 Task: Look for space in Silla, Spain from 5th July, 2023 to 11th July, 2023 for 2 adults in price range Rs.8000 to Rs.16000. Place can be entire place with 2 bedrooms having 2 beds and 1 bathroom. Property type can be house, flat, guest house. Booking option can be shelf check-in. Required host language is English.
Action: Mouse moved to (319, 192)
Screenshot: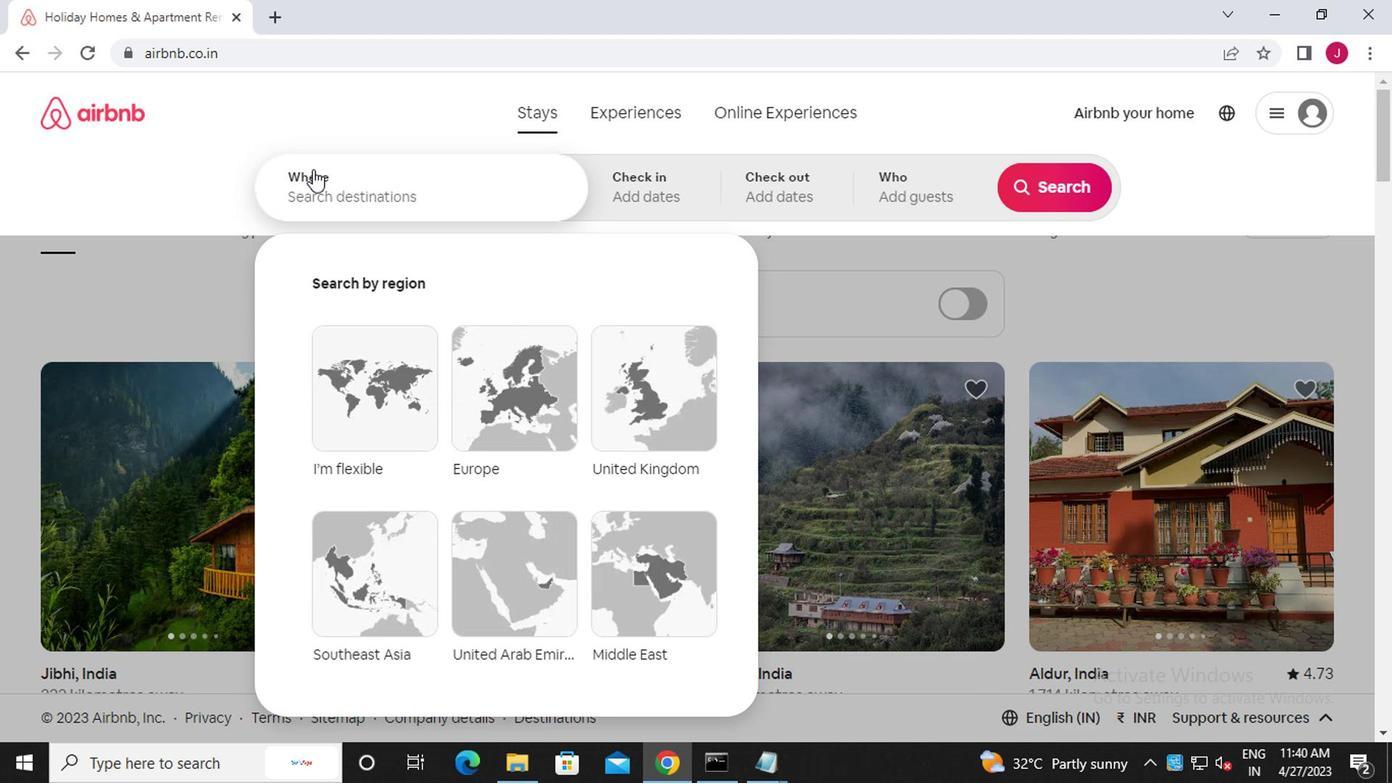 
Action: Mouse pressed left at (319, 192)
Screenshot: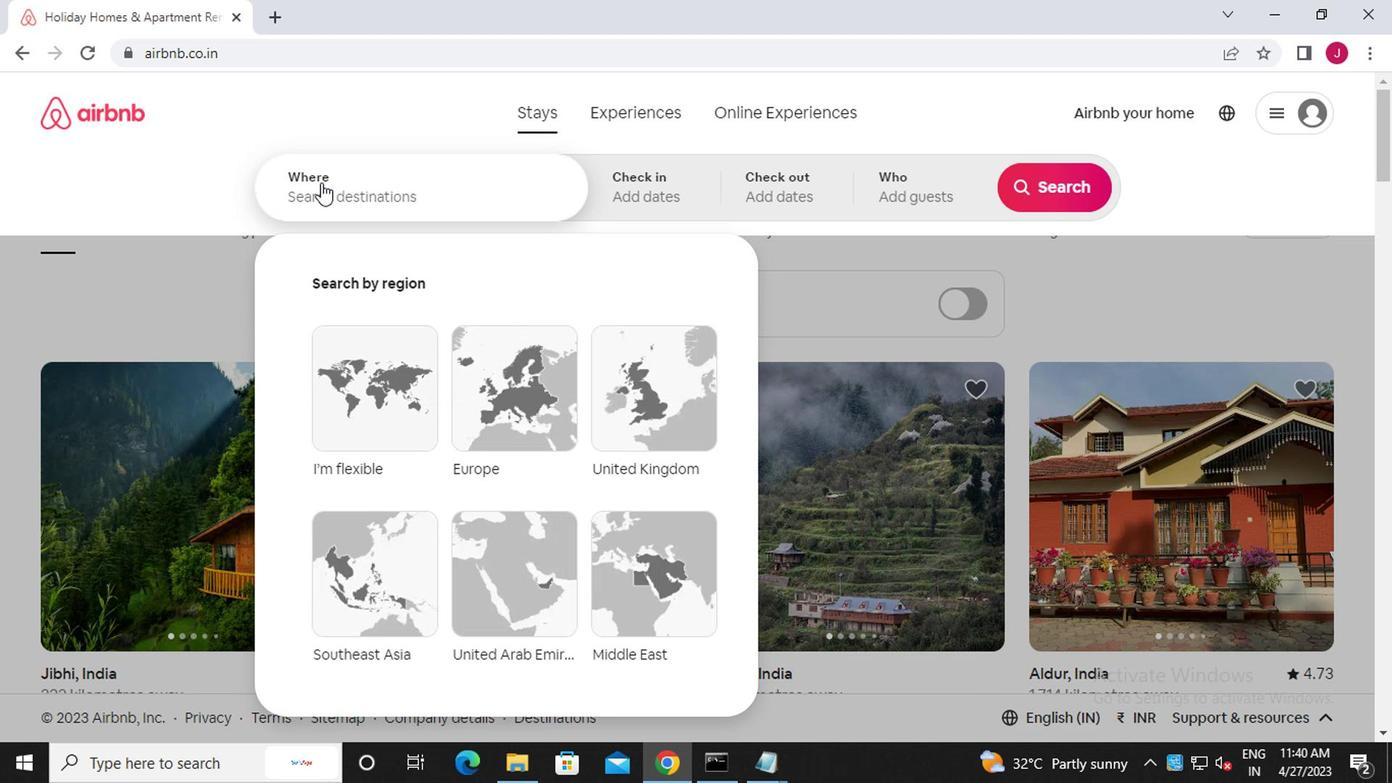 
Action: Key pressed s<Key.caps_lock>illa,<Key.caps_lock>sd<Key.caps_lock>pain<Key.backspace><Key.backspace><Key.backspace><Key.backspace><Key.backspace>pain
Screenshot: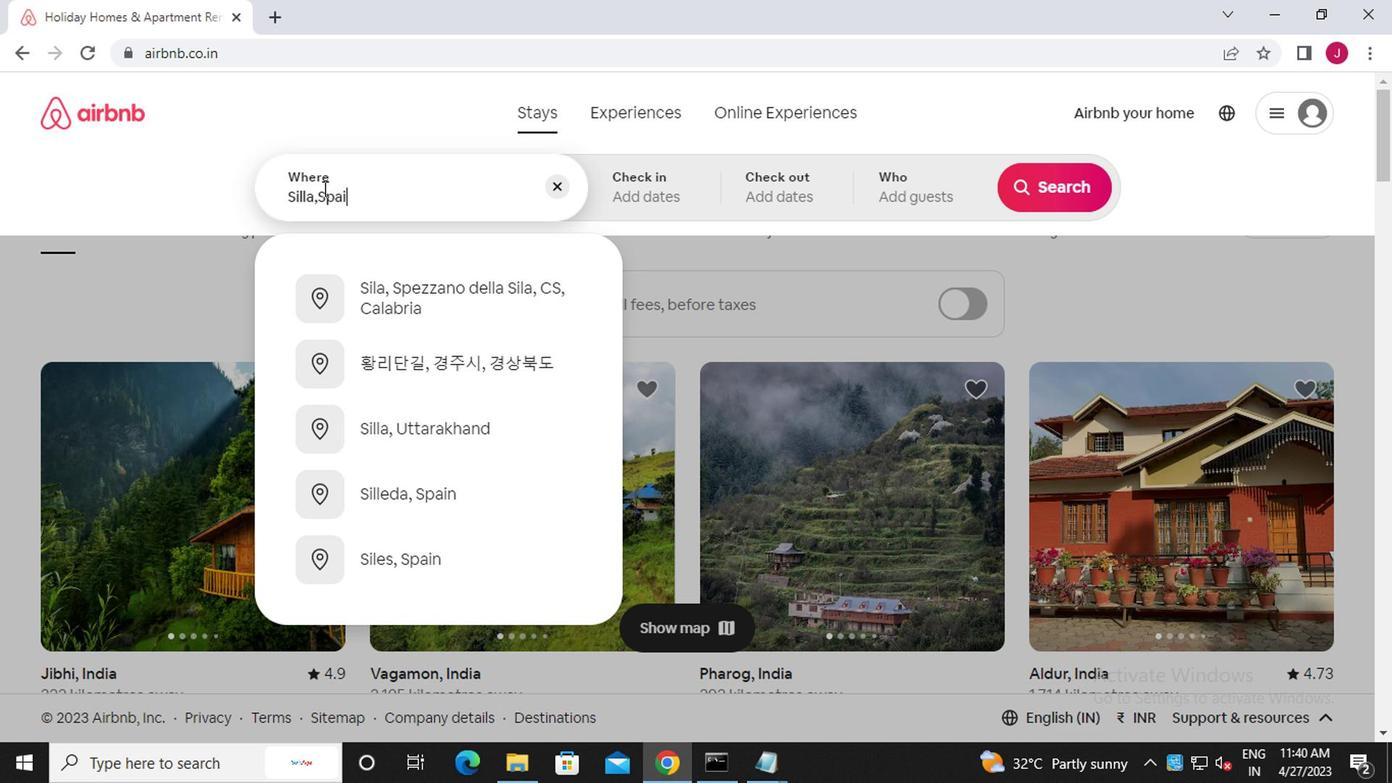 
Action: Mouse moved to (633, 204)
Screenshot: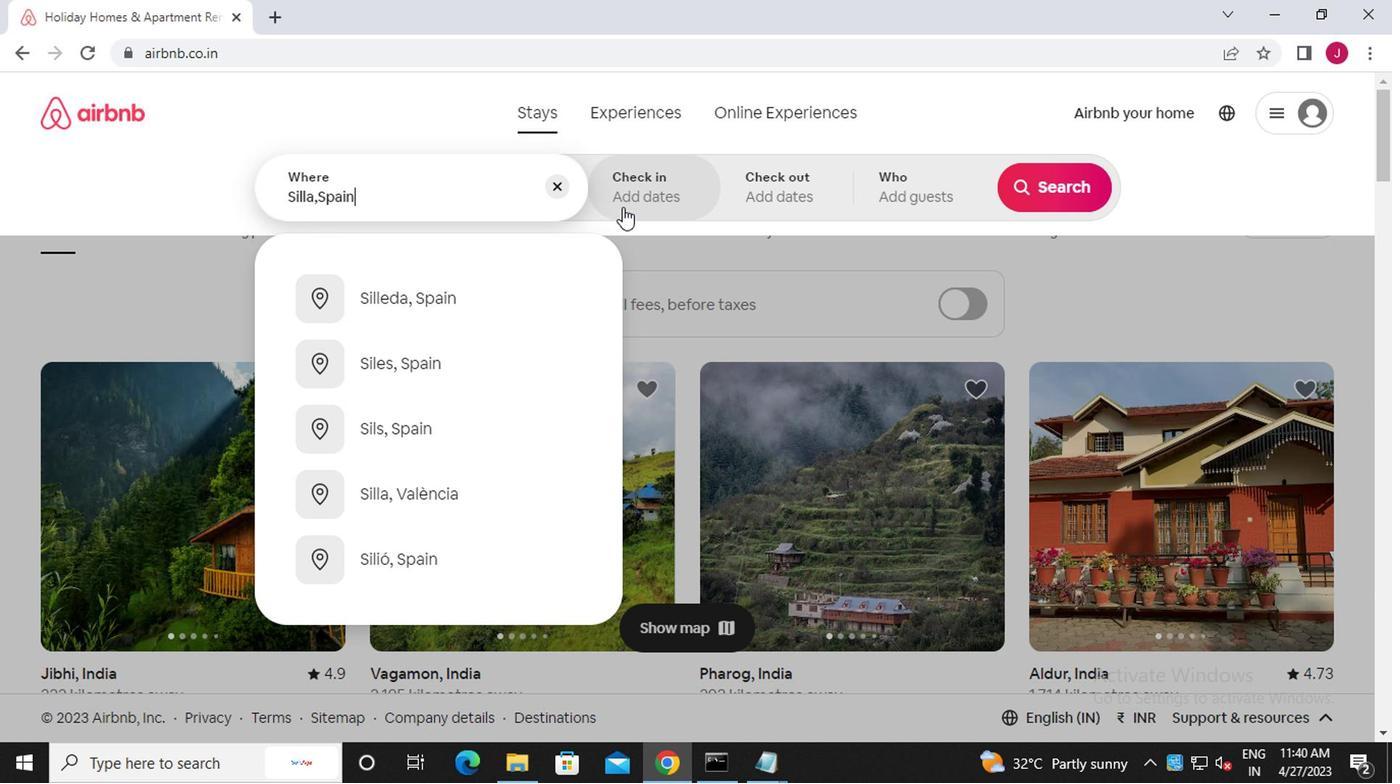 
Action: Mouse pressed left at (633, 204)
Screenshot: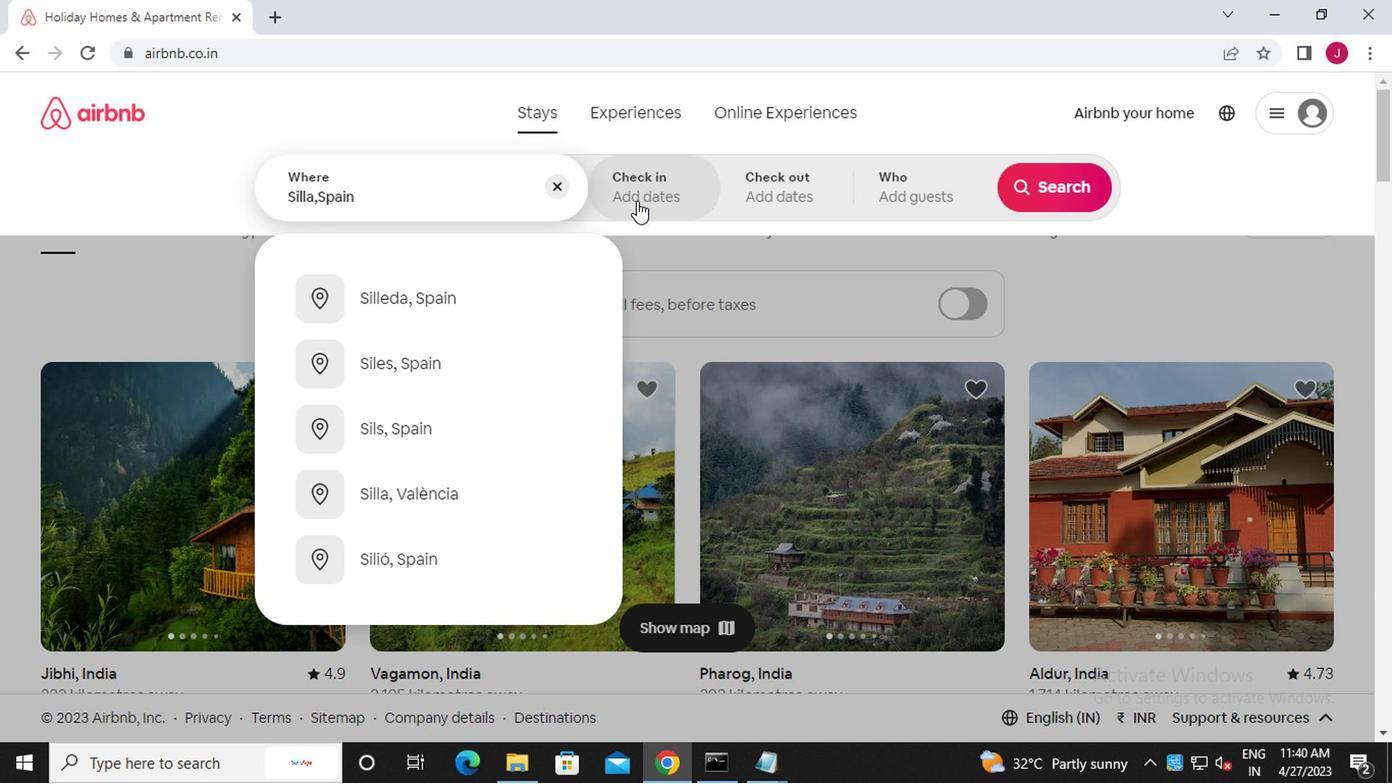 
Action: Mouse moved to (1042, 348)
Screenshot: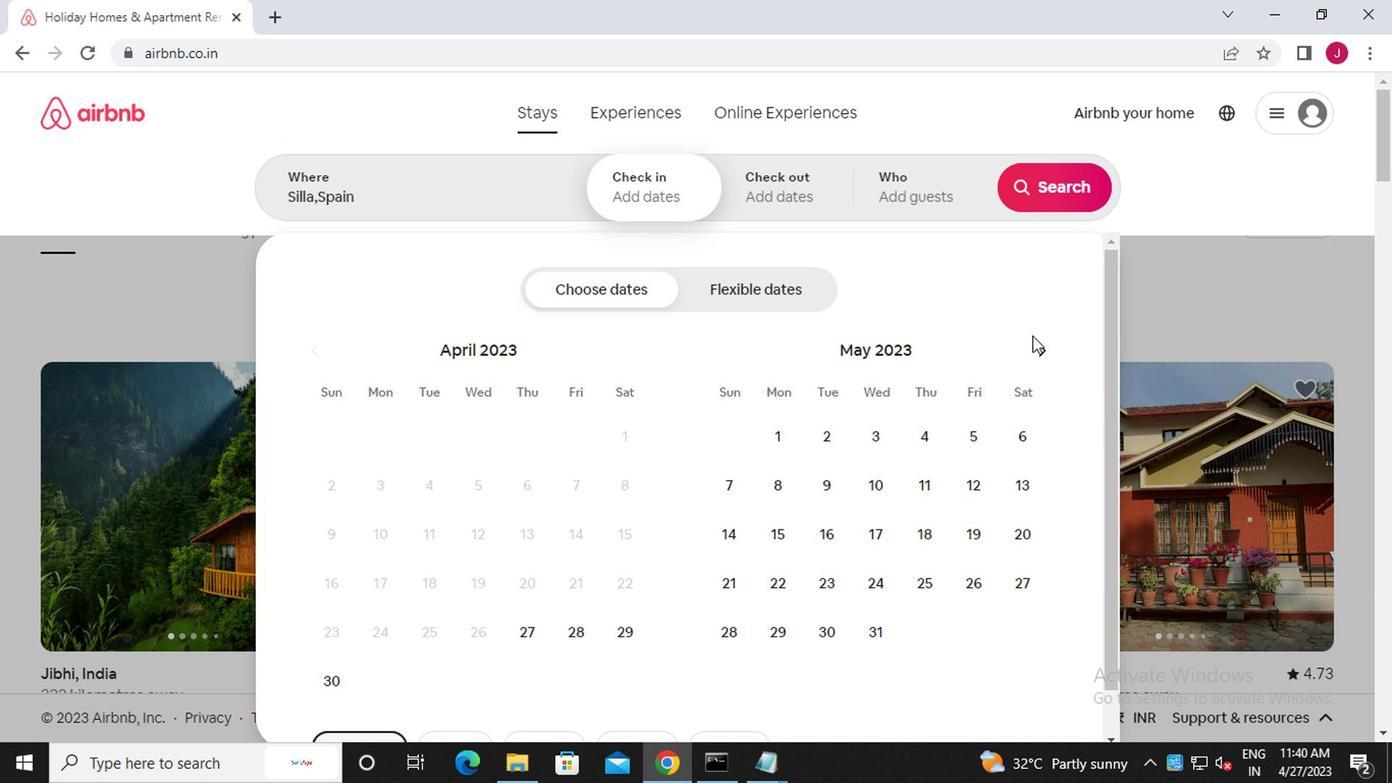 
Action: Mouse pressed left at (1042, 348)
Screenshot: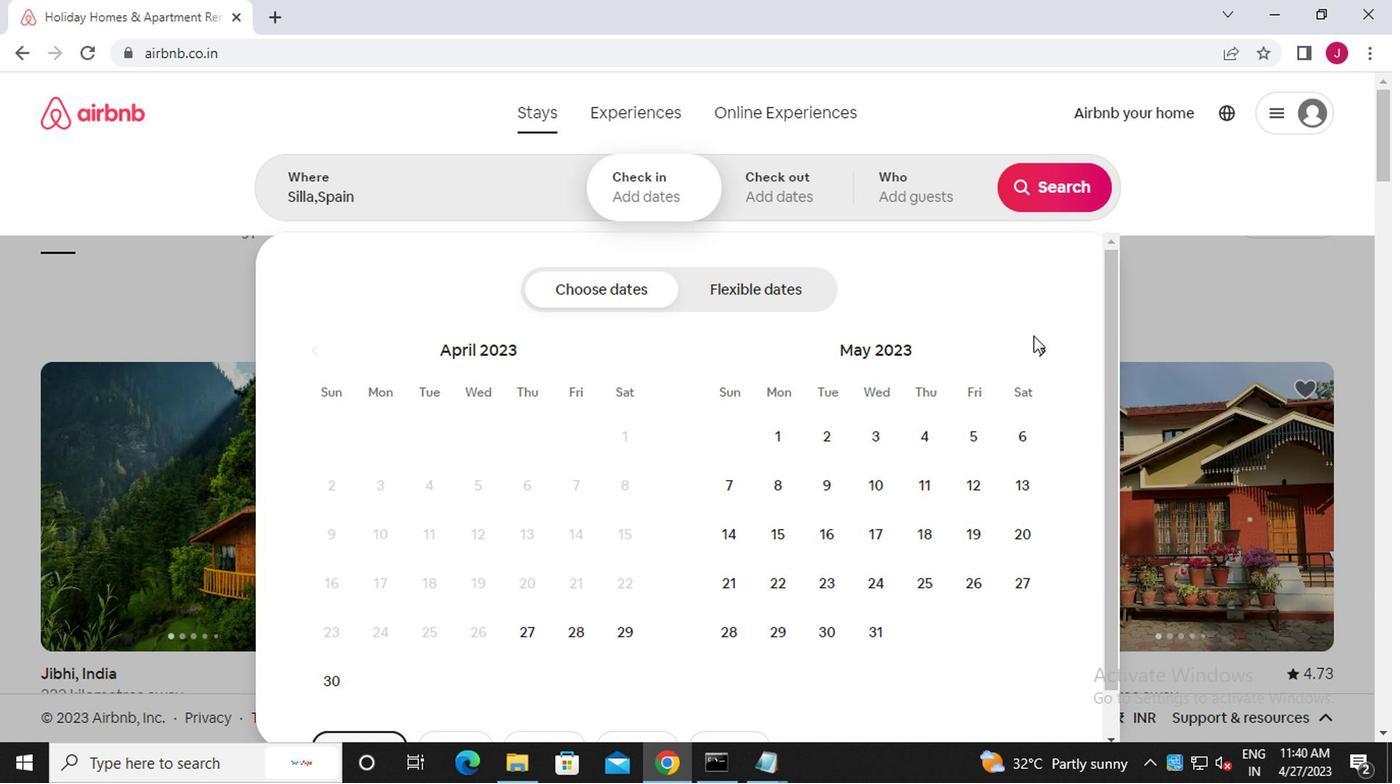
Action: Mouse pressed left at (1042, 348)
Screenshot: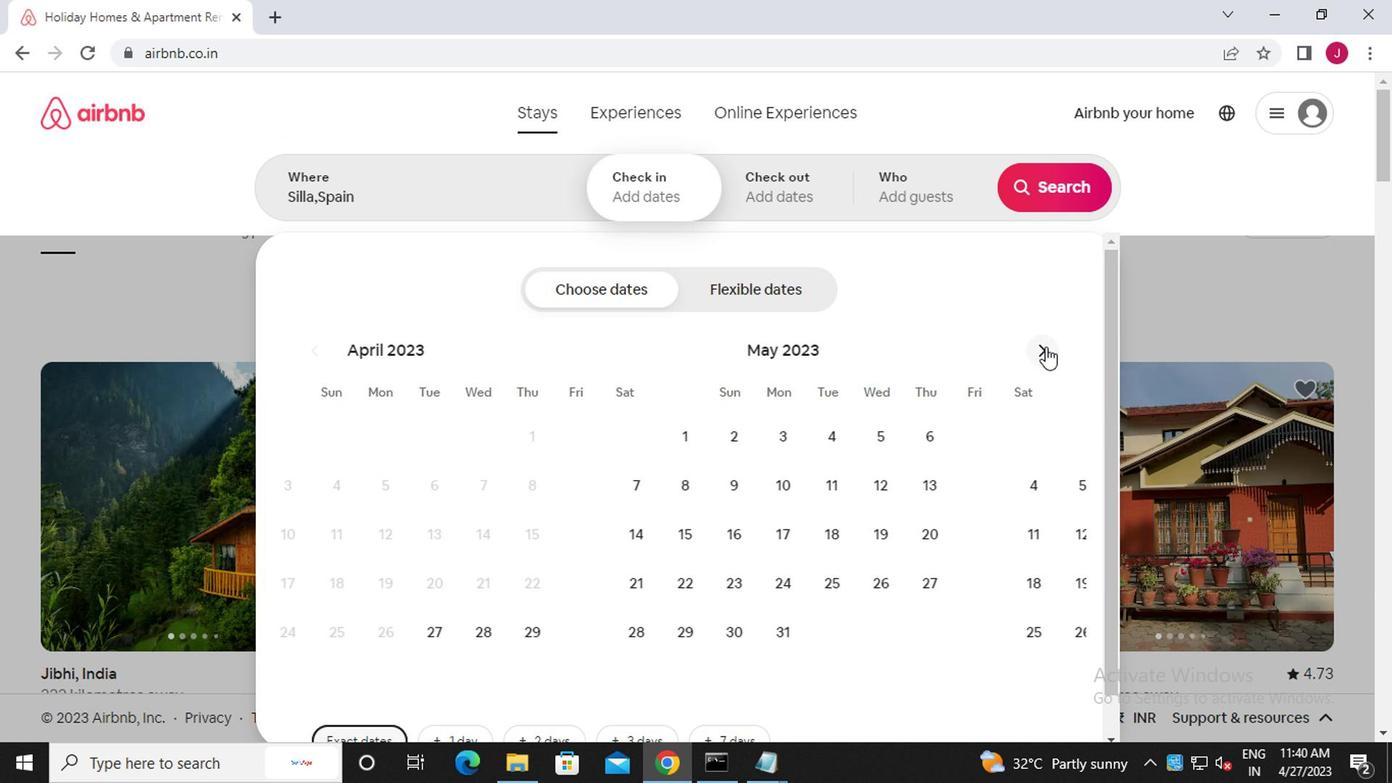 
Action: Mouse moved to (876, 490)
Screenshot: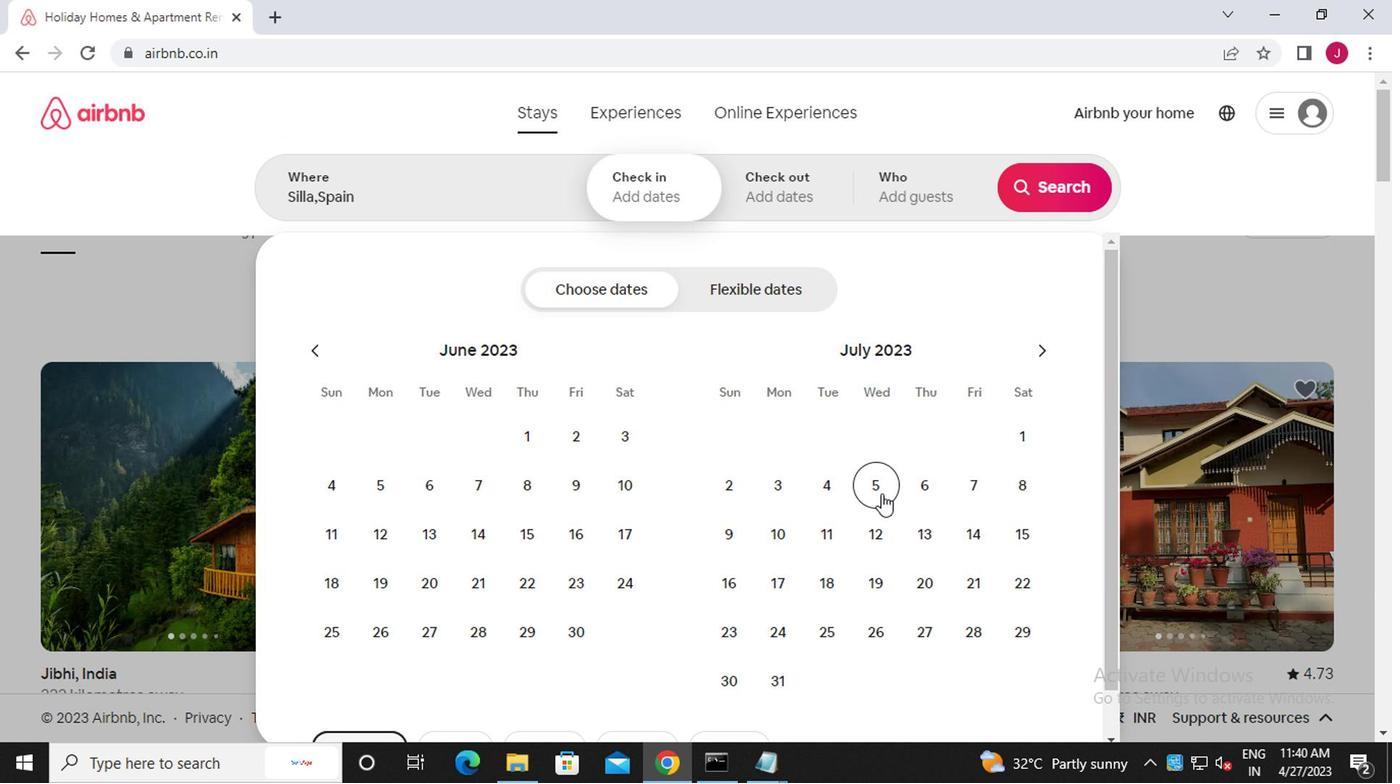 
Action: Mouse pressed left at (876, 490)
Screenshot: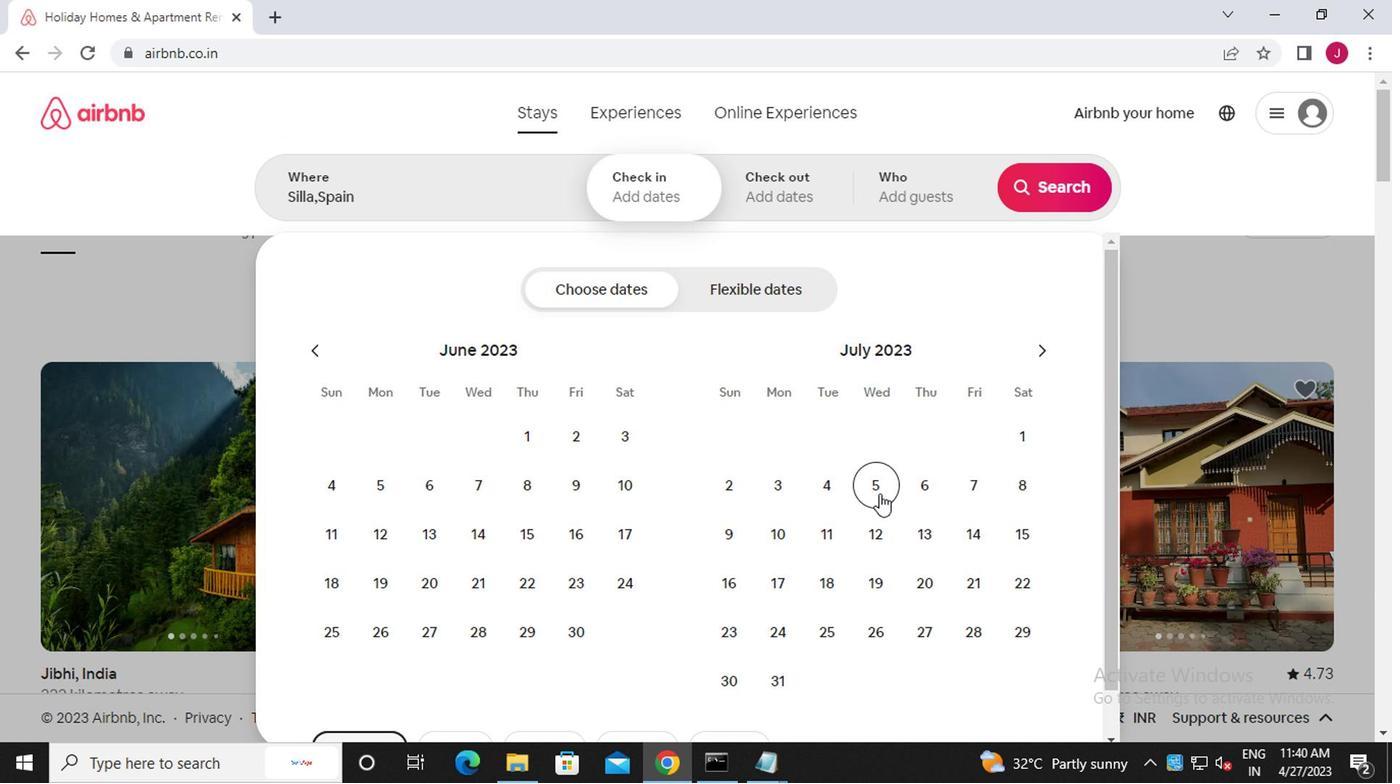 
Action: Mouse moved to (817, 527)
Screenshot: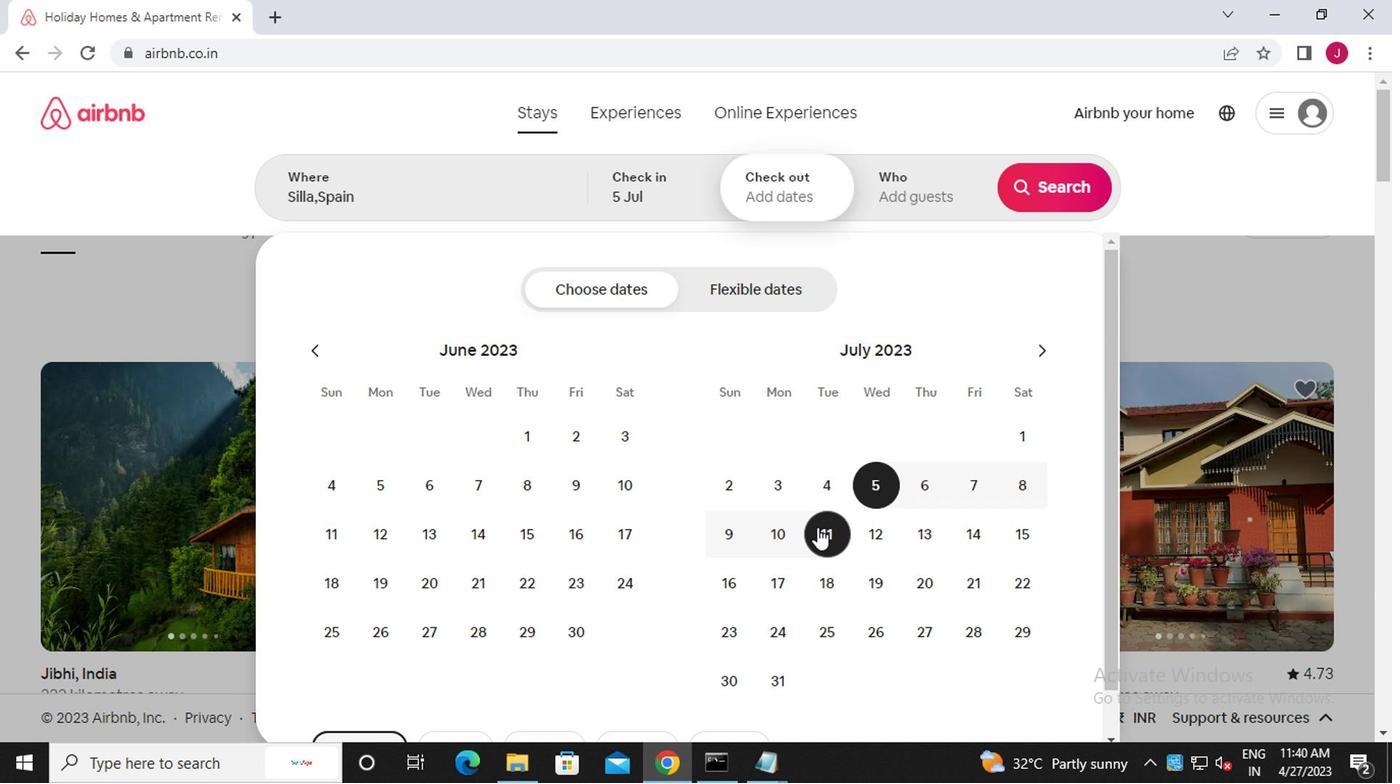 
Action: Mouse pressed left at (817, 527)
Screenshot: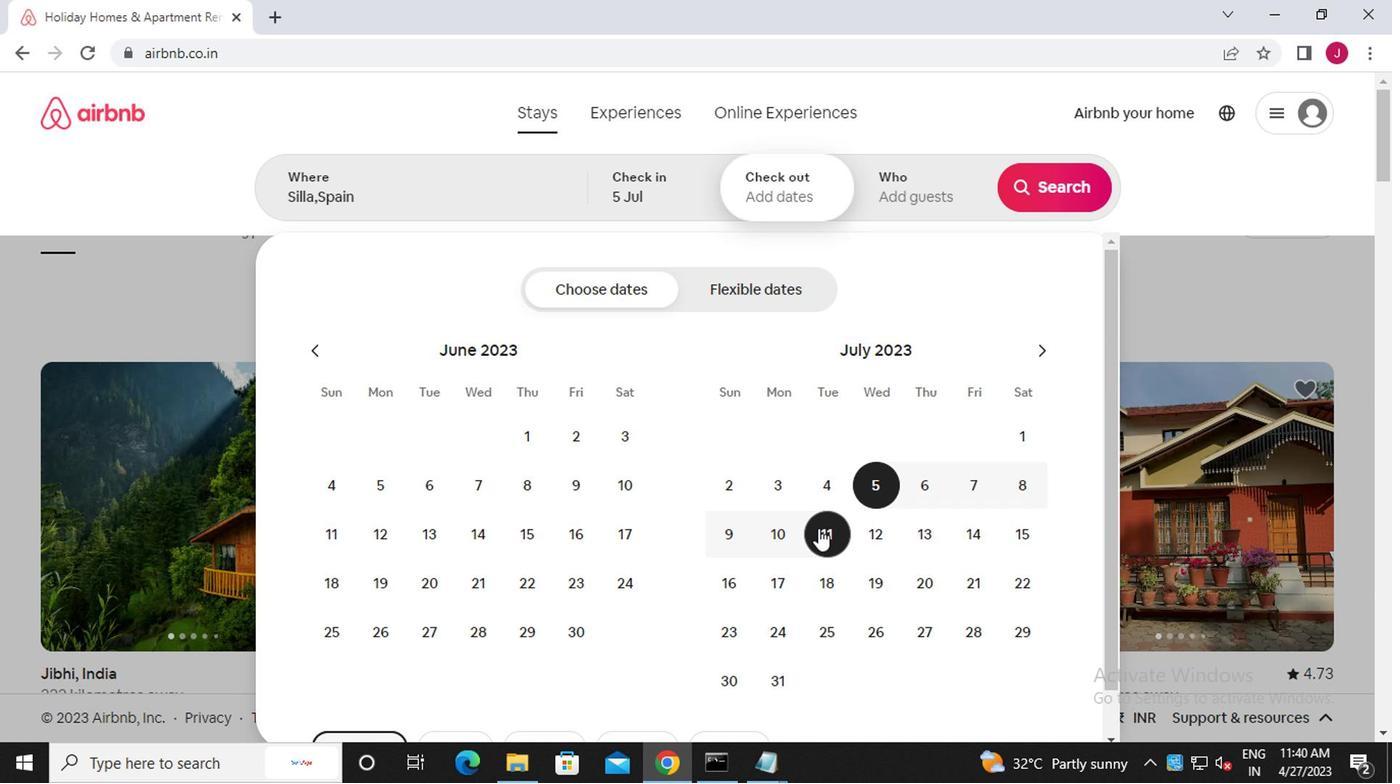 
Action: Mouse moved to (908, 201)
Screenshot: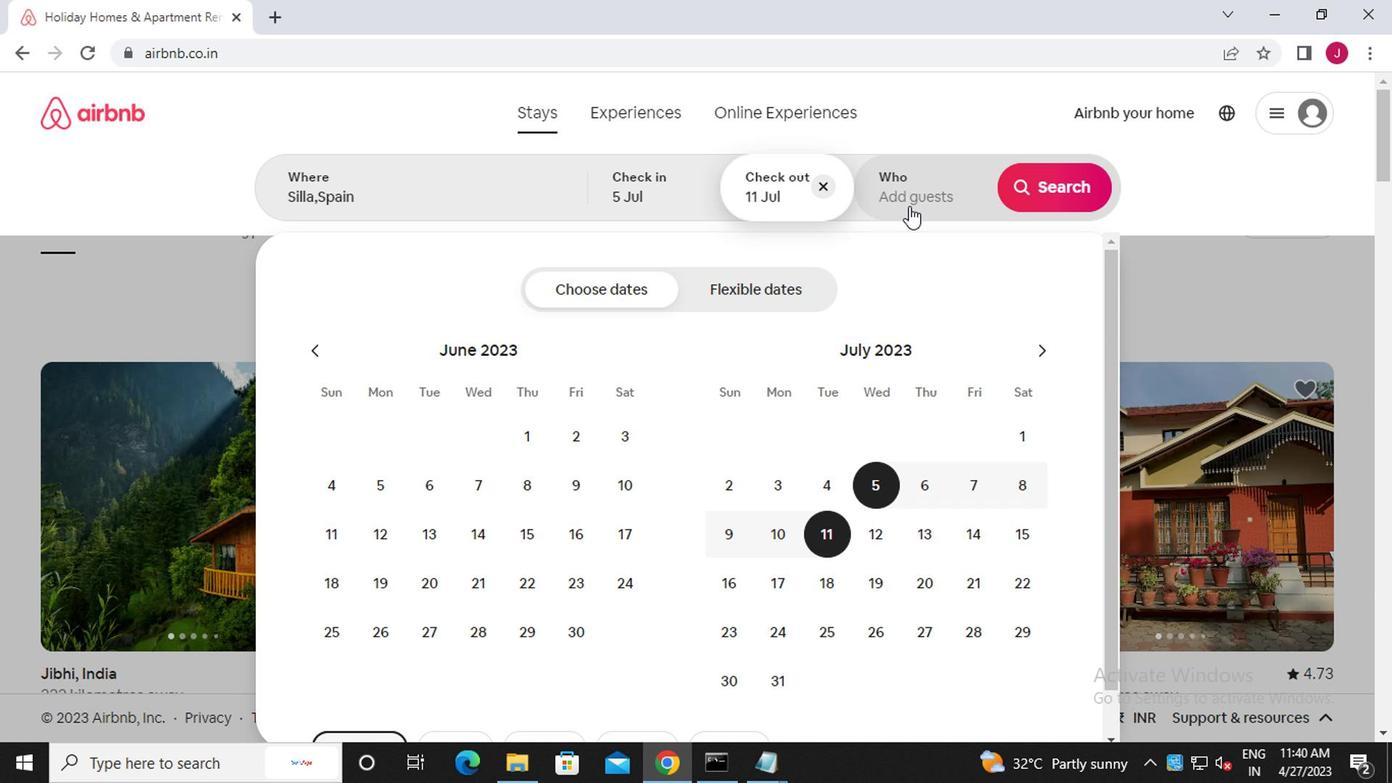 
Action: Mouse pressed left at (908, 201)
Screenshot: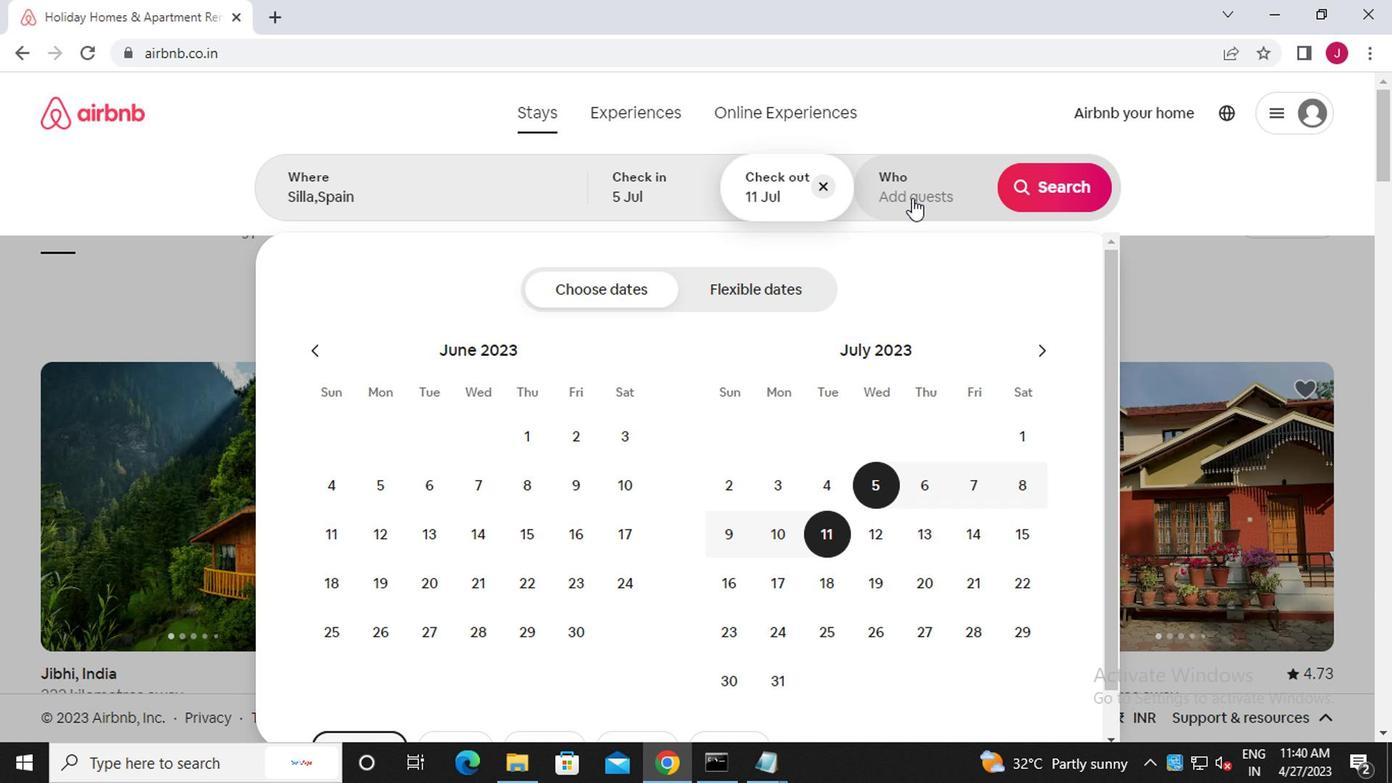 
Action: Mouse moved to (1062, 300)
Screenshot: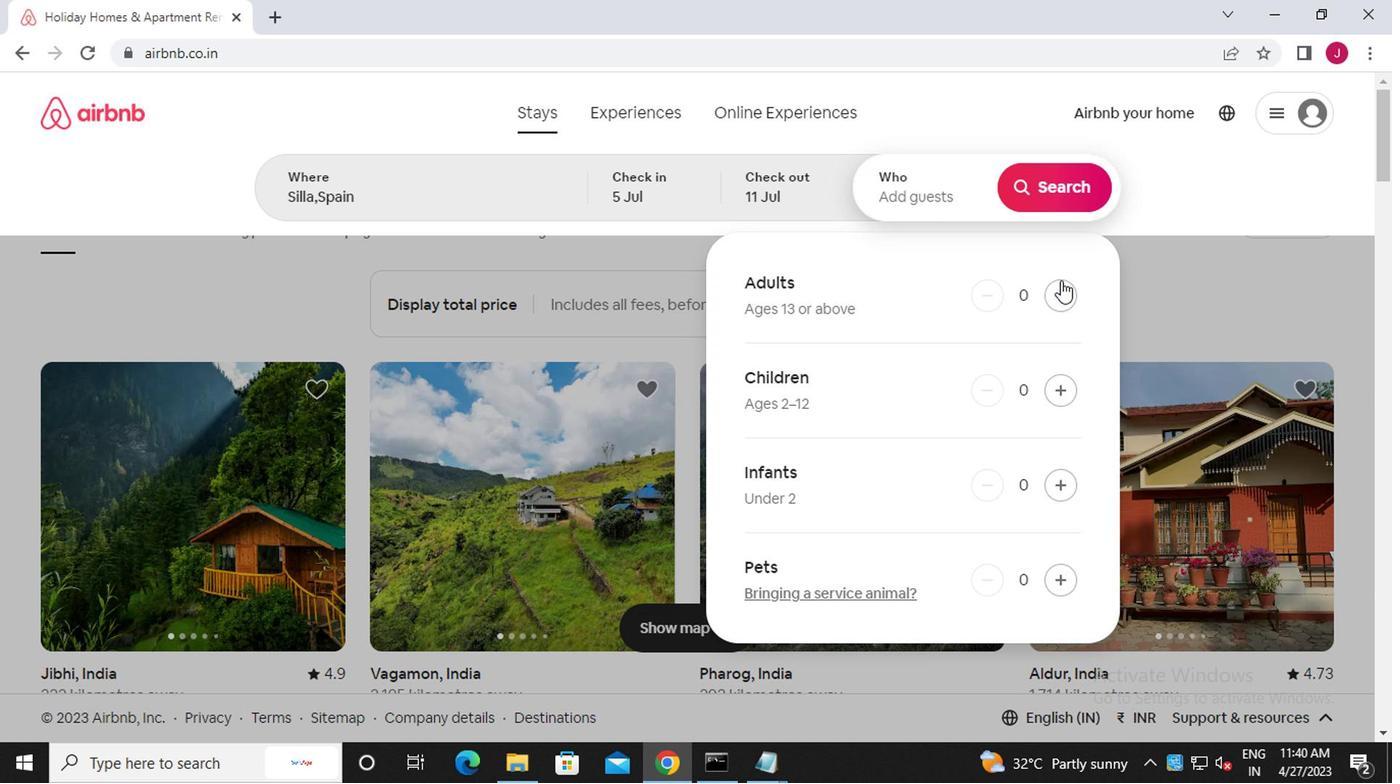 
Action: Mouse pressed left at (1062, 300)
Screenshot: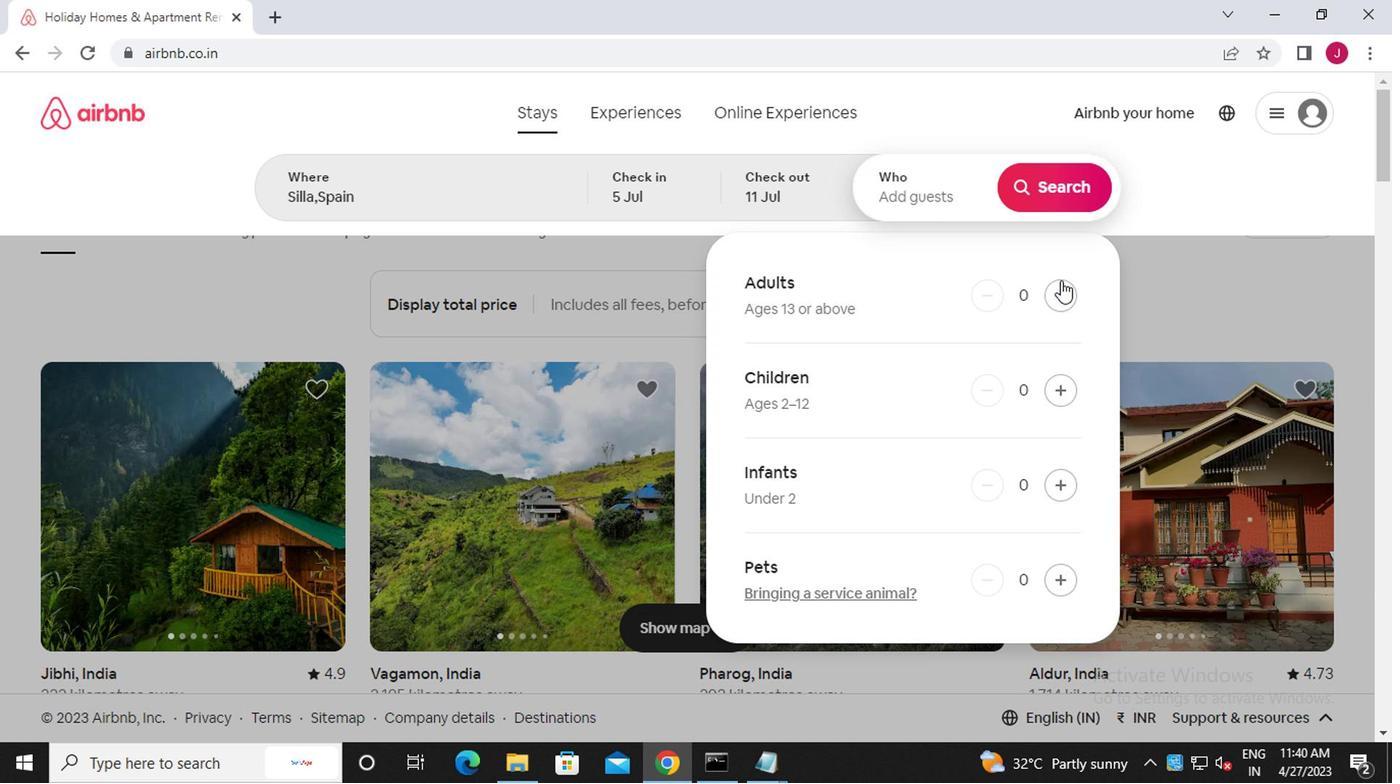 
Action: Mouse moved to (1062, 300)
Screenshot: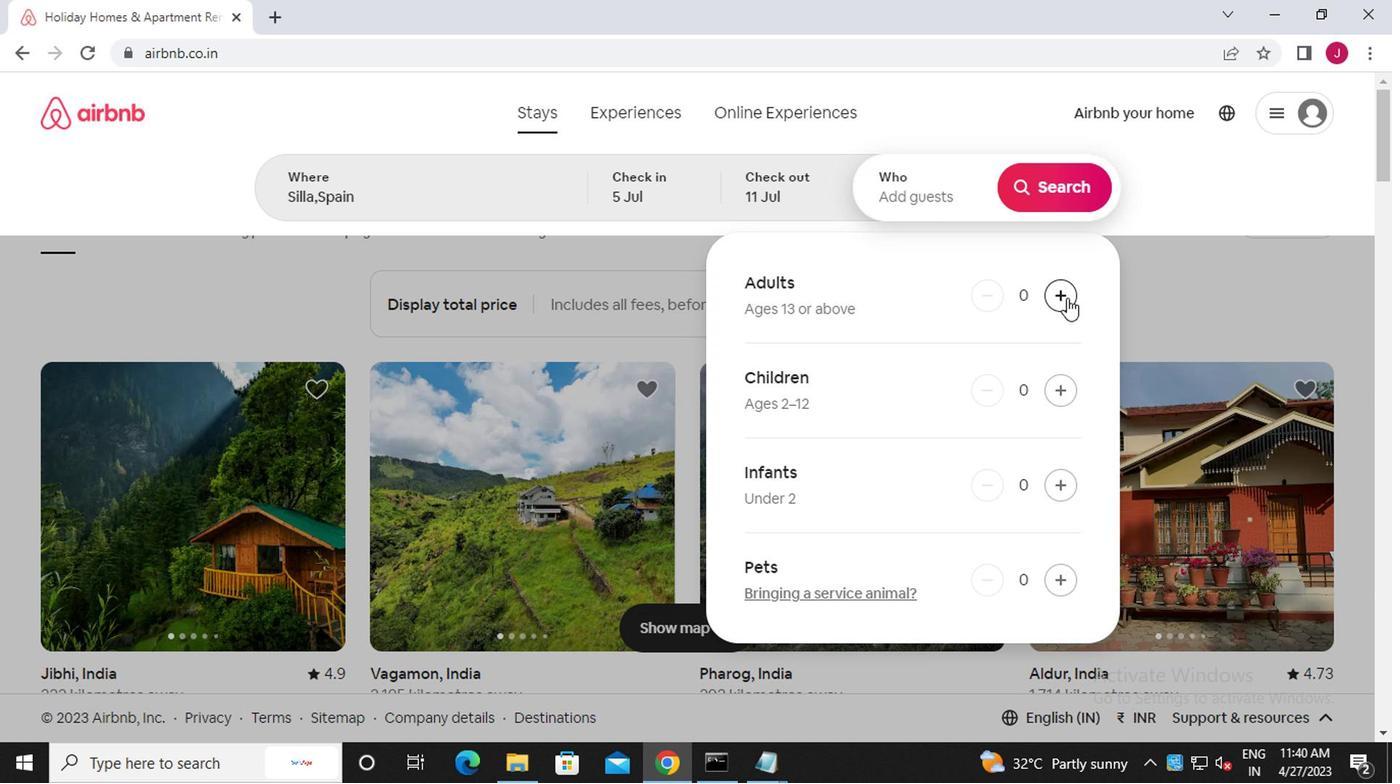 
Action: Mouse pressed left at (1062, 300)
Screenshot: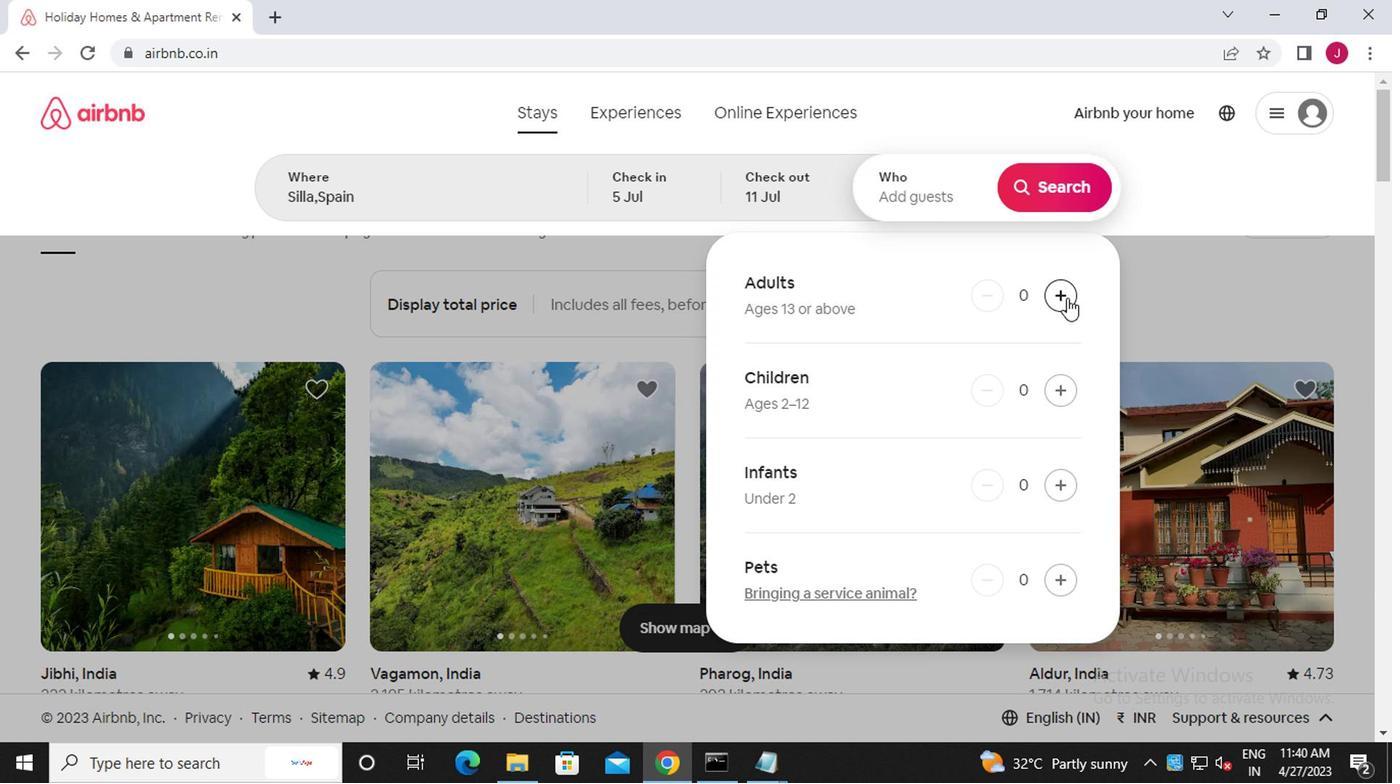 
Action: Mouse moved to (1055, 192)
Screenshot: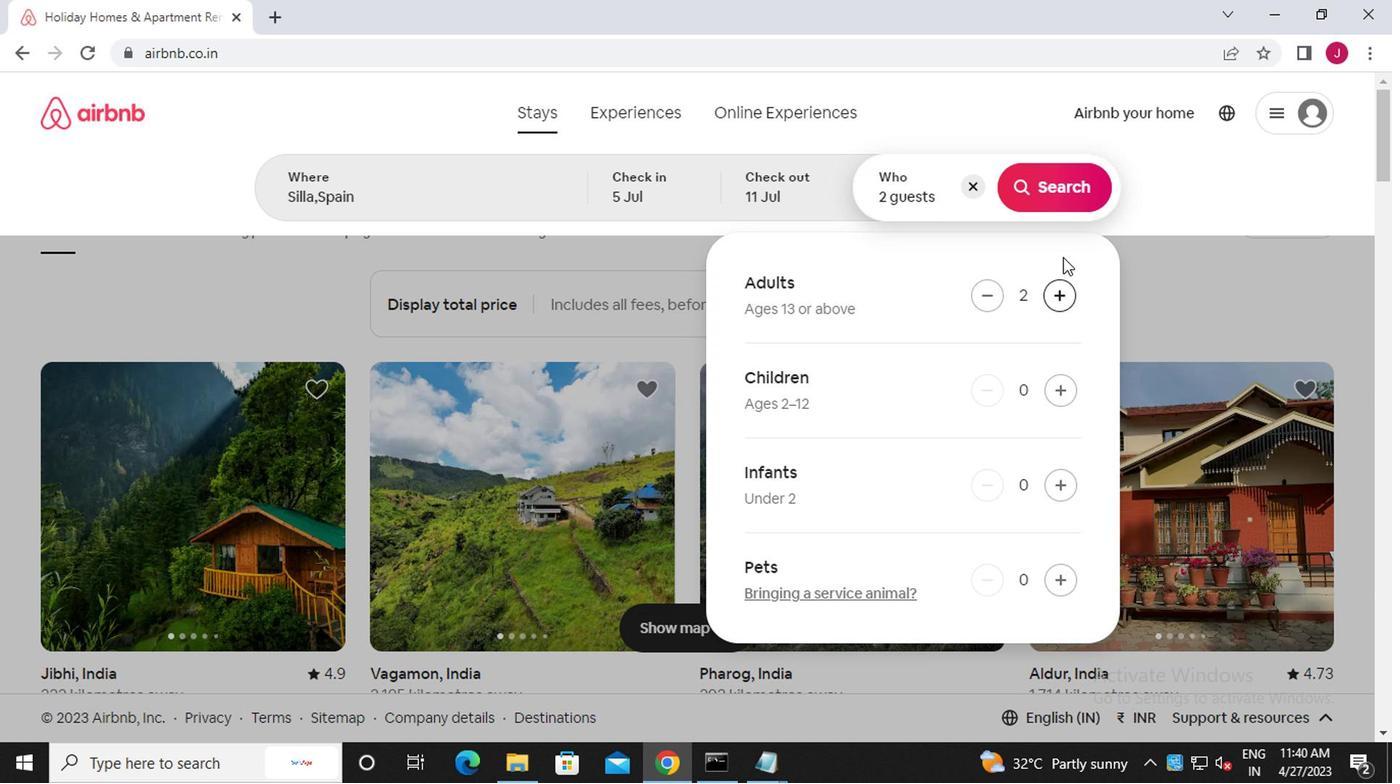 
Action: Mouse pressed left at (1055, 192)
Screenshot: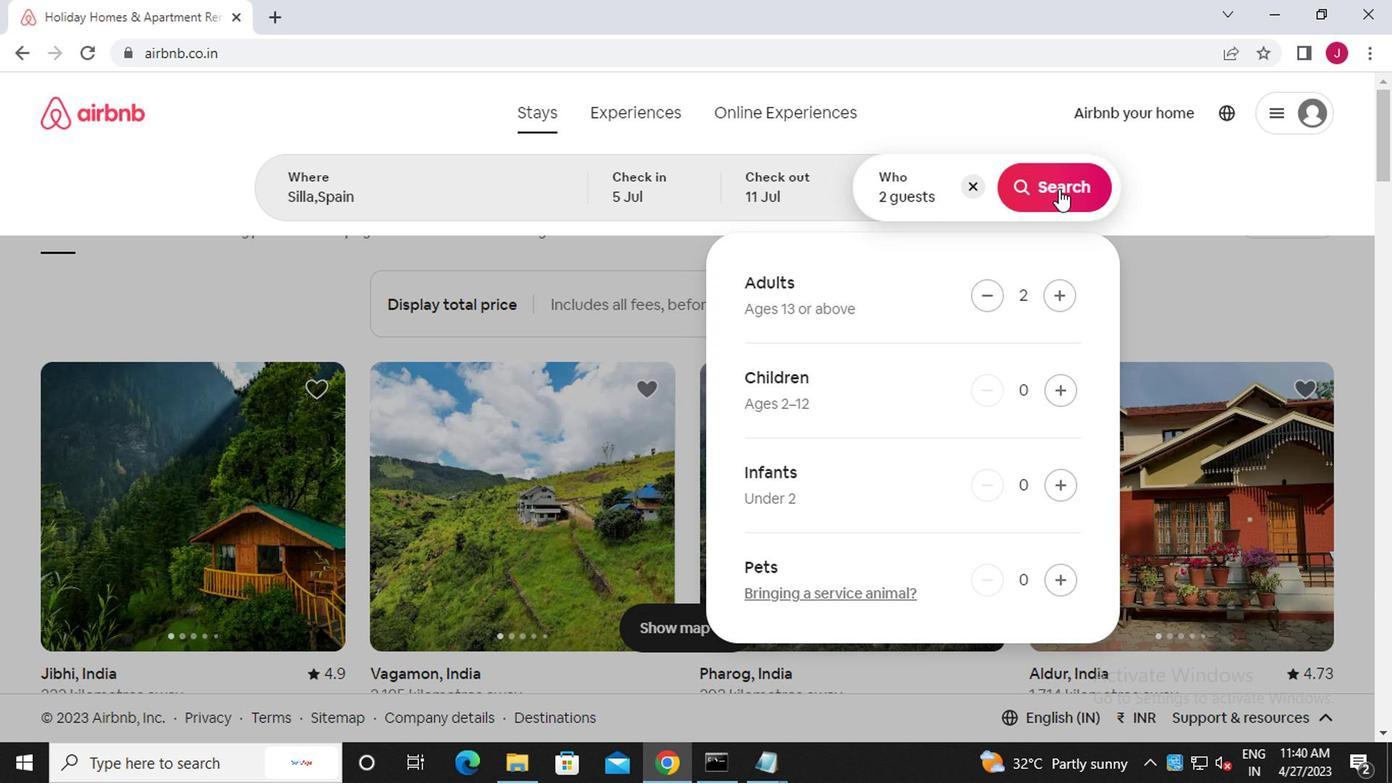 
Action: Mouse moved to (1314, 201)
Screenshot: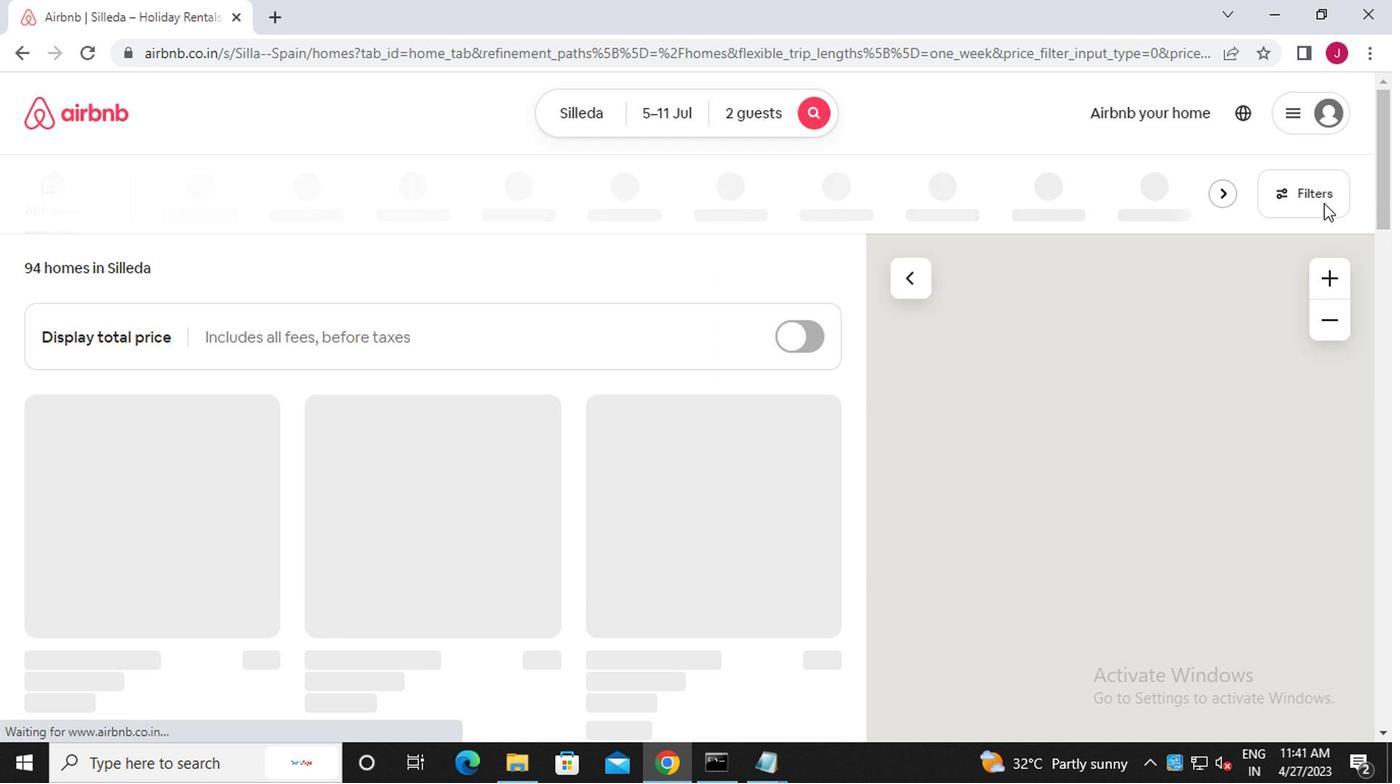 
Action: Mouse pressed left at (1314, 201)
Screenshot: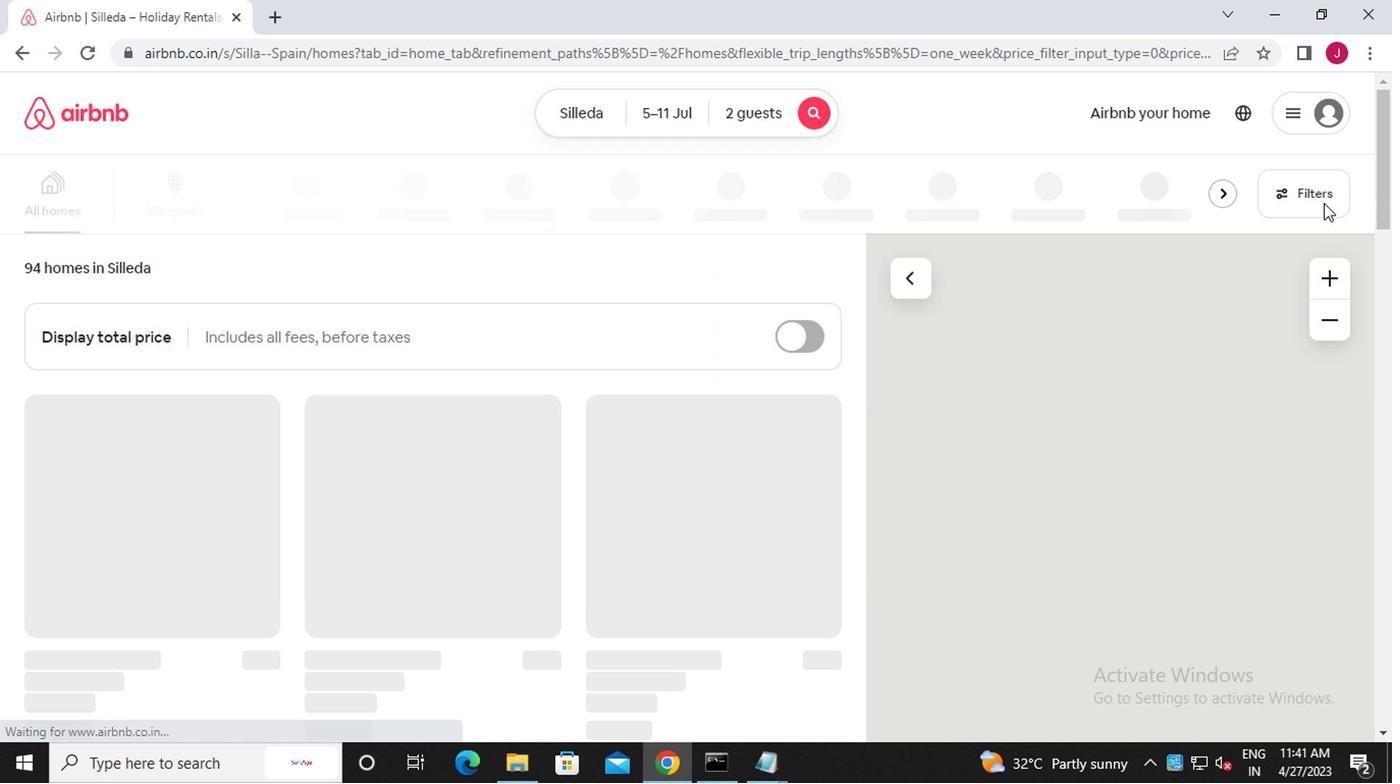 
Action: Mouse moved to (450, 440)
Screenshot: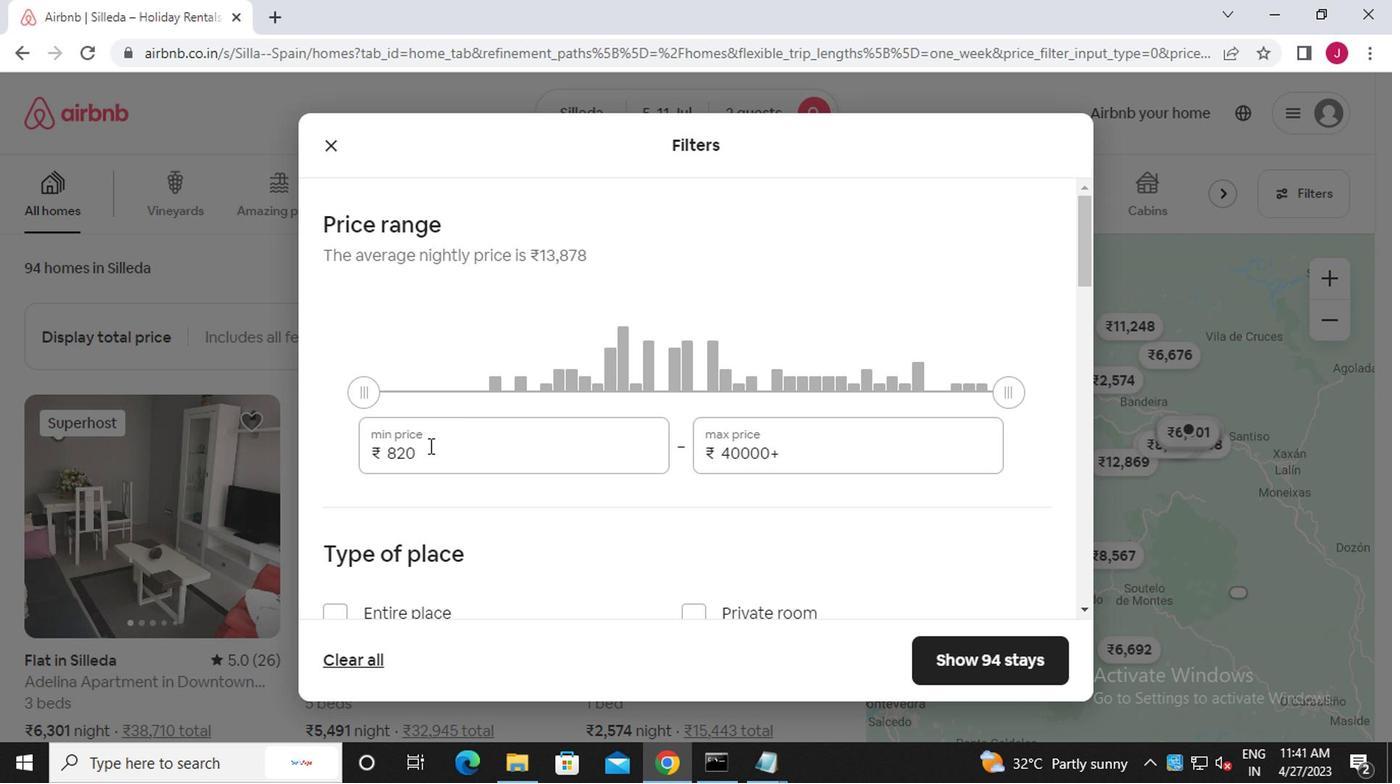 
Action: Mouse pressed left at (450, 440)
Screenshot: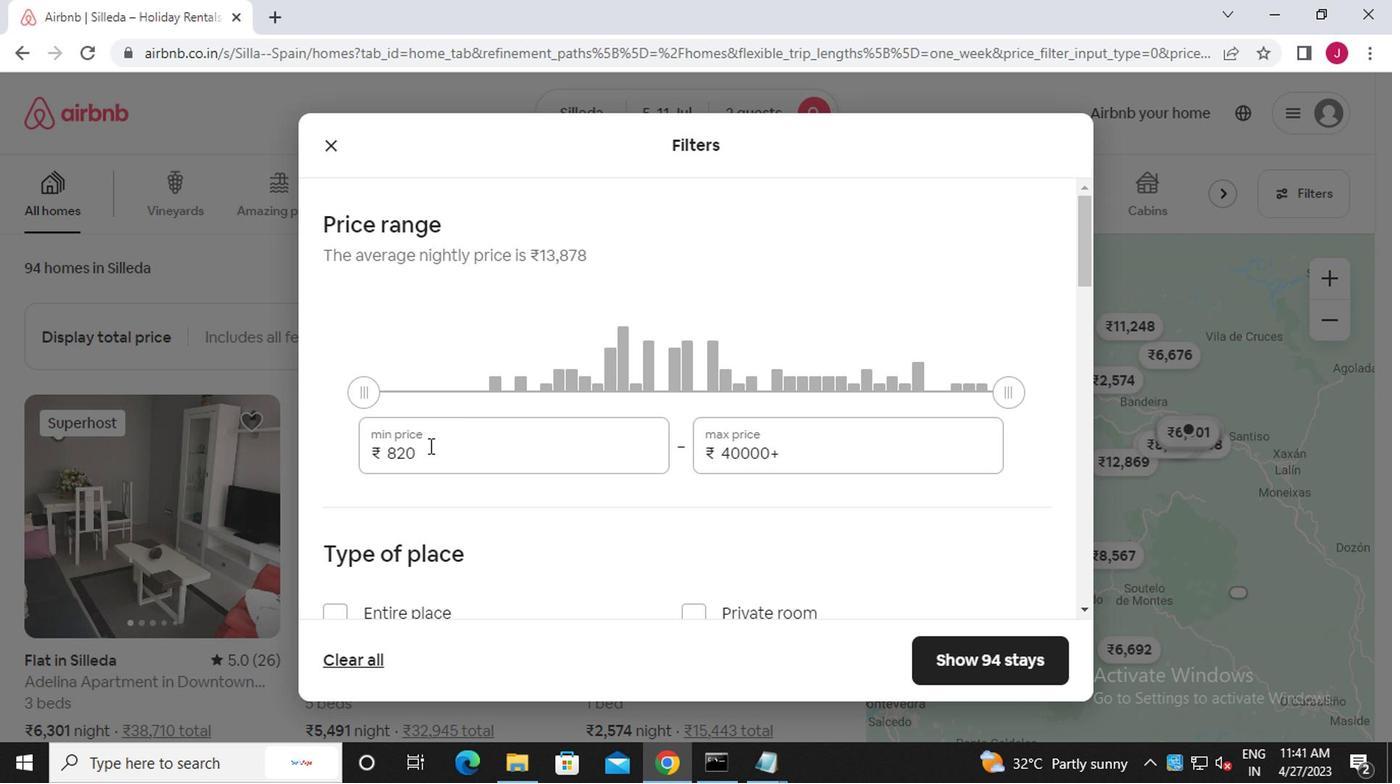 
Action: Mouse moved to (447, 438)
Screenshot: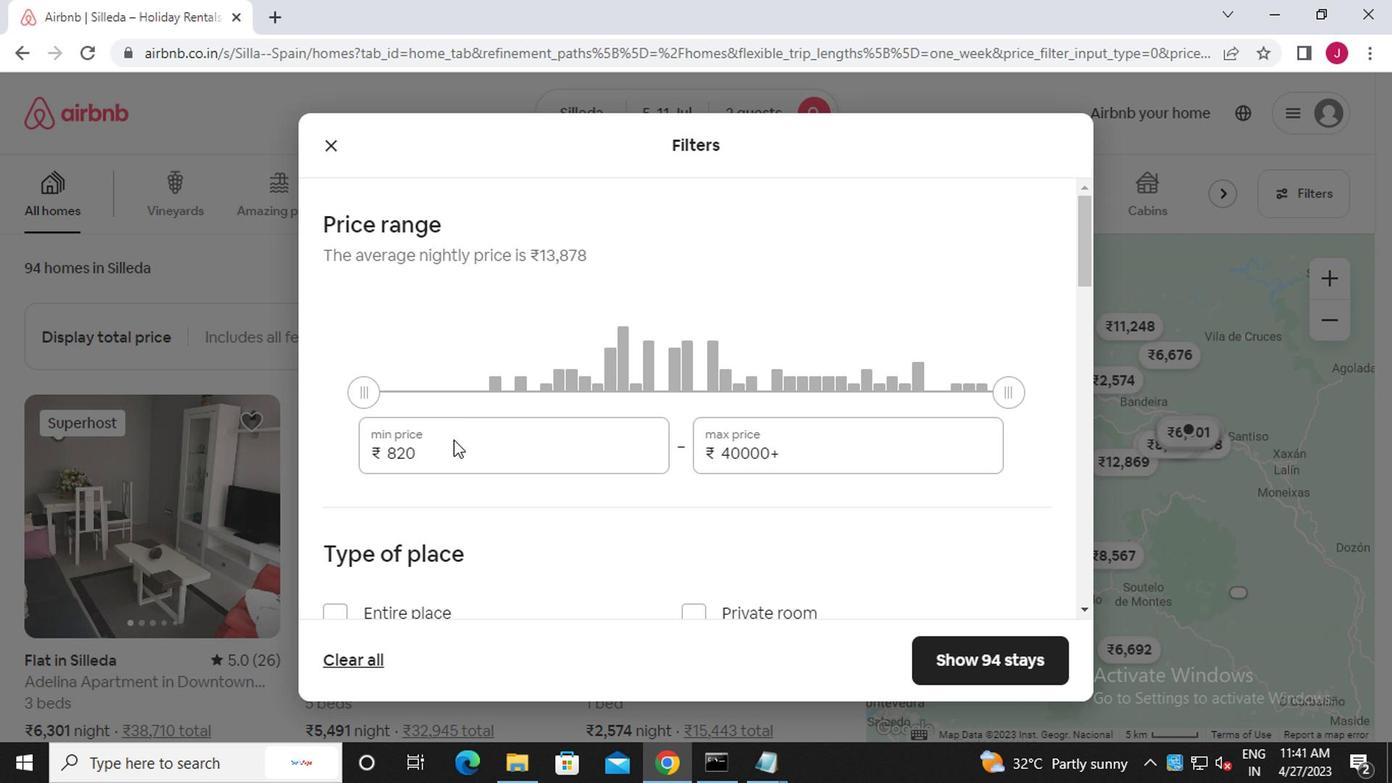 
Action: Key pressed <Key.backspace><Key.backspace><<96>><<96>><<96>>
Screenshot: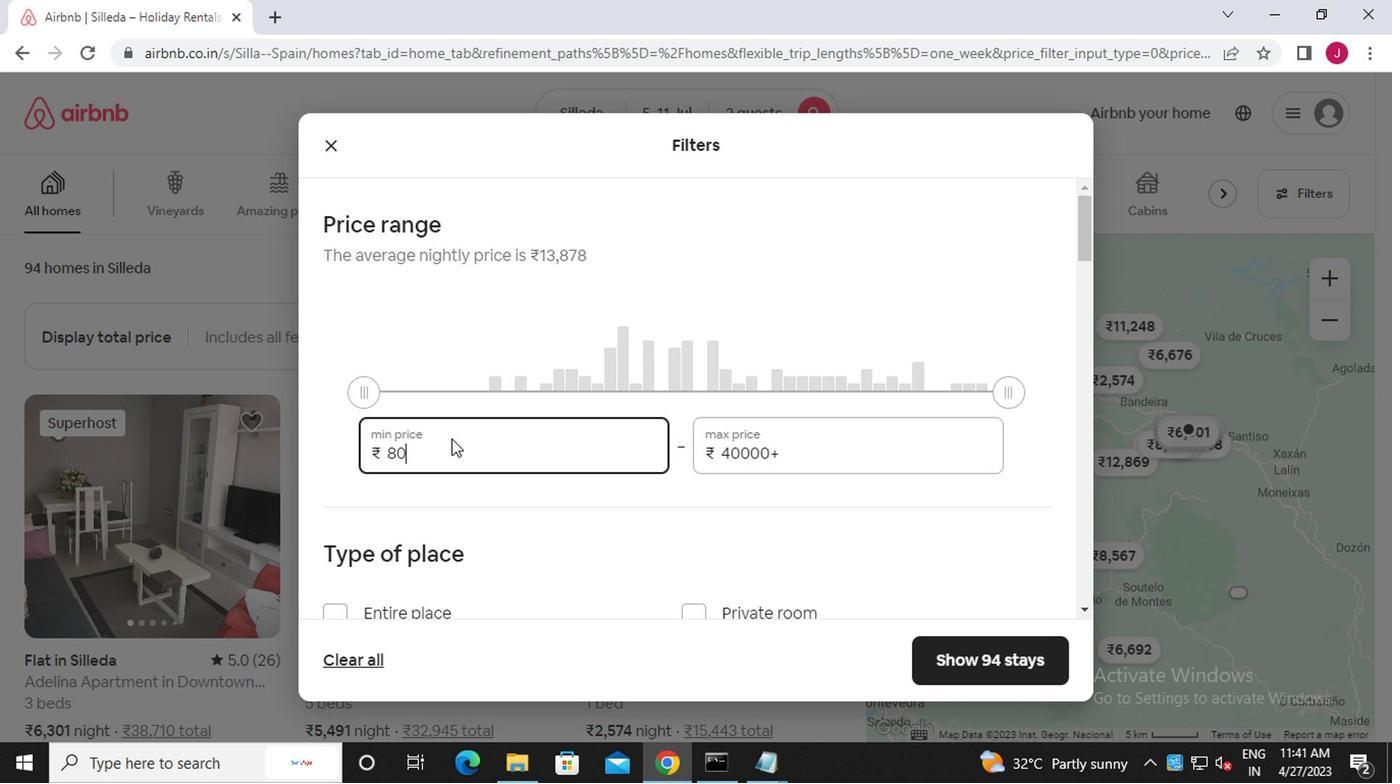 
Action: Mouse moved to (879, 441)
Screenshot: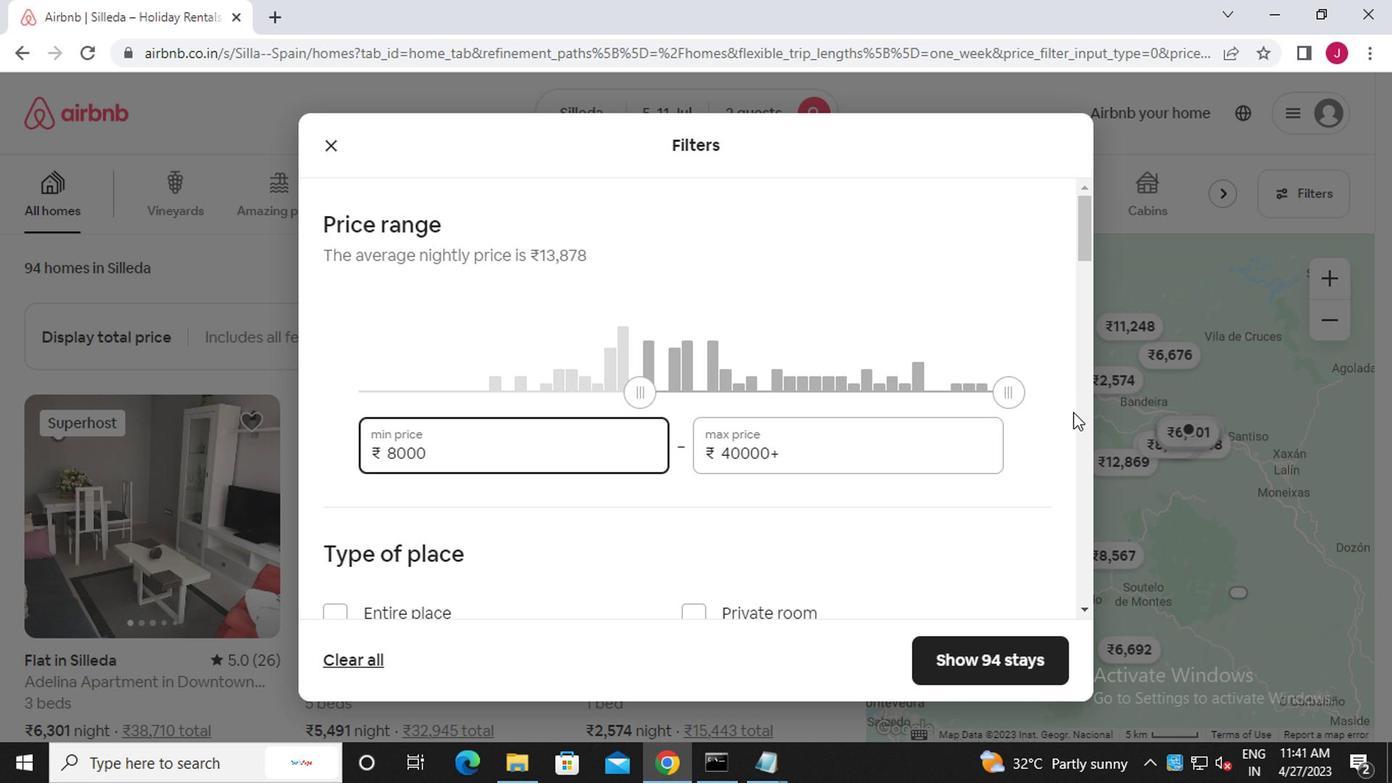 
Action: Mouse pressed left at (879, 441)
Screenshot: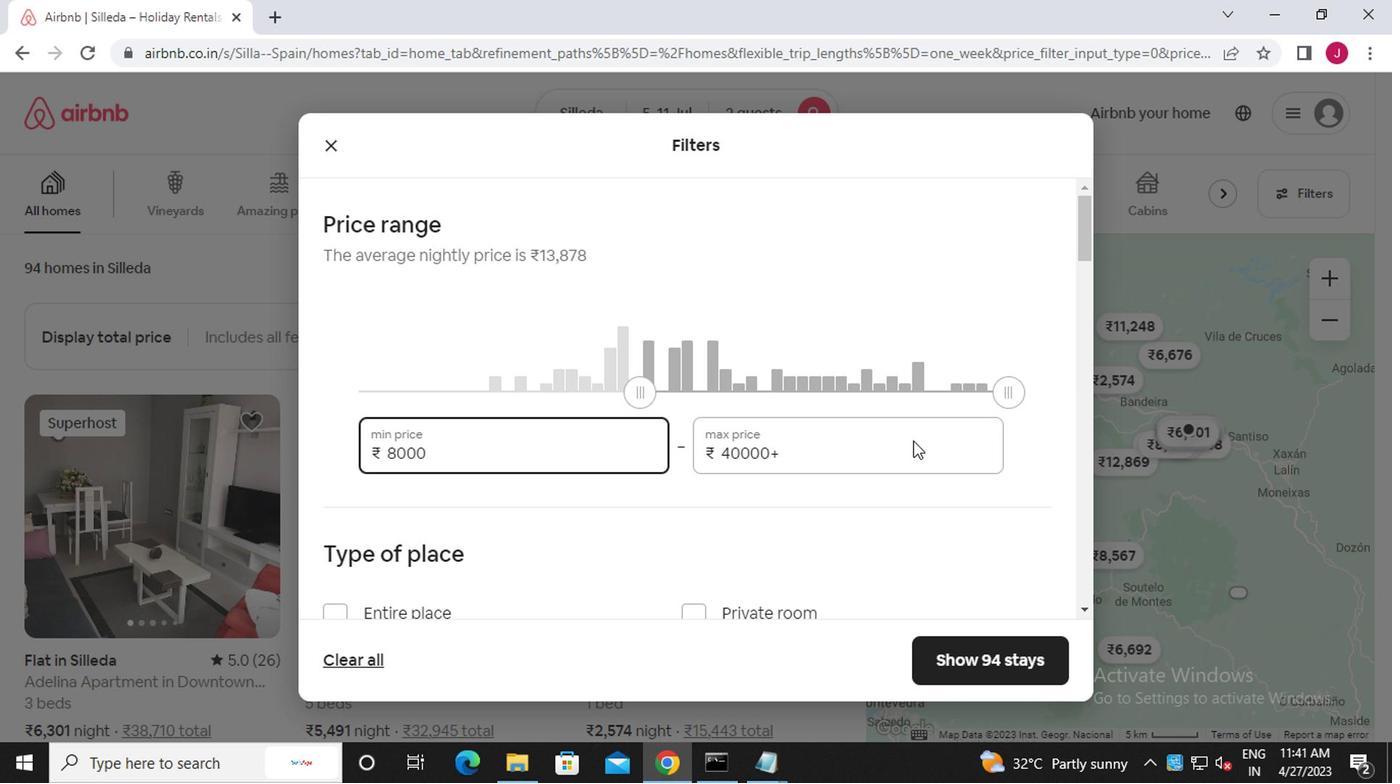 
Action: Mouse moved to (879, 441)
Screenshot: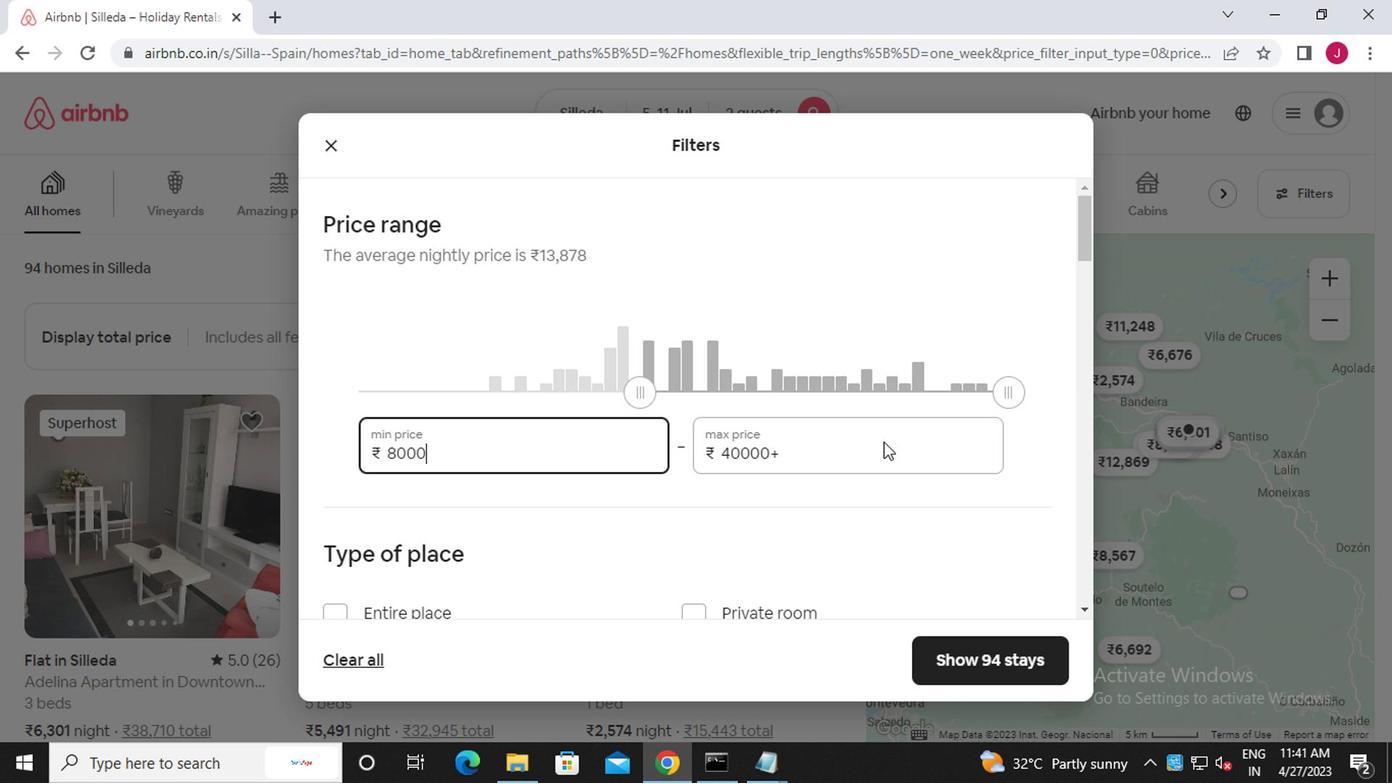 
Action: Key pressed <Key.backspace><Key.backspace><Key.backspace><Key.backspace><Key.backspace><Key.backspace><Key.backspace><Key.backspace><Key.backspace><Key.backspace><Key.backspace><Key.backspace><Key.backspace><<97>><<102>><<96>><<96>><<96>>
Screenshot: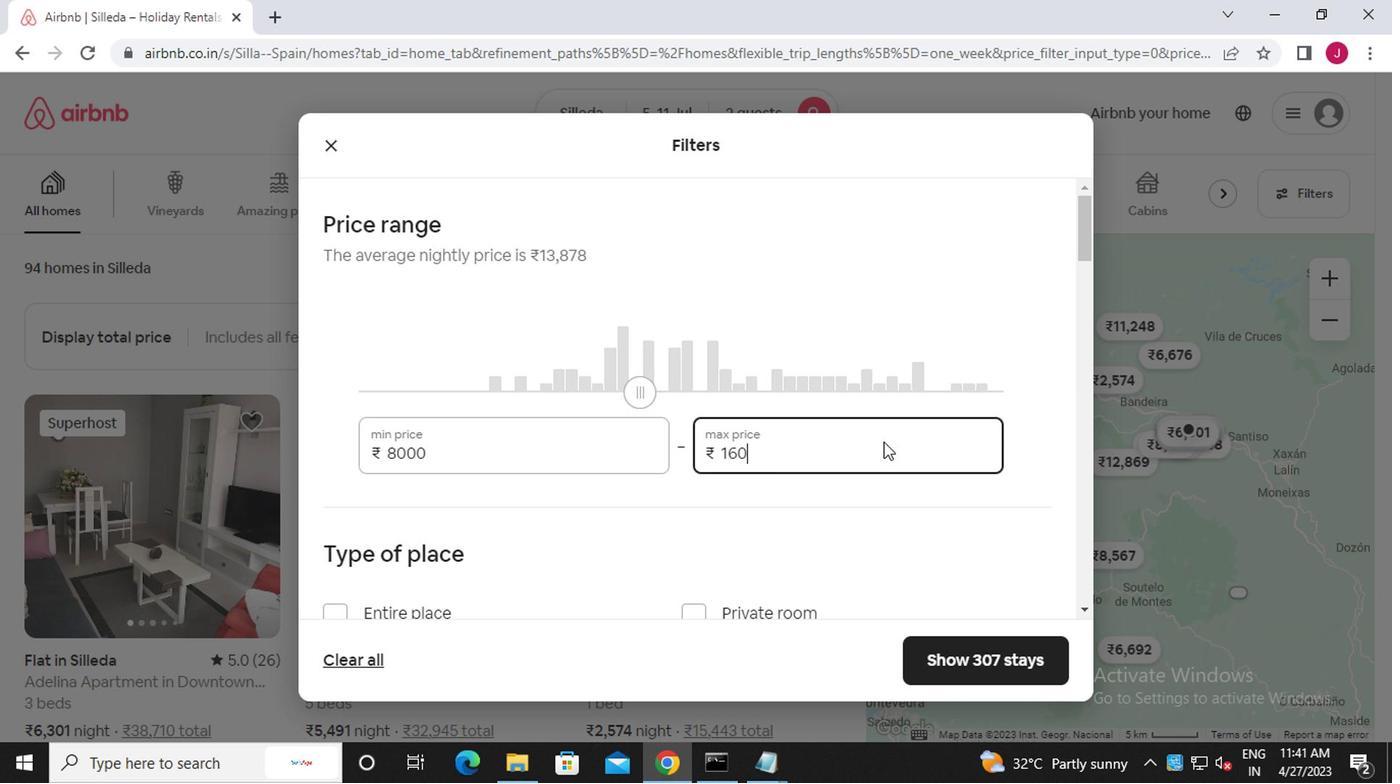 
Action: Mouse scrolled (879, 440) with delta (0, 0)
Screenshot: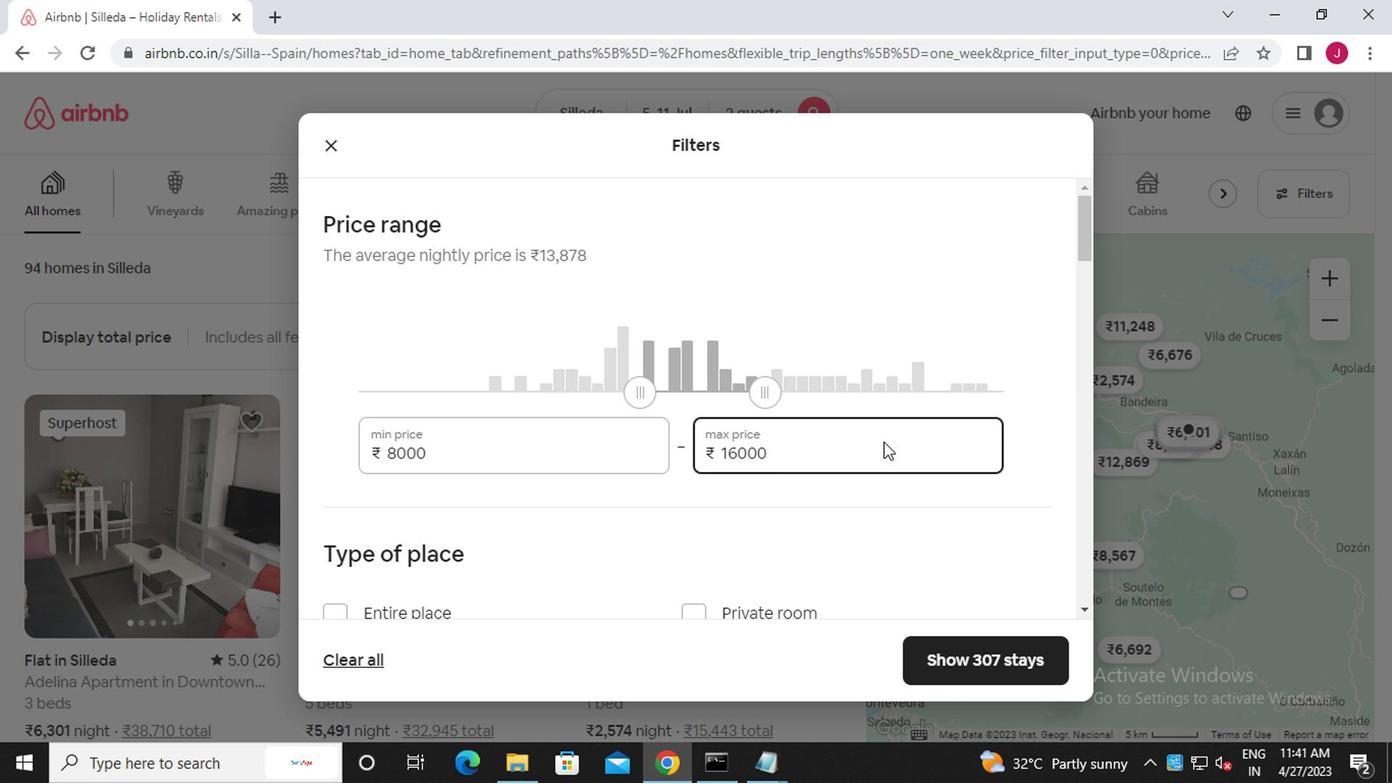 
Action: Mouse scrolled (879, 440) with delta (0, 0)
Screenshot: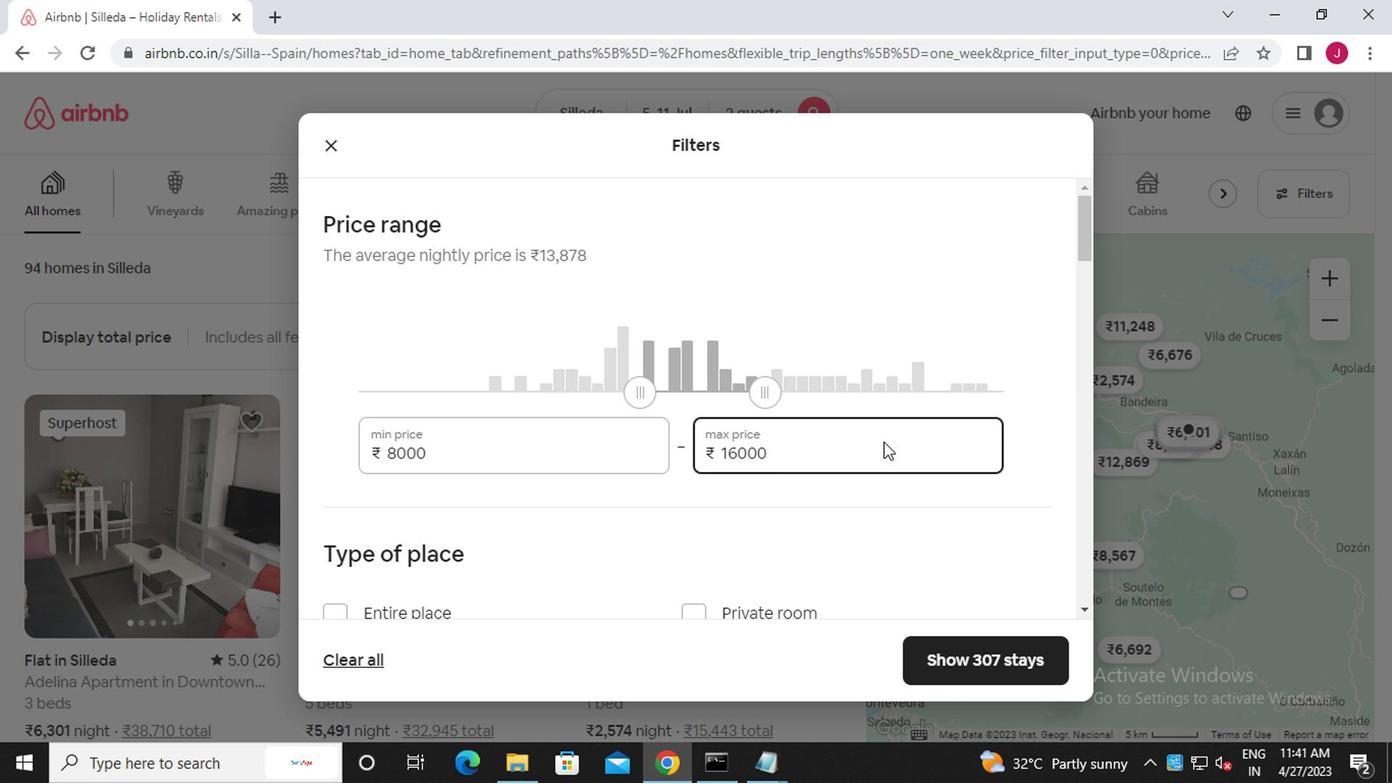 
Action: Mouse scrolled (879, 440) with delta (0, 0)
Screenshot: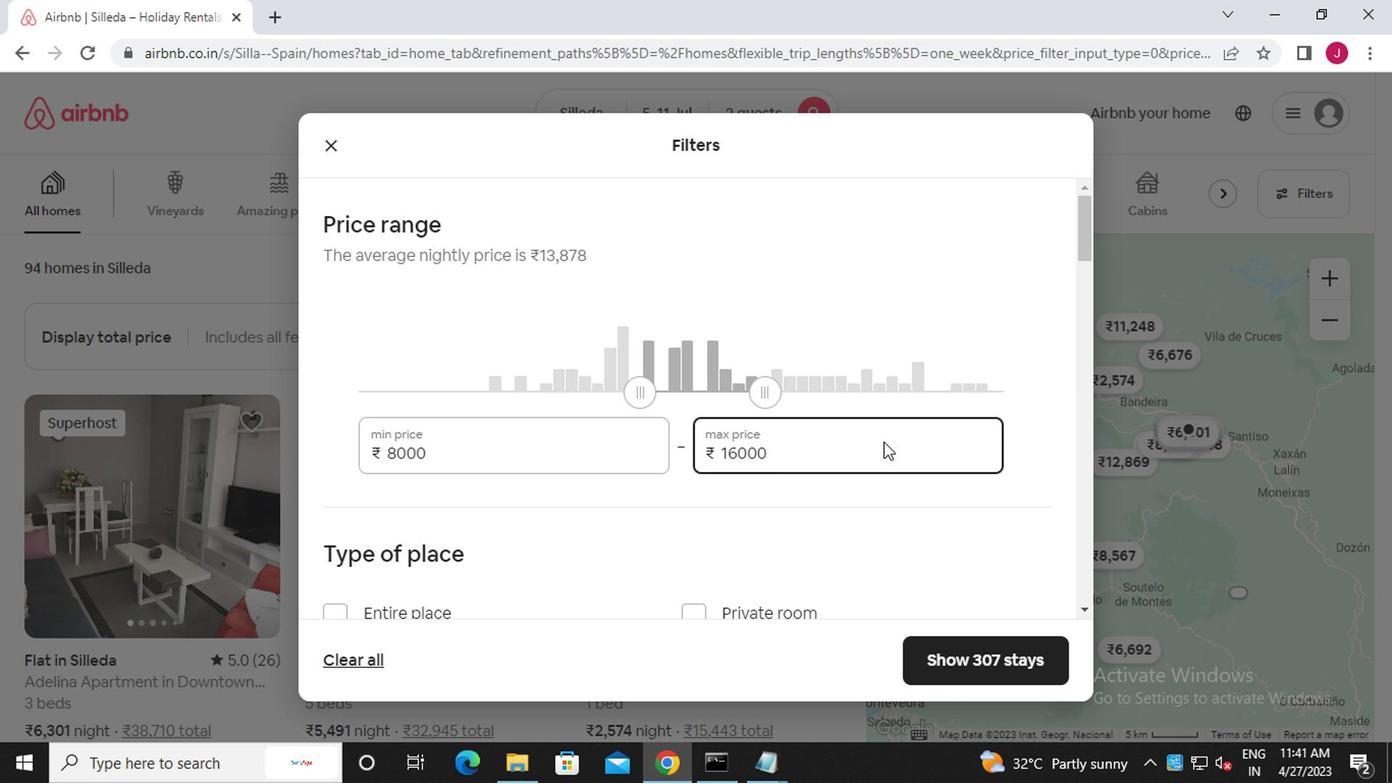
Action: Mouse moved to (324, 306)
Screenshot: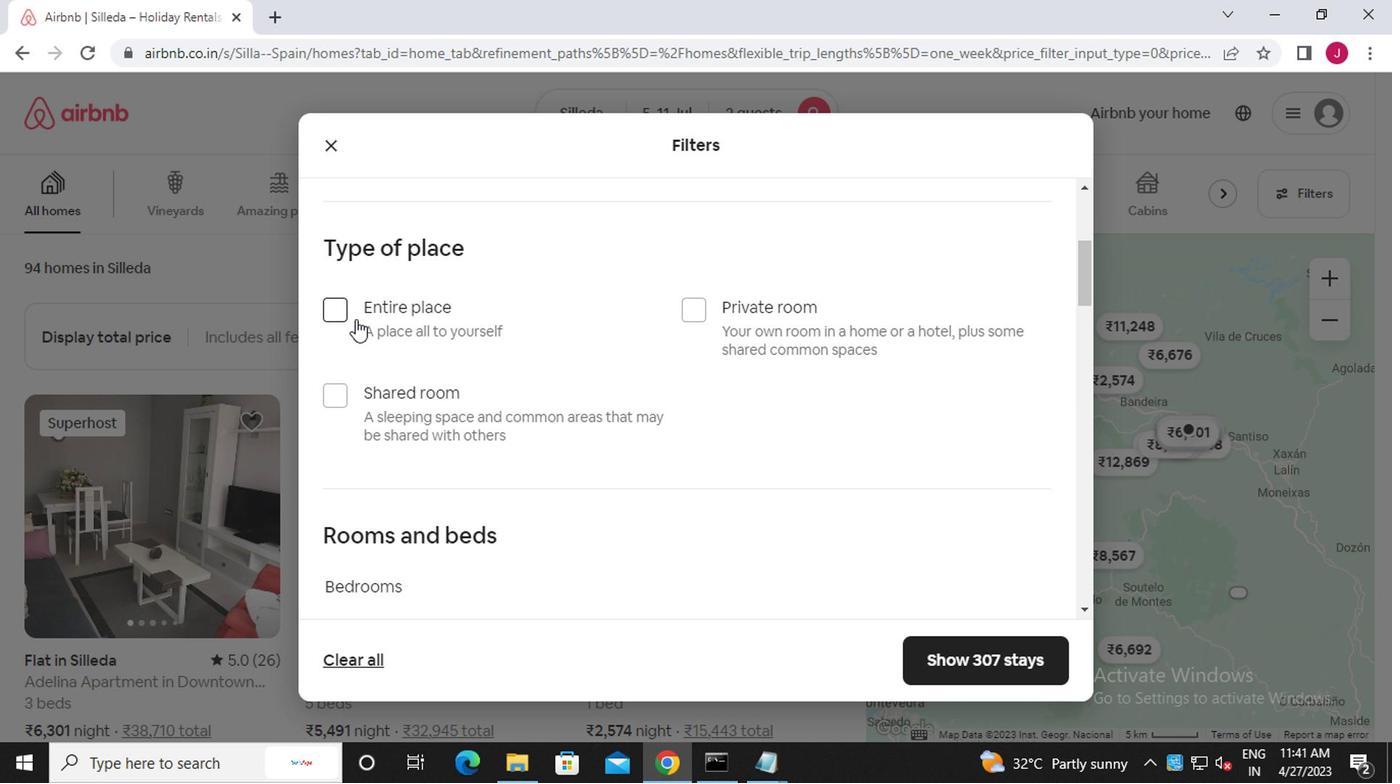 
Action: Mouse pressed left at (324, 306)
Screenshot: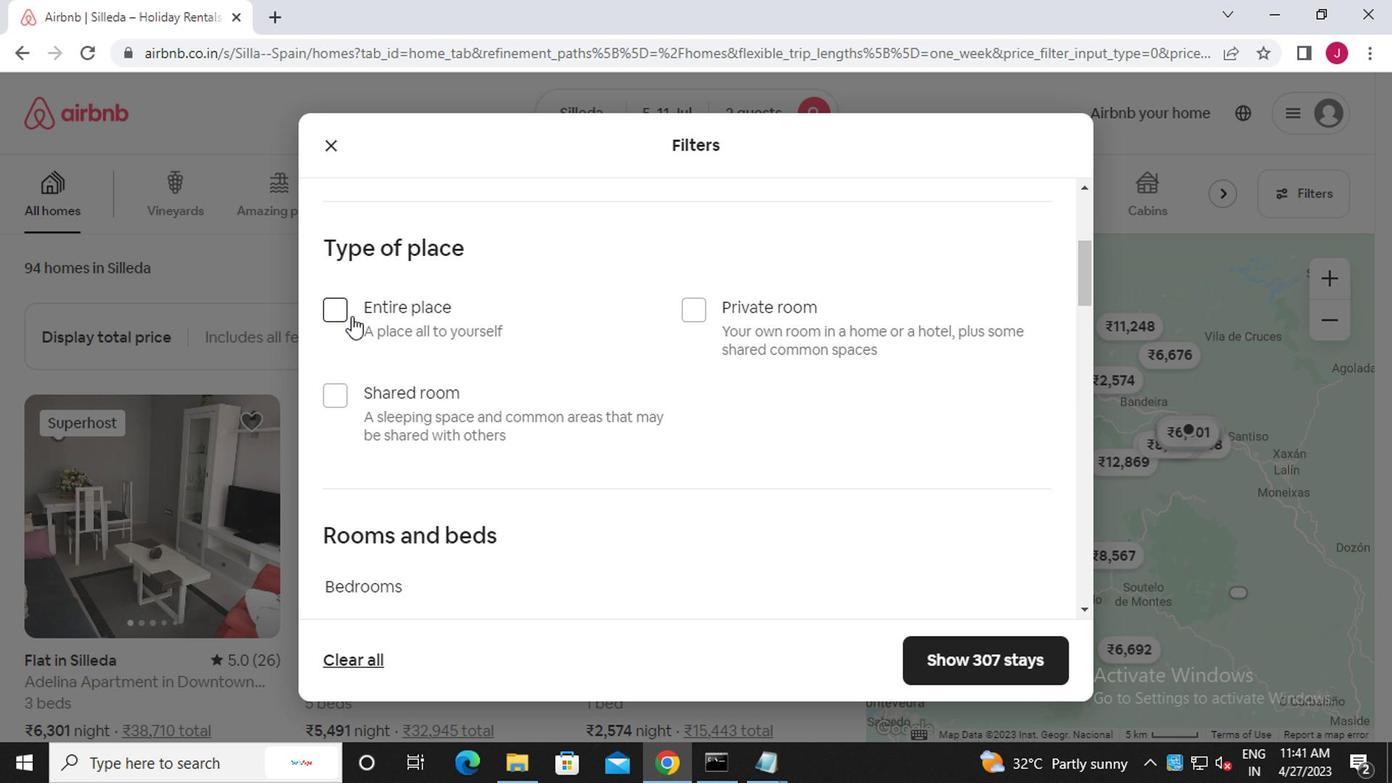 
Action: Mouse moved to (434, 365)
Screenshot: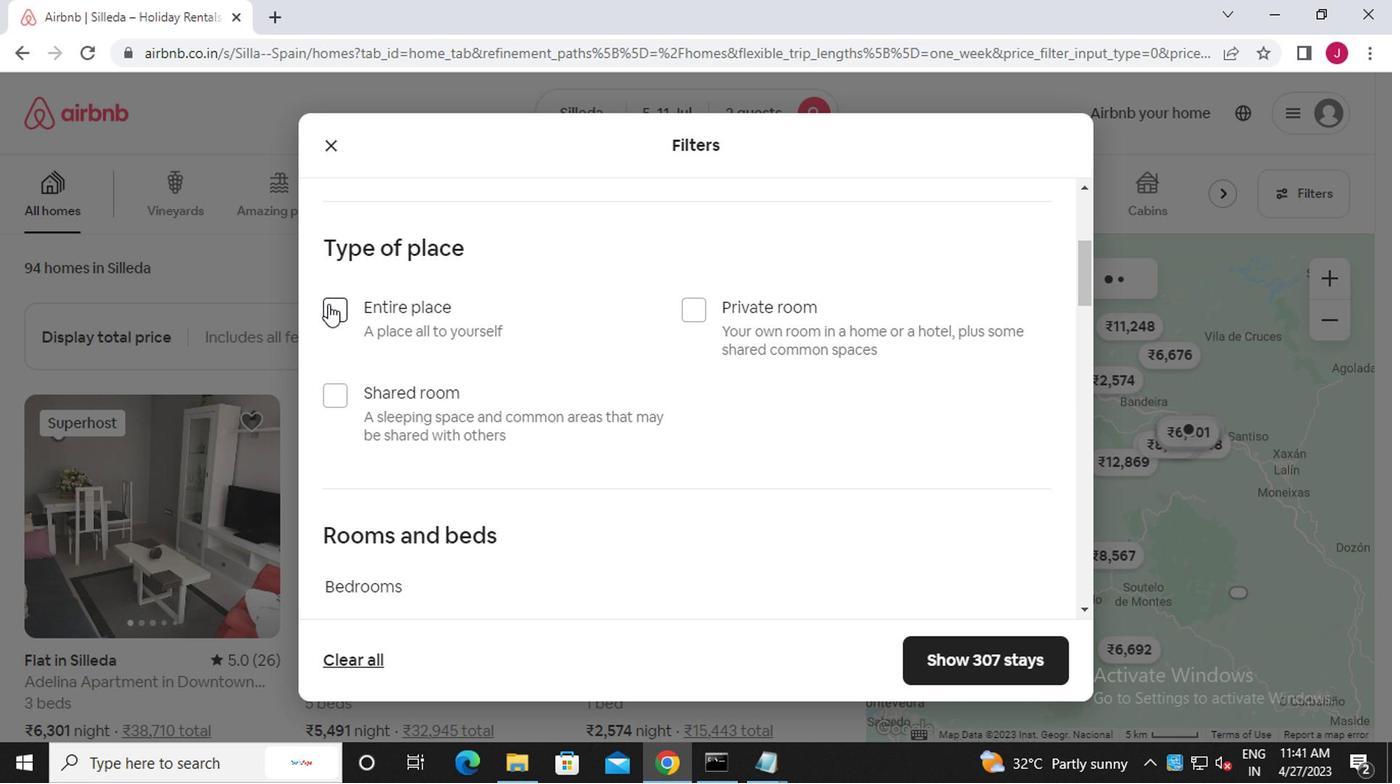 
Action: Mouse scrolled (434, 364) with delta (0, 0)
Screenshot: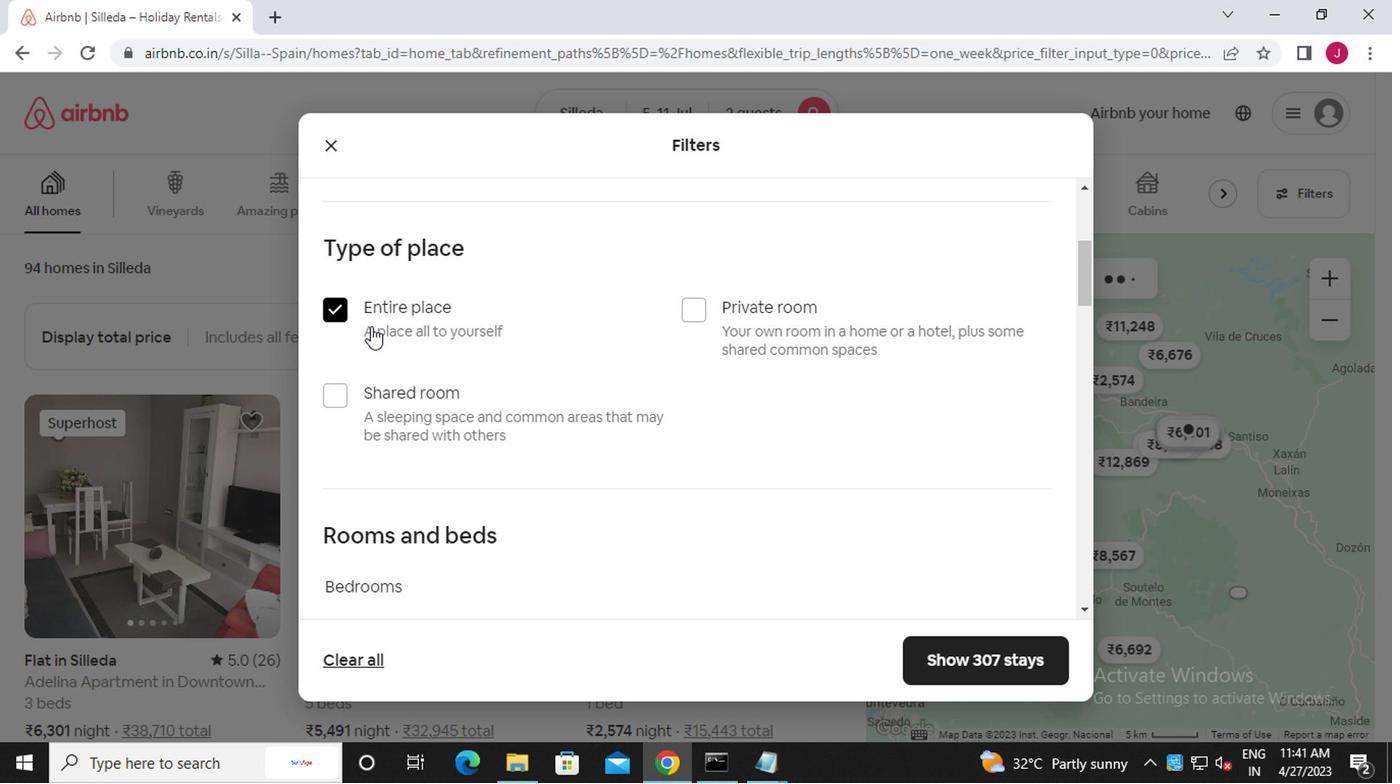 
Action: Mouse scrolled (434, 364) with delta (0, 0)
Screenshot: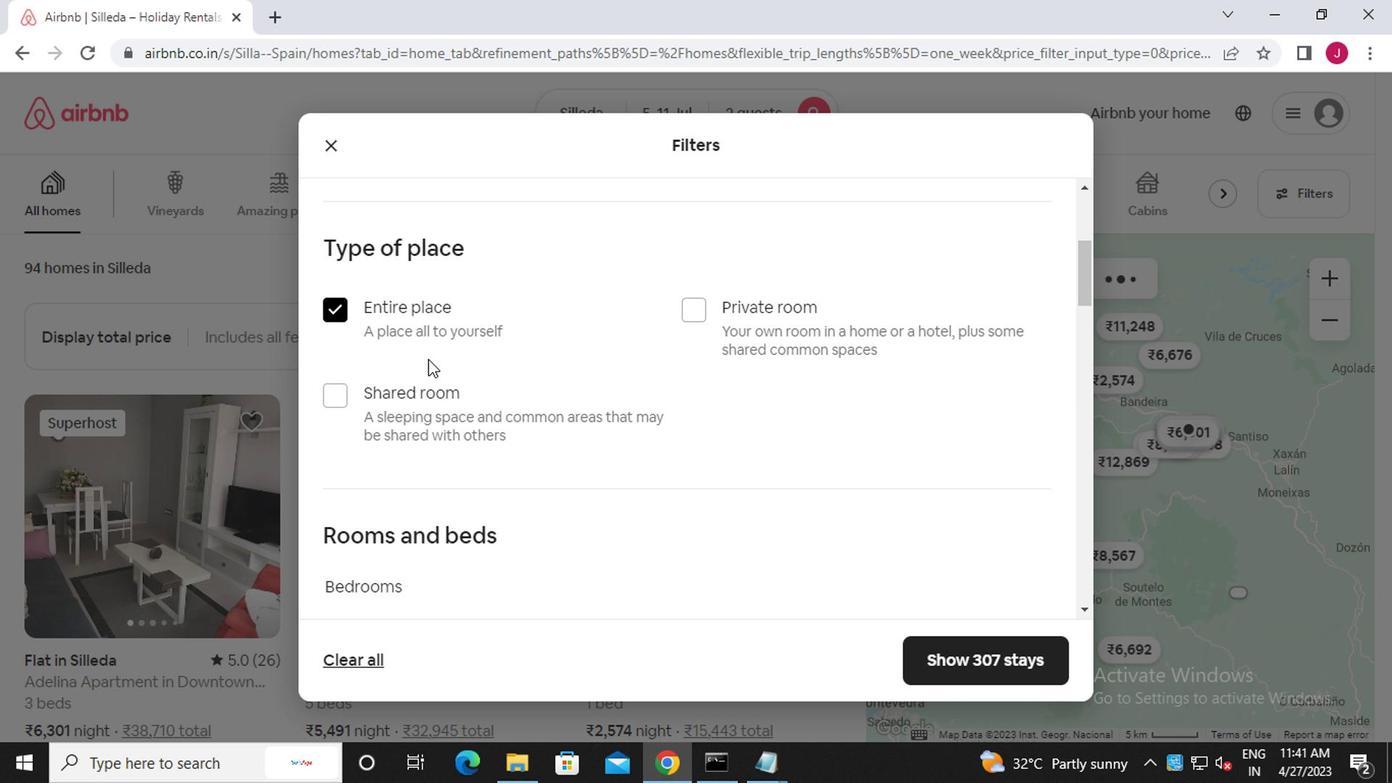 
Action: Mouse scrolled (434, 364) with delta (0, 0)
Screenshot: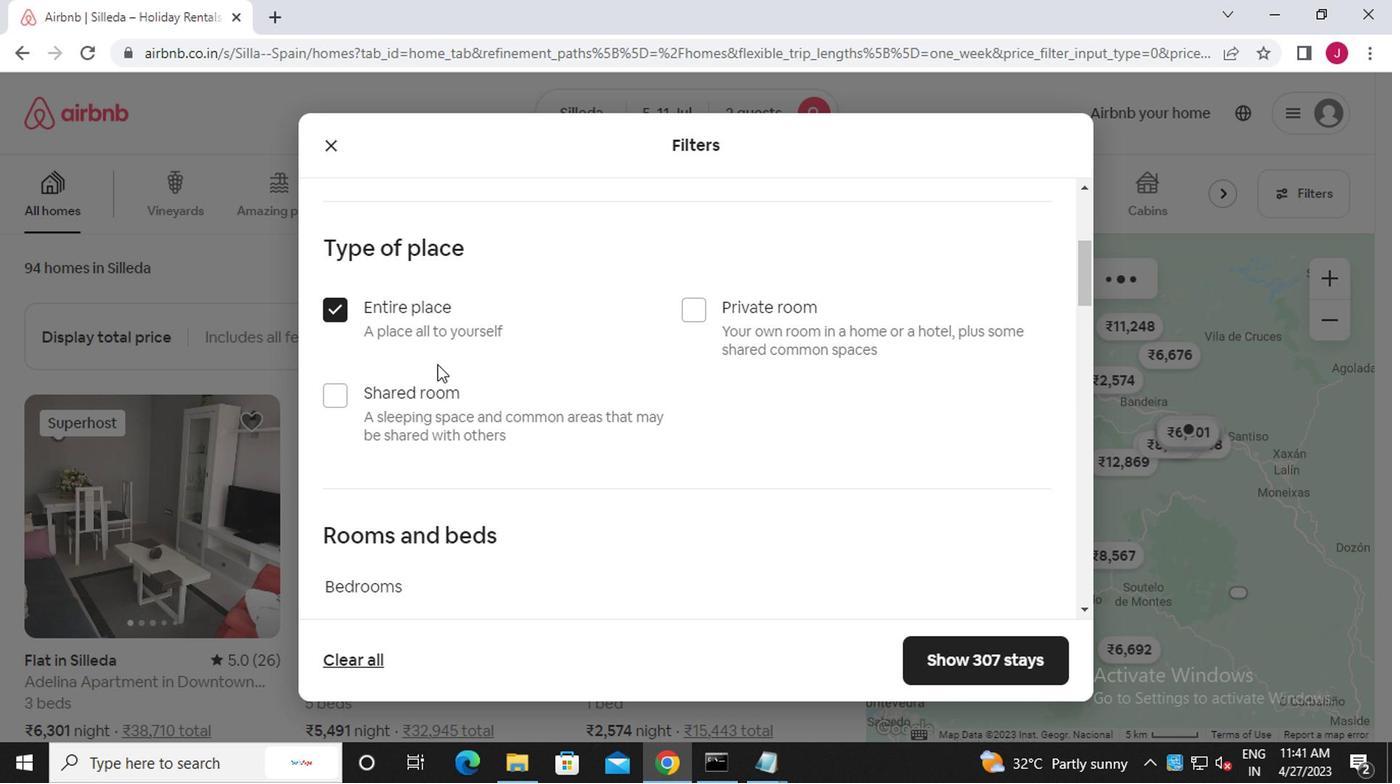 
Action: Mouse scrolled (434, 364) with delta (0, 0)
Screenshot: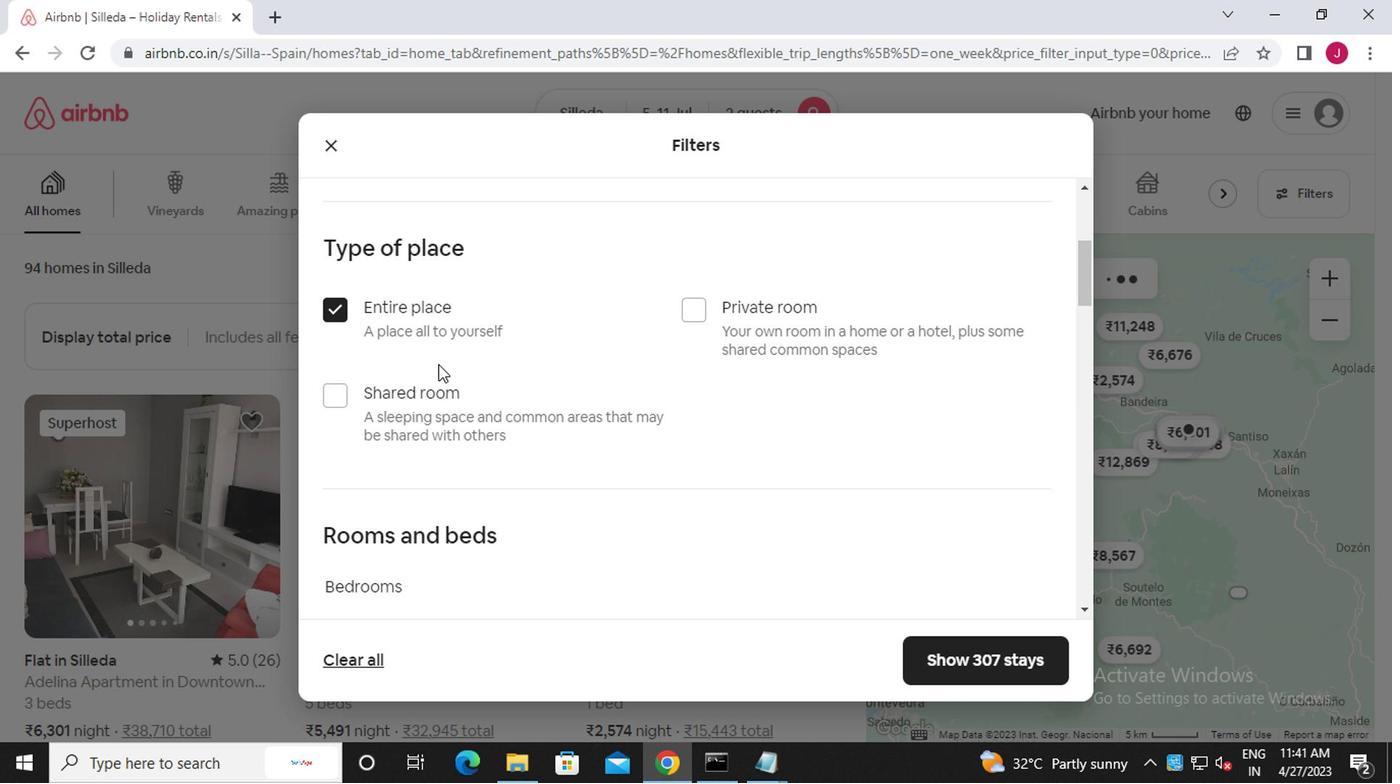 
Action: Mouse moved to (499, 242)
Screenshot: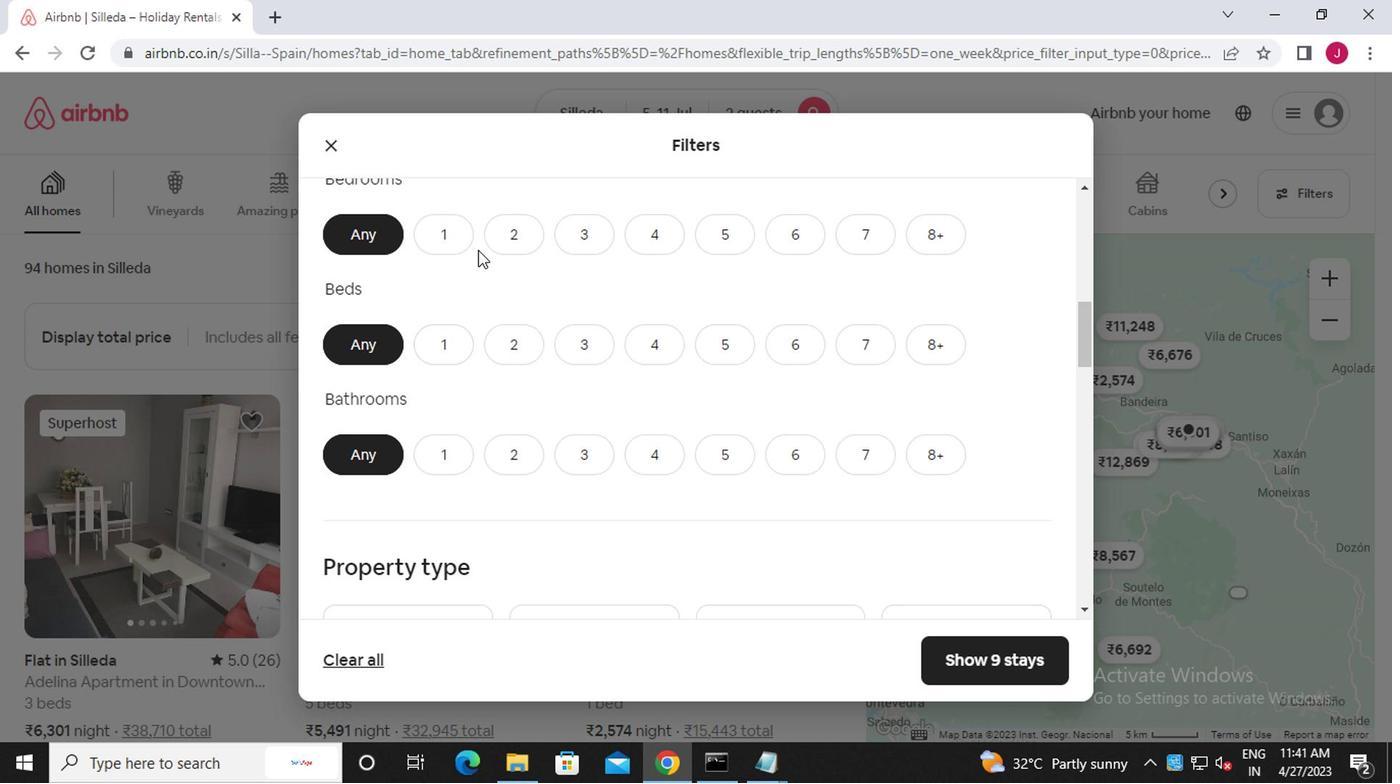 
Action: Mouse pressed left at (499, 242)
Screenshot: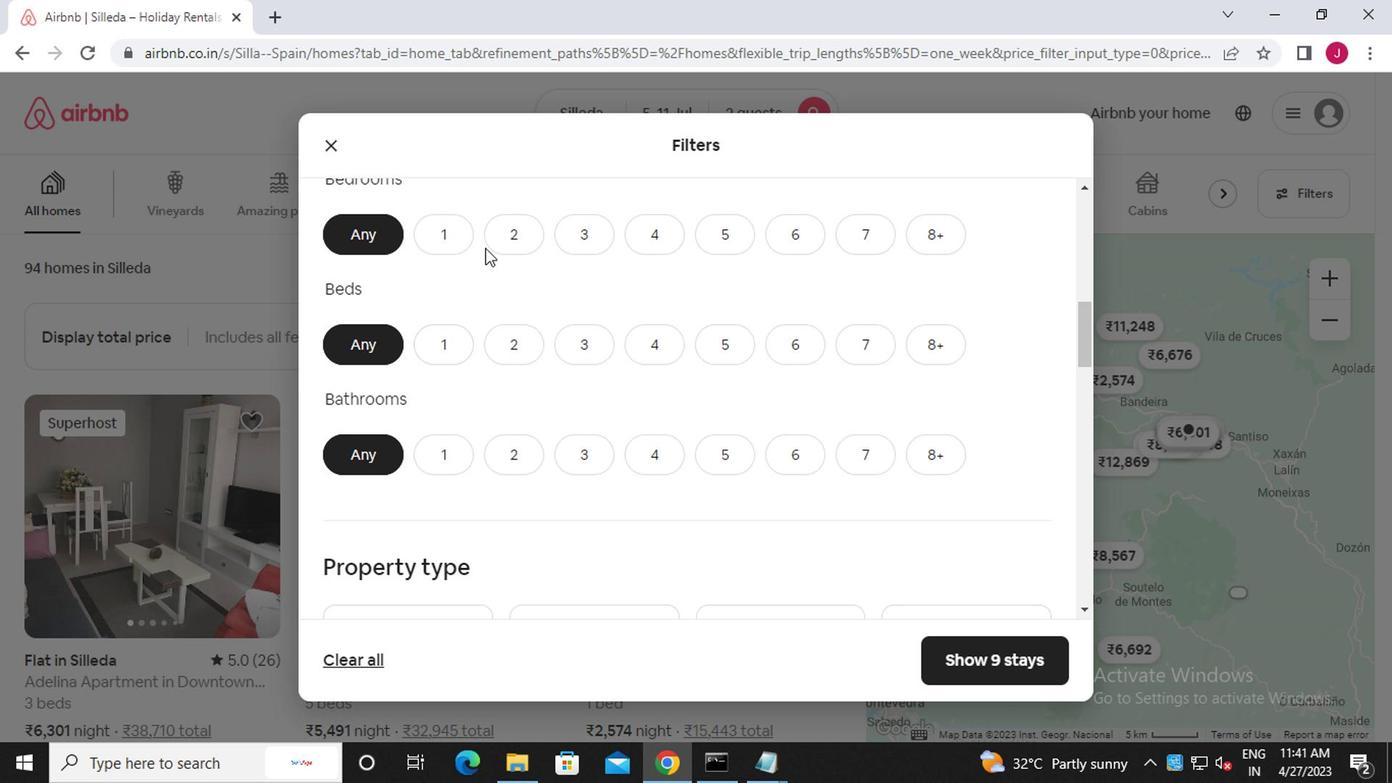 
Action: Mouse moved to (519, 354)
Screenshot: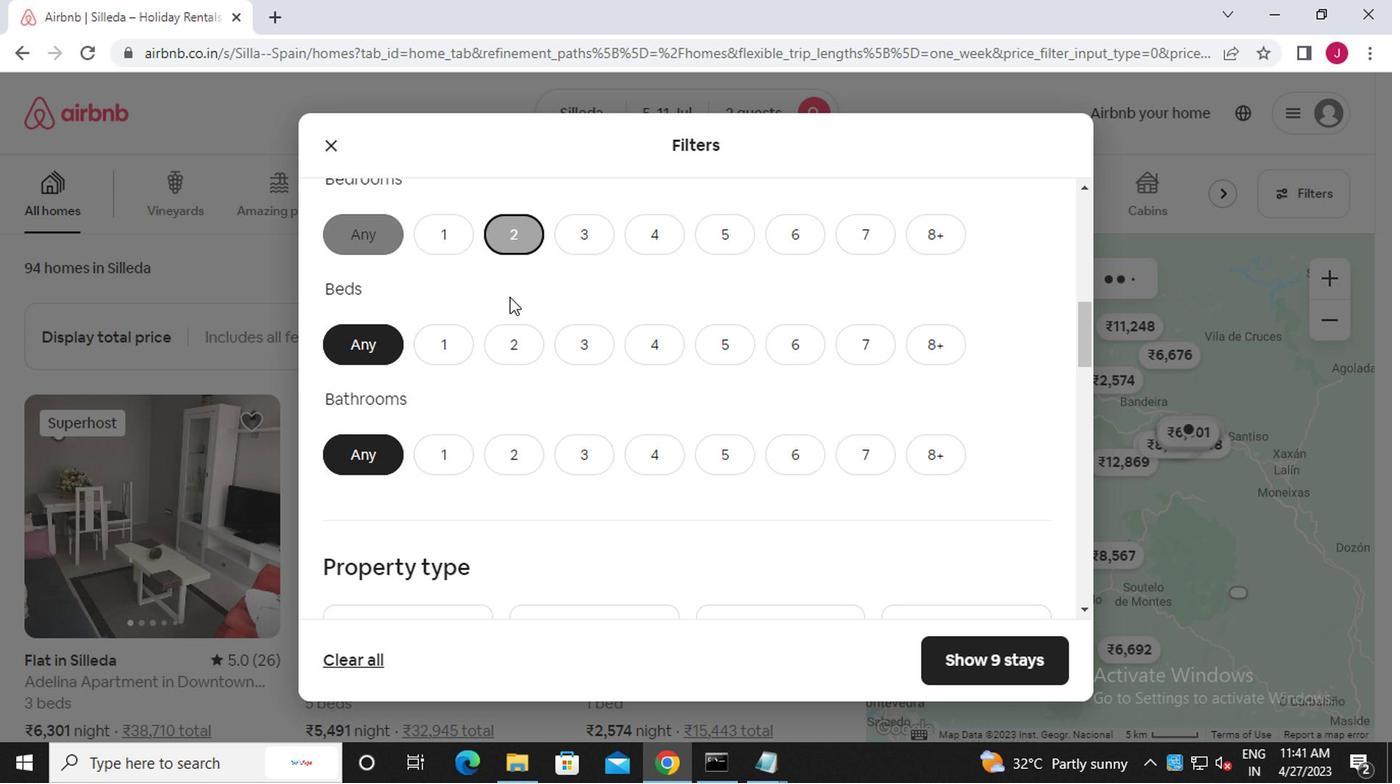 
Action: Mouse pressed left at (519, 354)
Screenshot: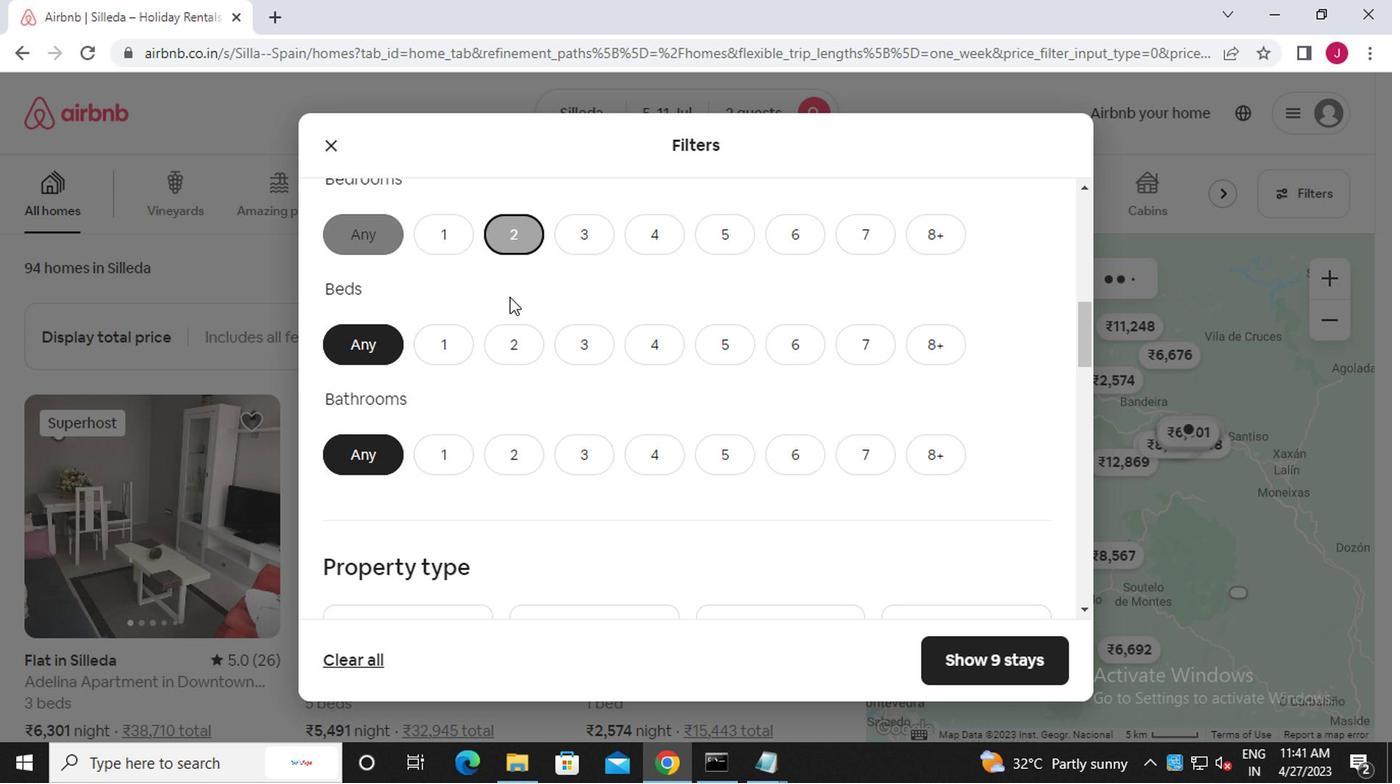 
Action: Mouse moved to (445, 448)
Screenshot: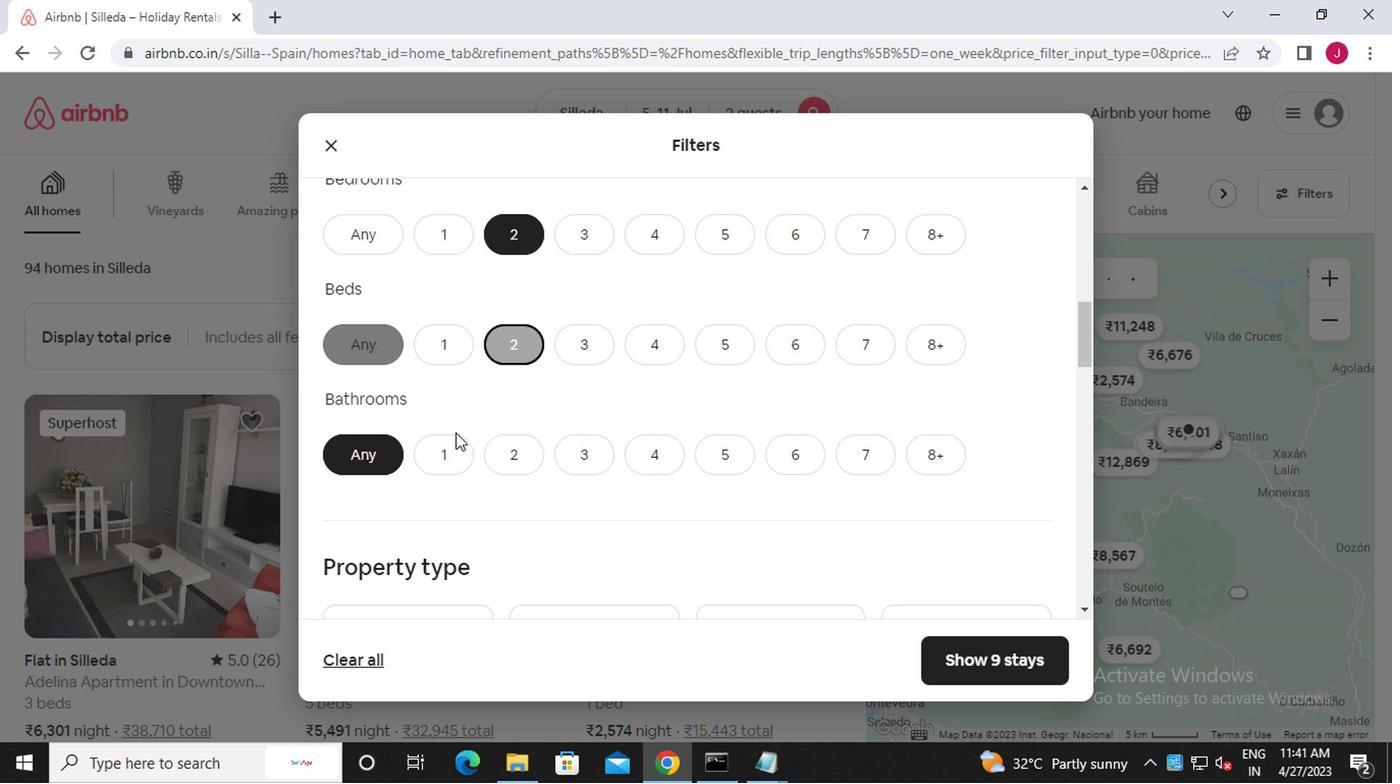 
Action: Mouse pressed left at (445, 448)
Screenshot: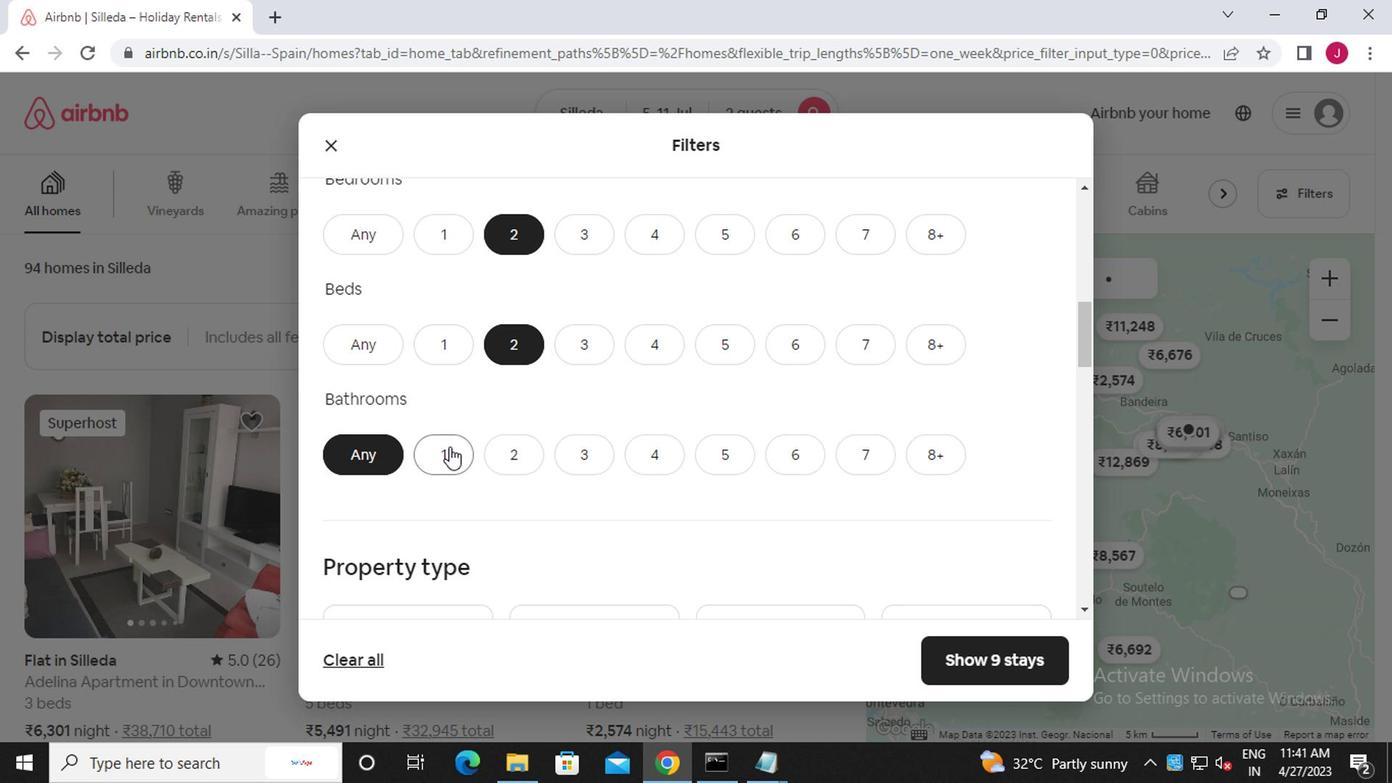 
Action: Mouse moved to (439, 438)
Screenshot: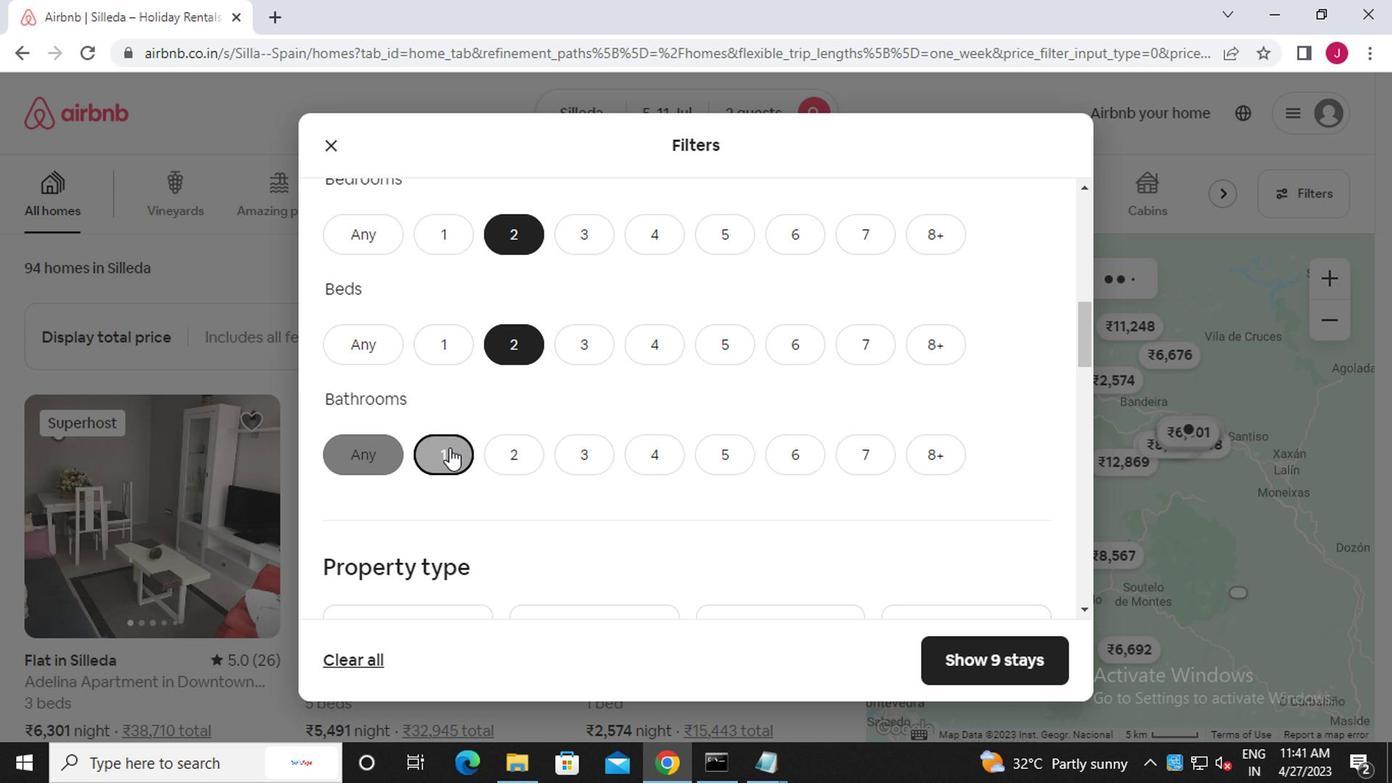 
Action: Mouse scrolled (439, 438) with delta (0, 0)
Screenshot: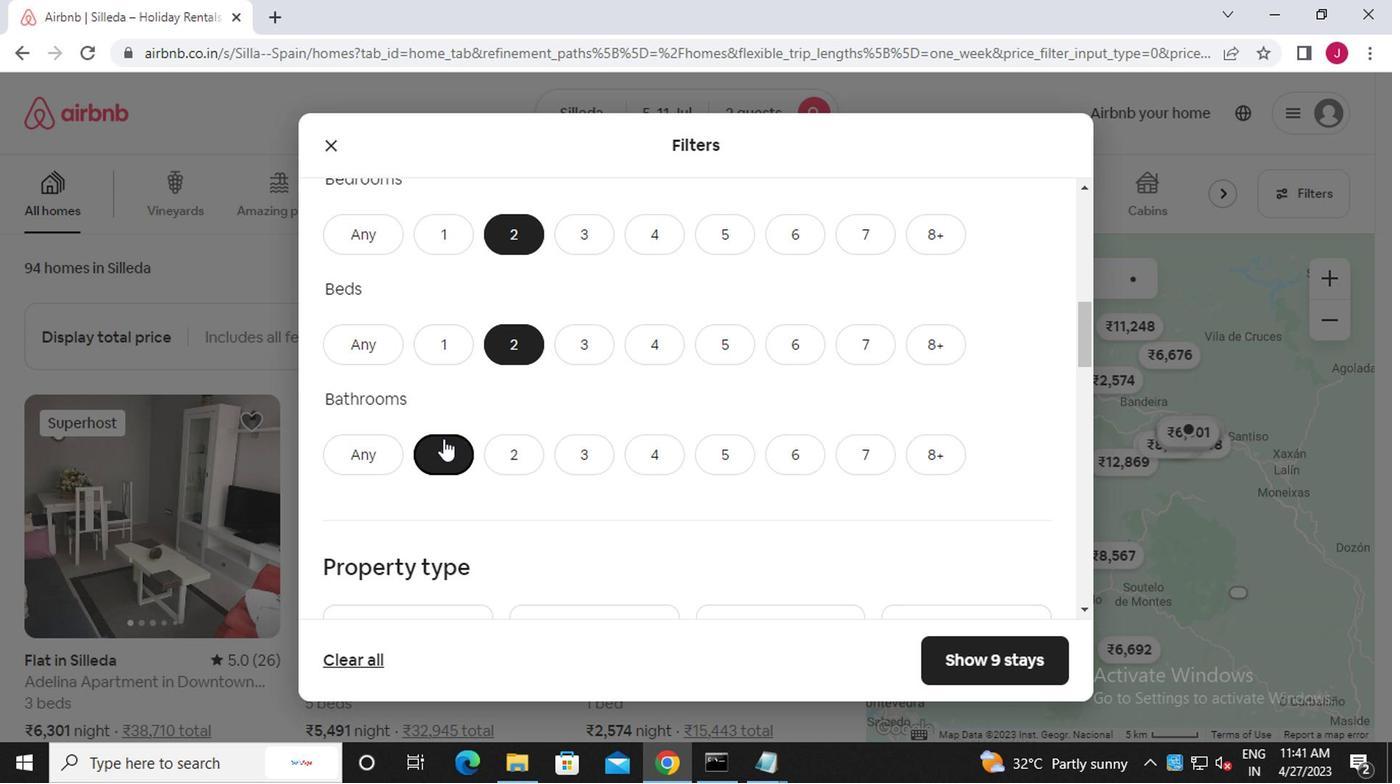 
Action: Mouse scrolled (439, 438) with delta (0, 0)
Screenshot: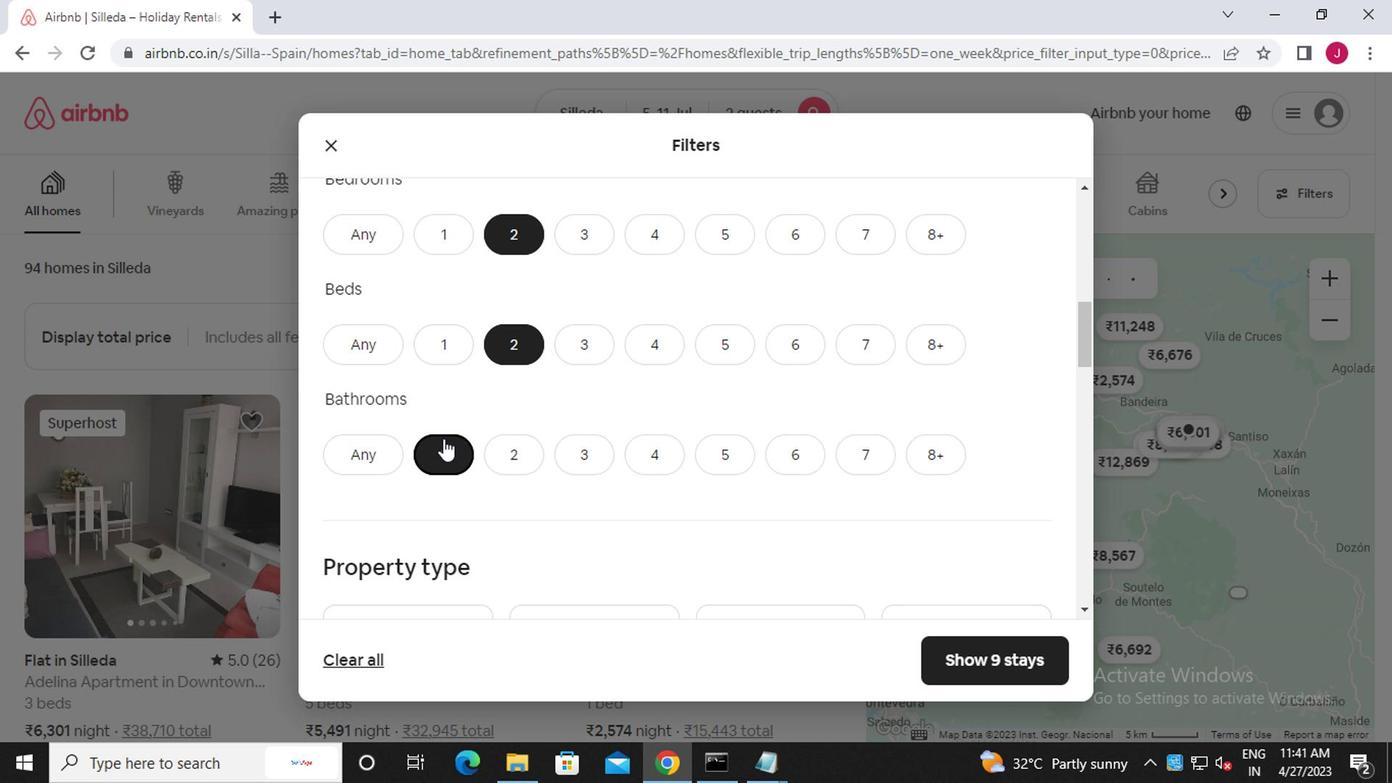 
Action: Mouse scrolled (439, 438) with delta (0, 0)
Screenshot: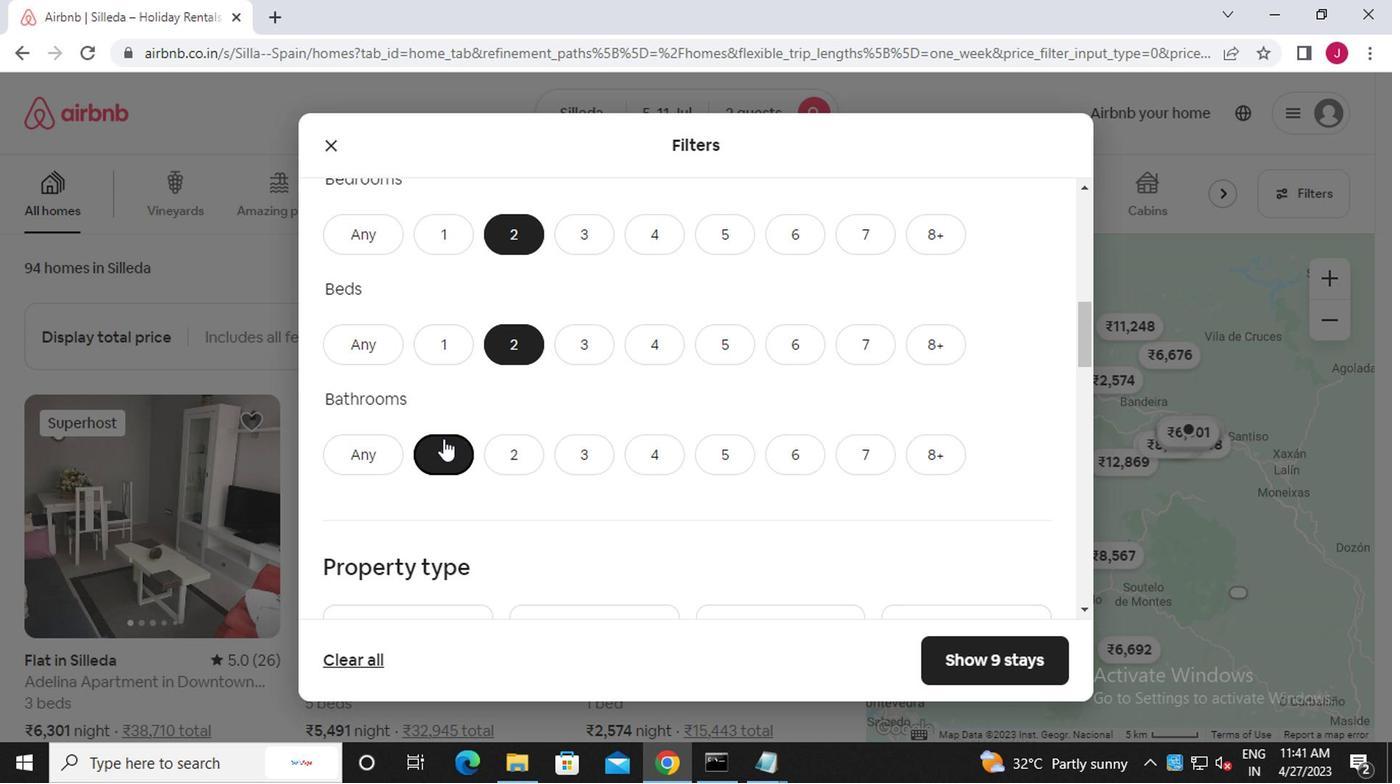 
Action: Mouse moved to (416, 376)
Screenshot: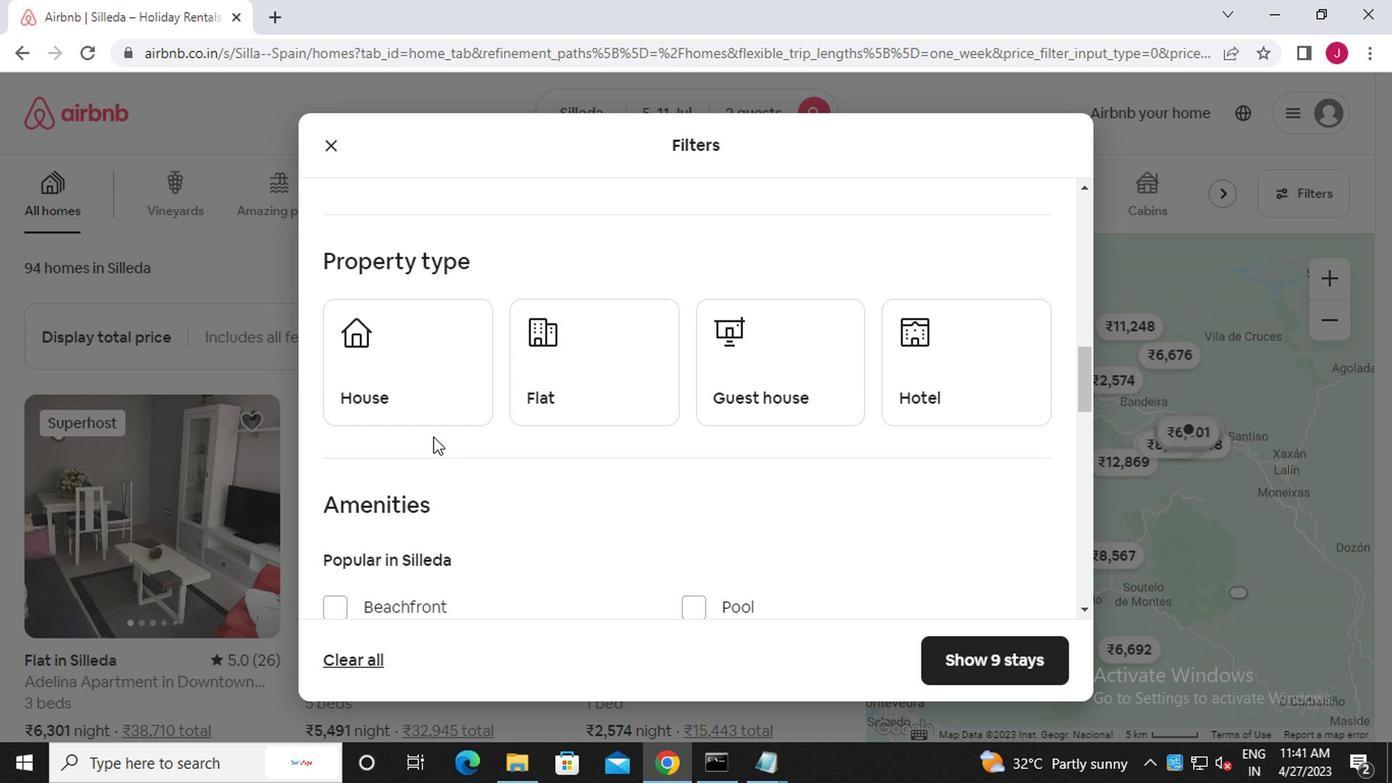 
Action: Mouse pressed left at (416, 376)
Screenshot: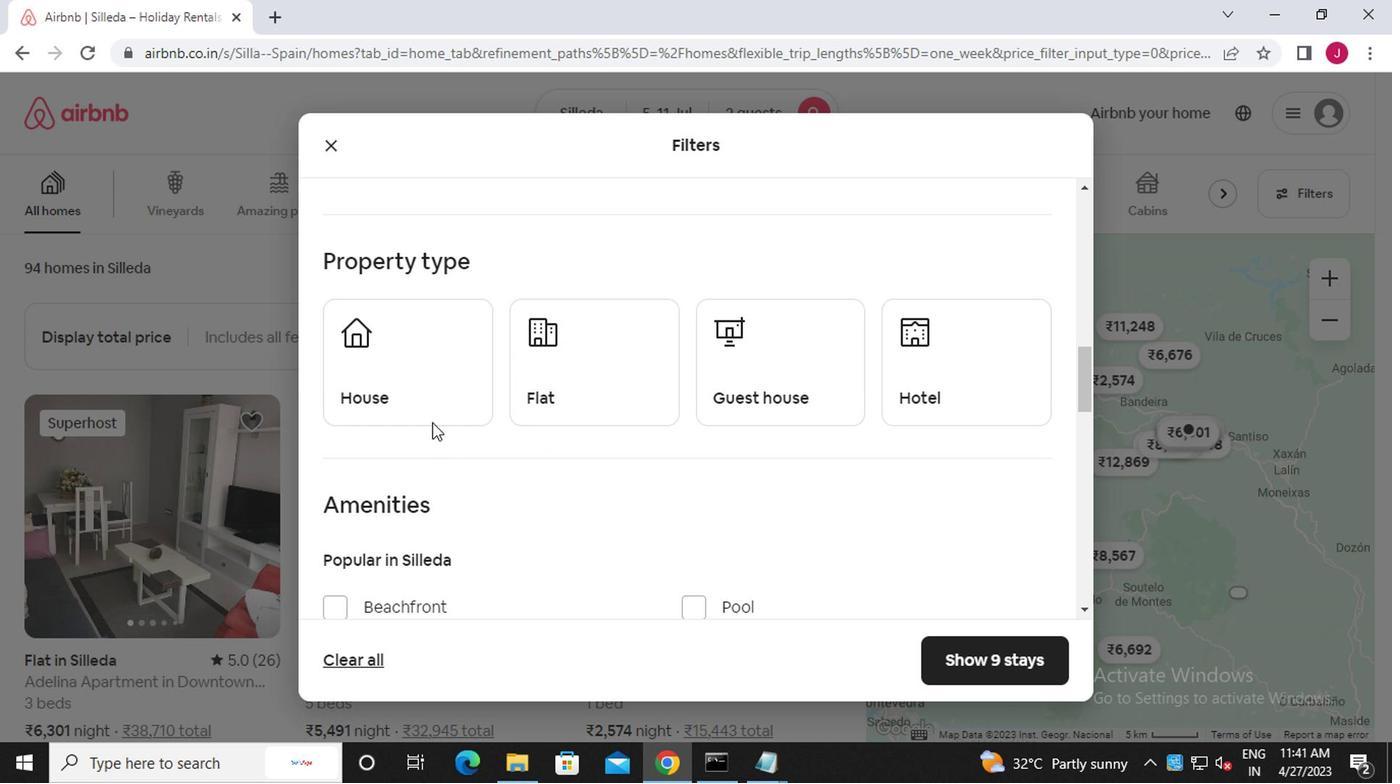 
Action: Mouse moved to (546, 382)
Screenshot: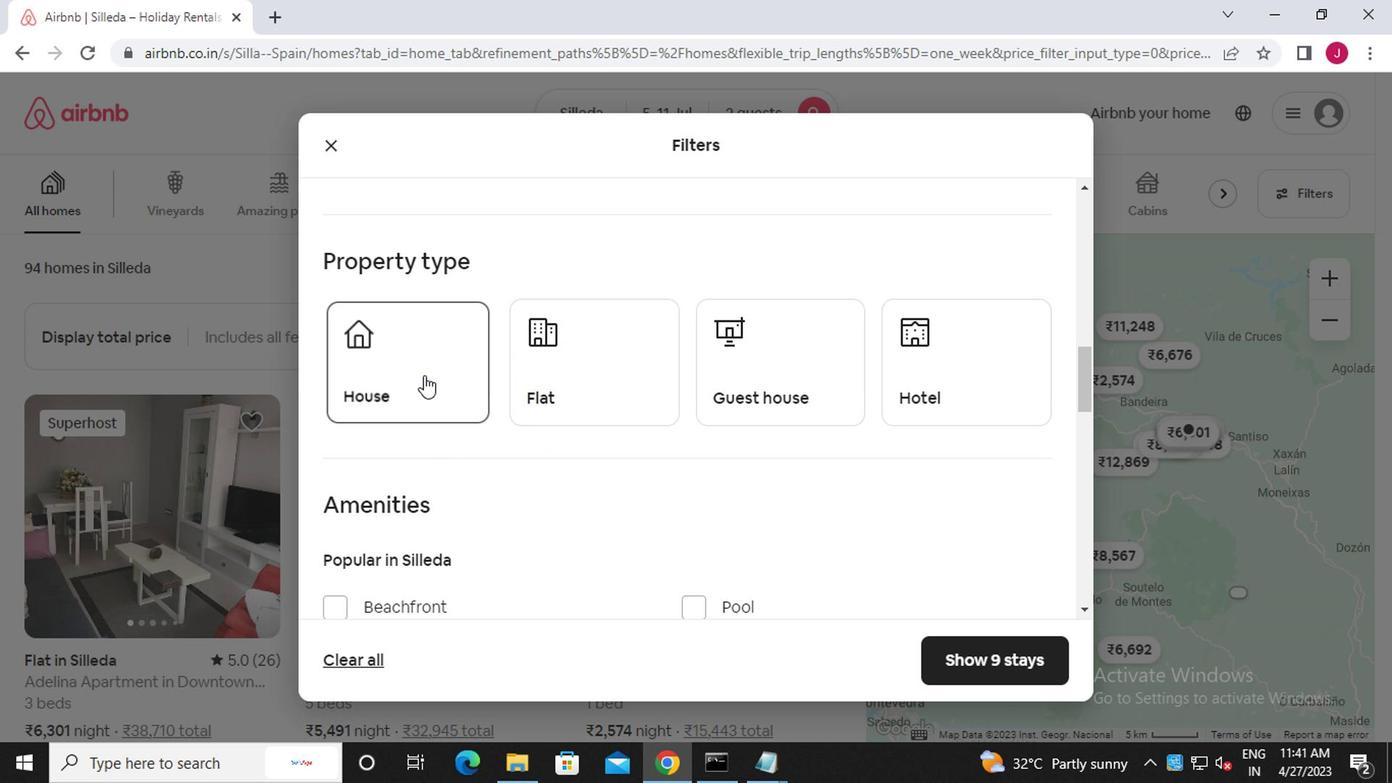 
Action: Mouse pressed left at (546, 382)
Screenshot: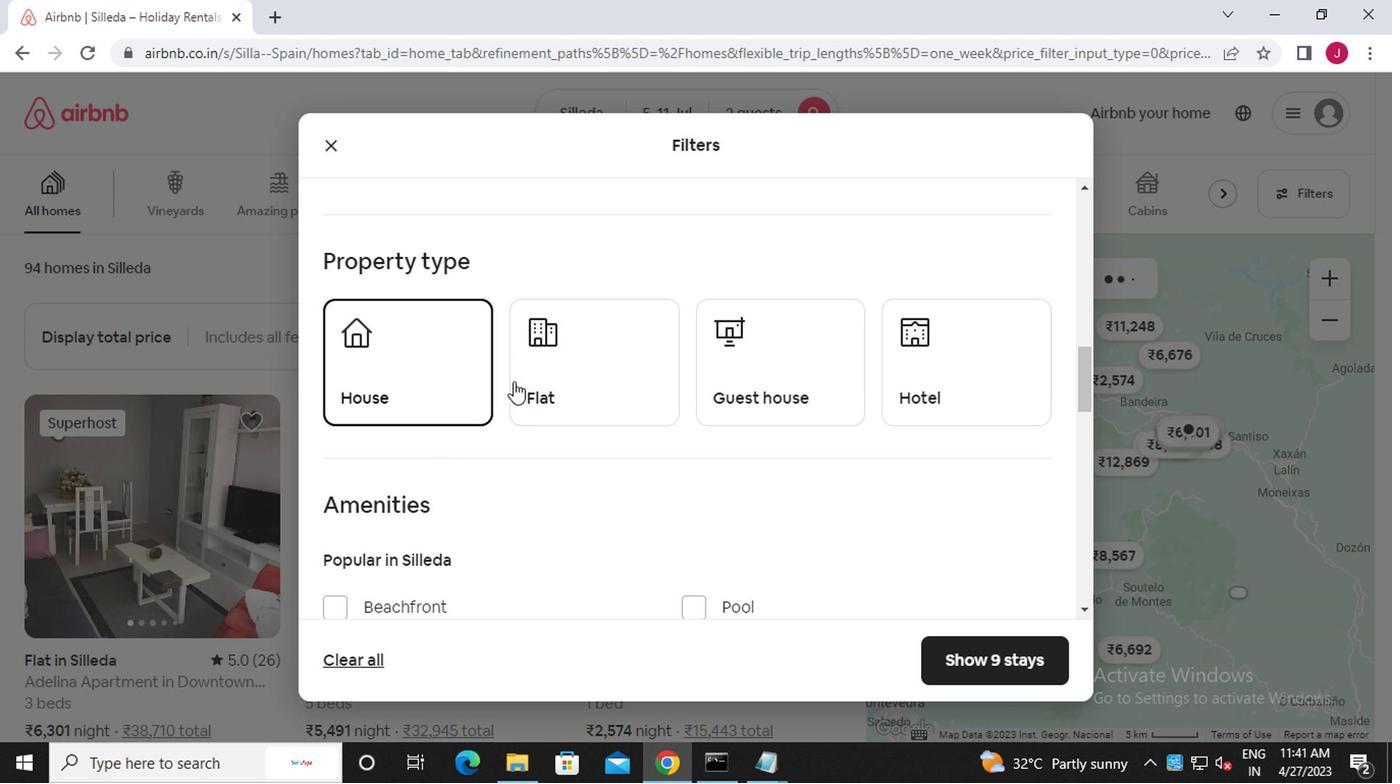 
Action: Mouse moved to (764, 380)
Screenshot: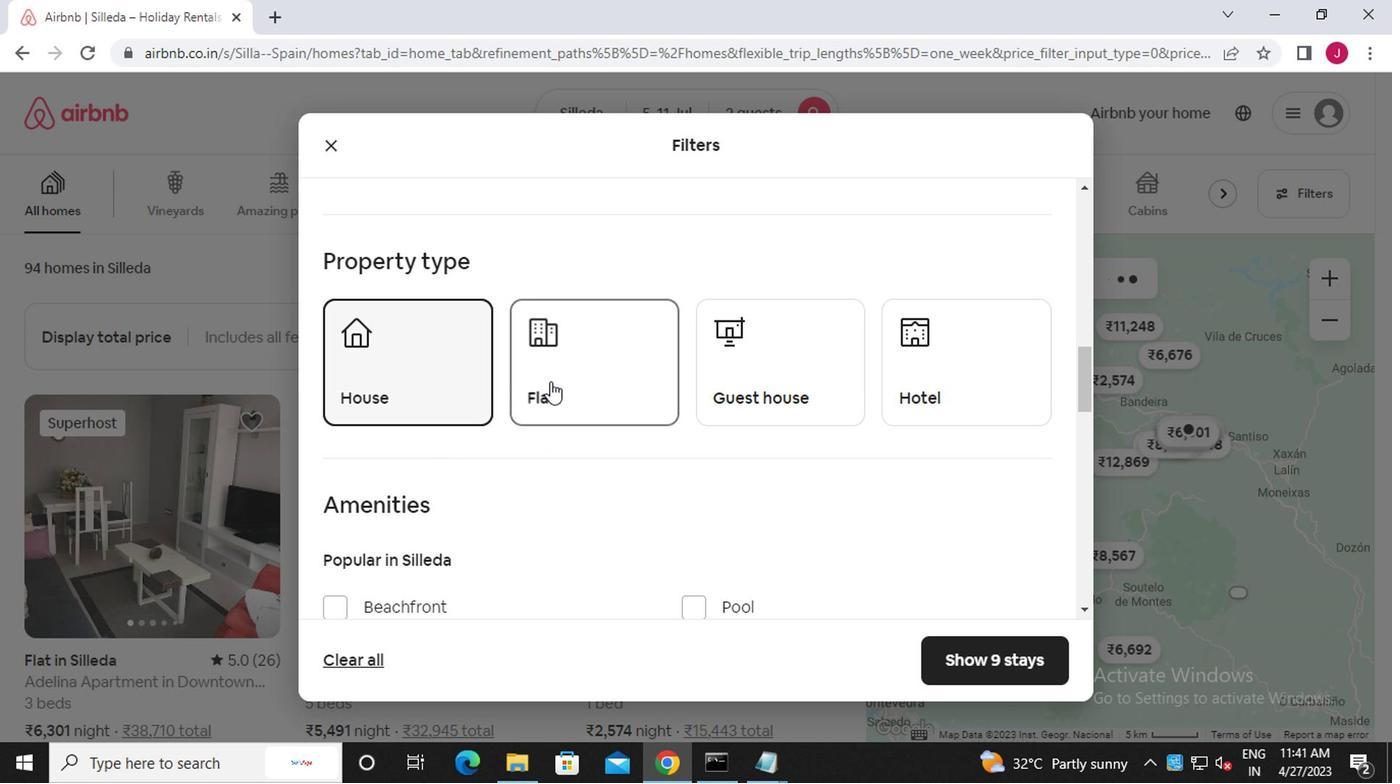 
Action: Mouse pressed left at (764, 380)
Screenshot: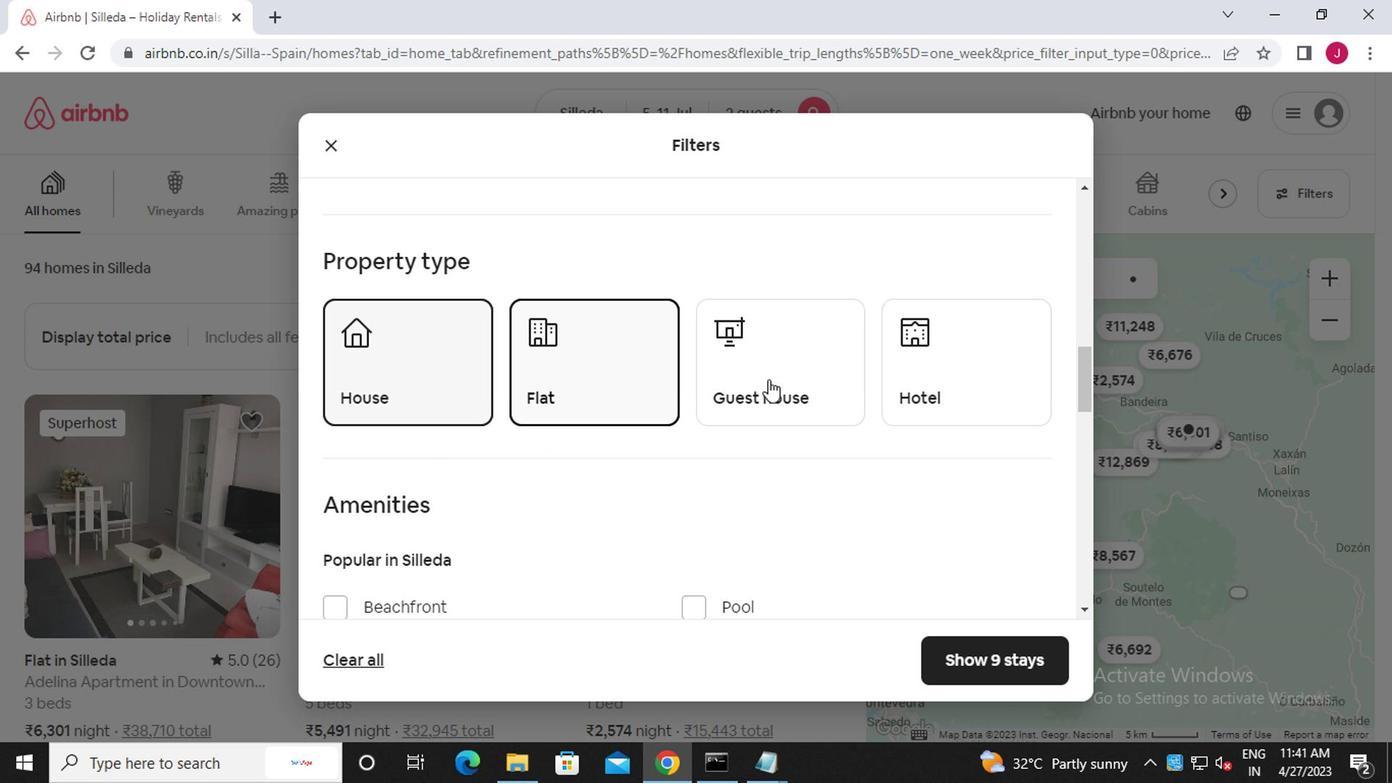 
Action: Mouse moved to (762, 378)
Screenshot: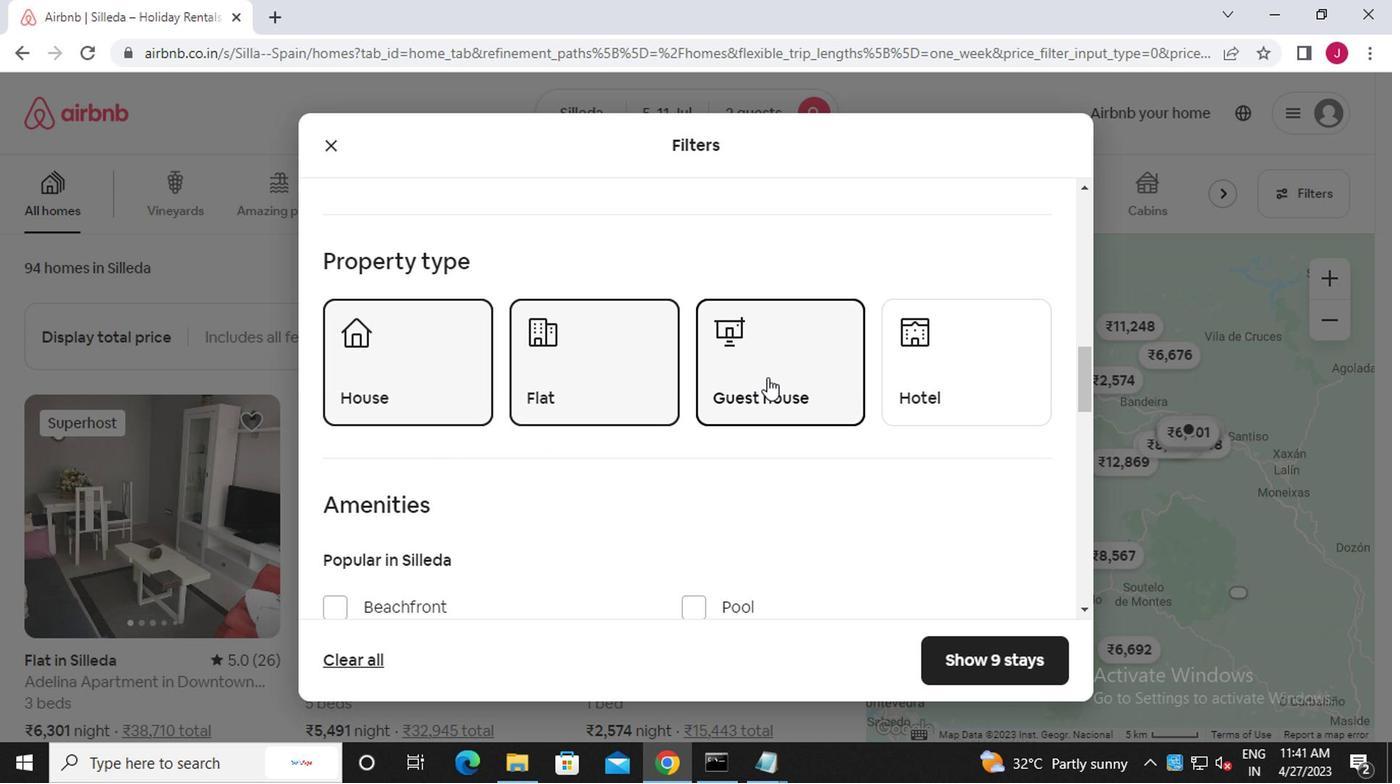 
Action: Mouse scrolled (762, 377) with delta (0, 0)
Screenshot: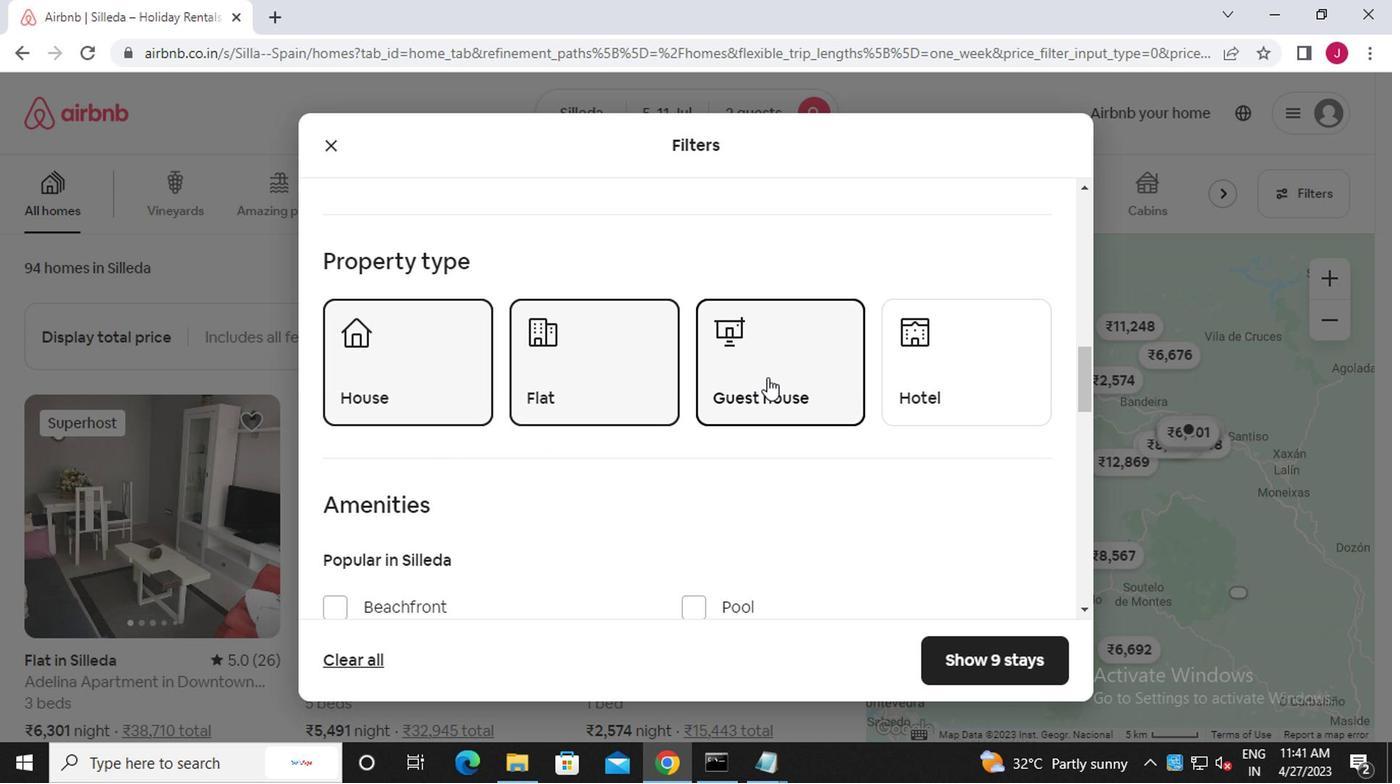 
Action: Mouse moved to (762, 378)
Screenshot: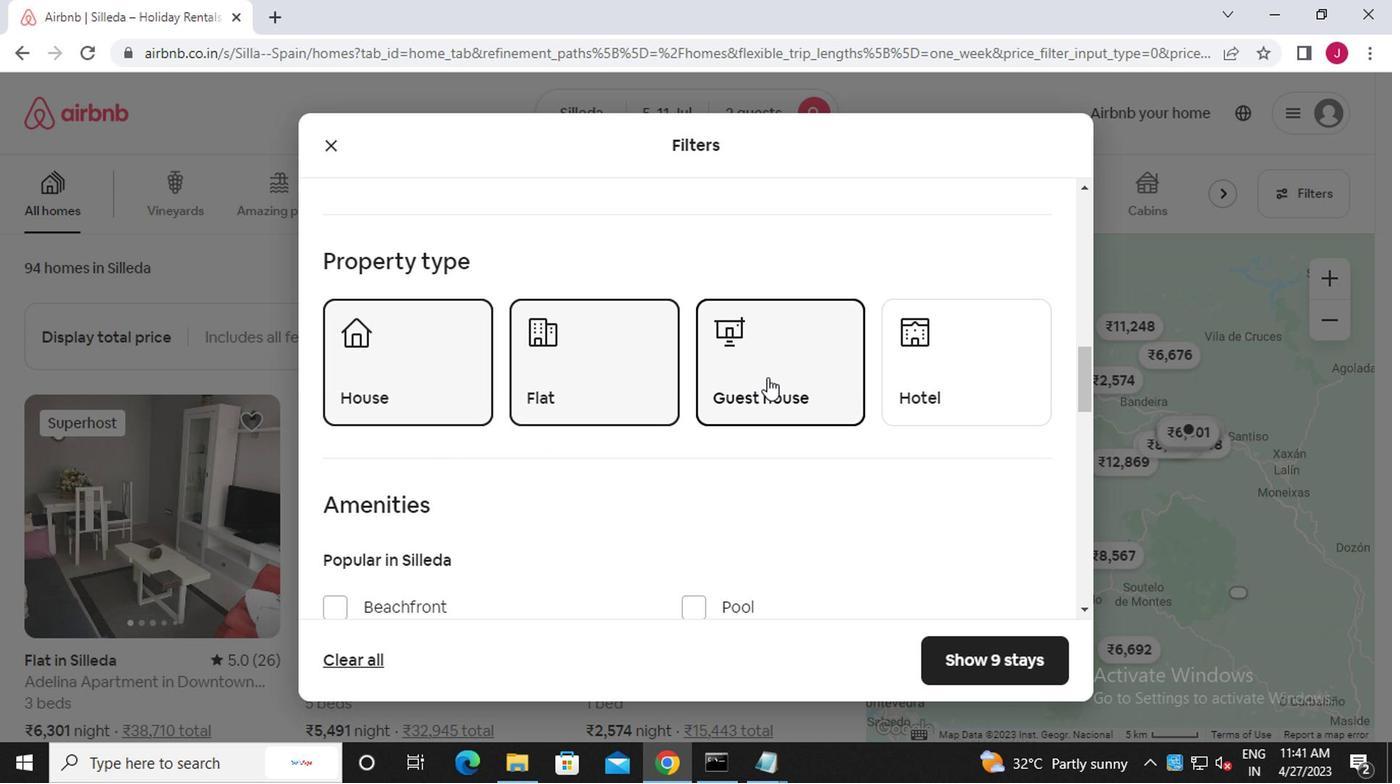
Action: Mouse scrolled (762, 377) with delta (0, 0)
Screenshot: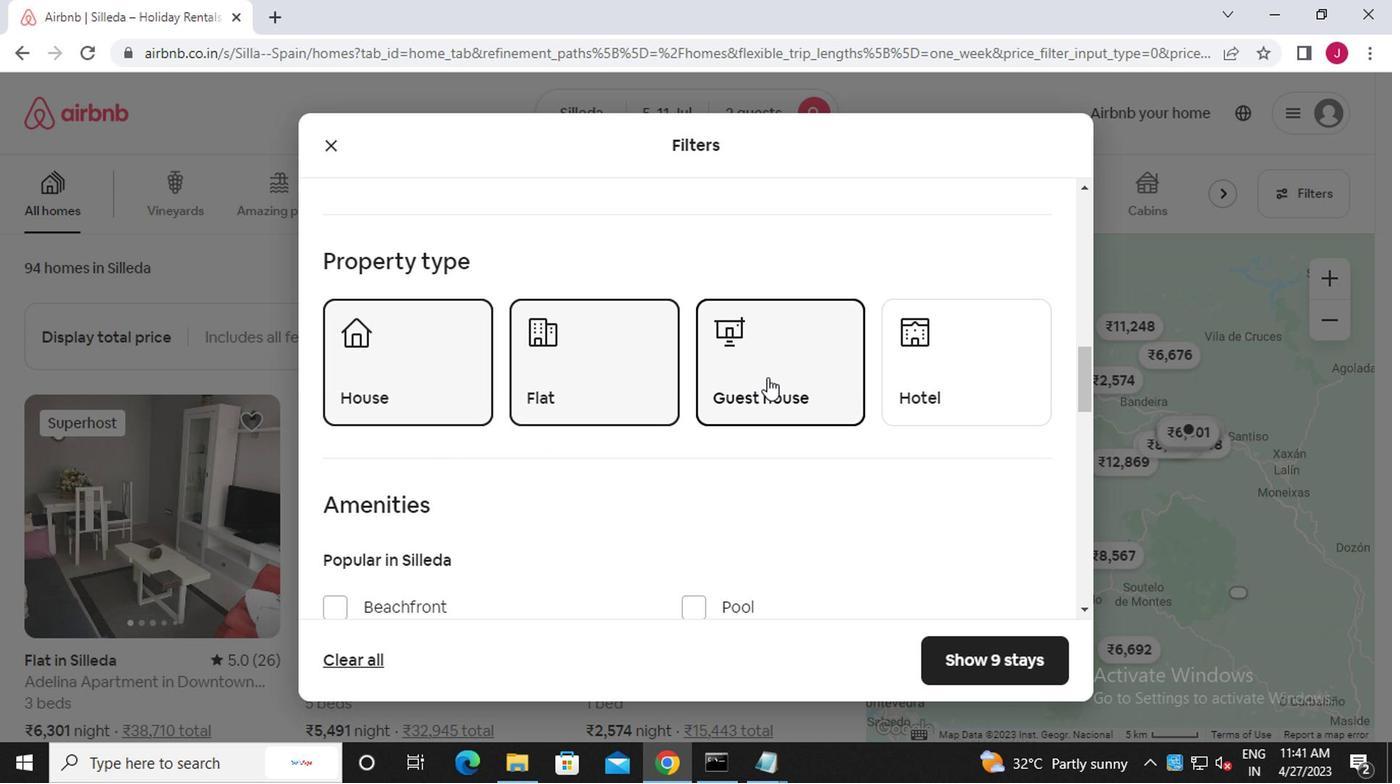 
Action: Mouse scrolled (762, 377) with delta (0, 0)
Screenshot: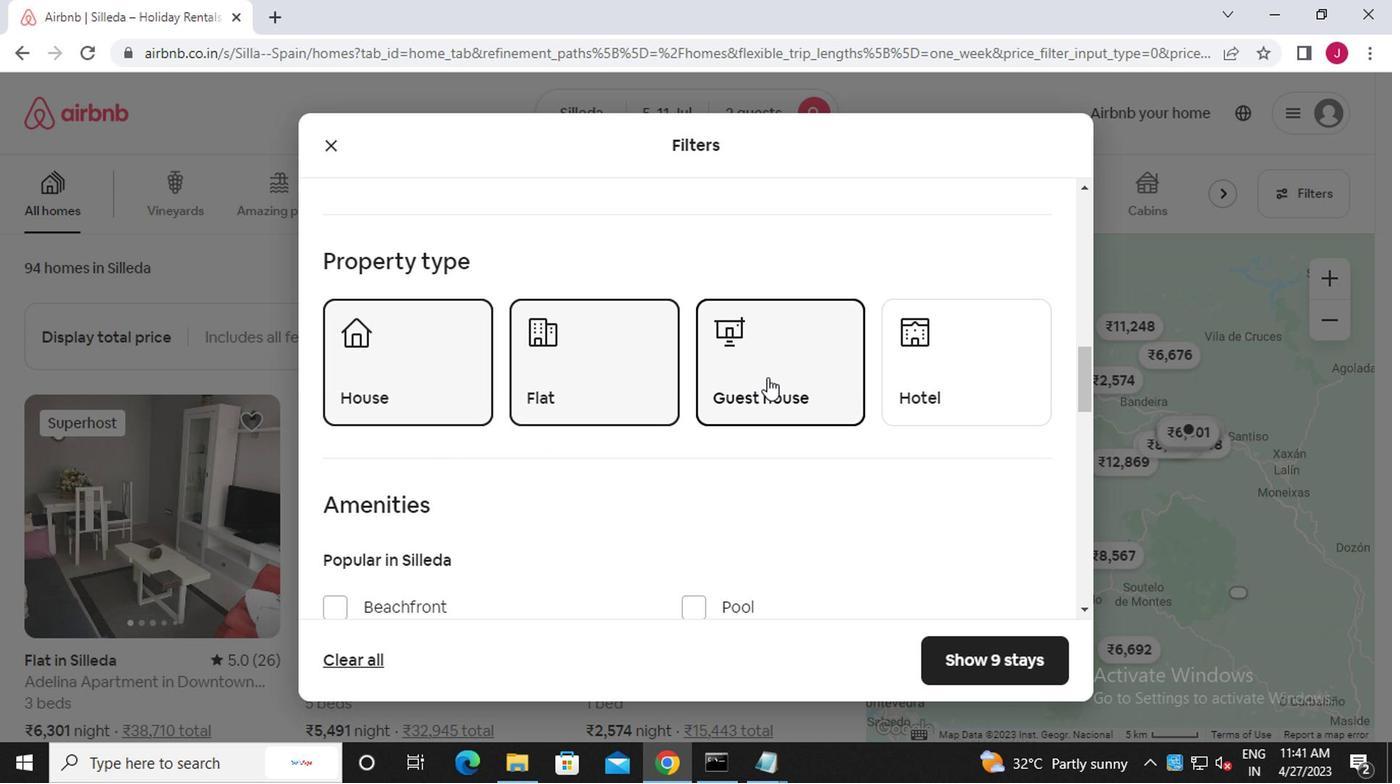 
Action: Mouse scrolled (762, 377) with delta (0, 0)
Screenshot: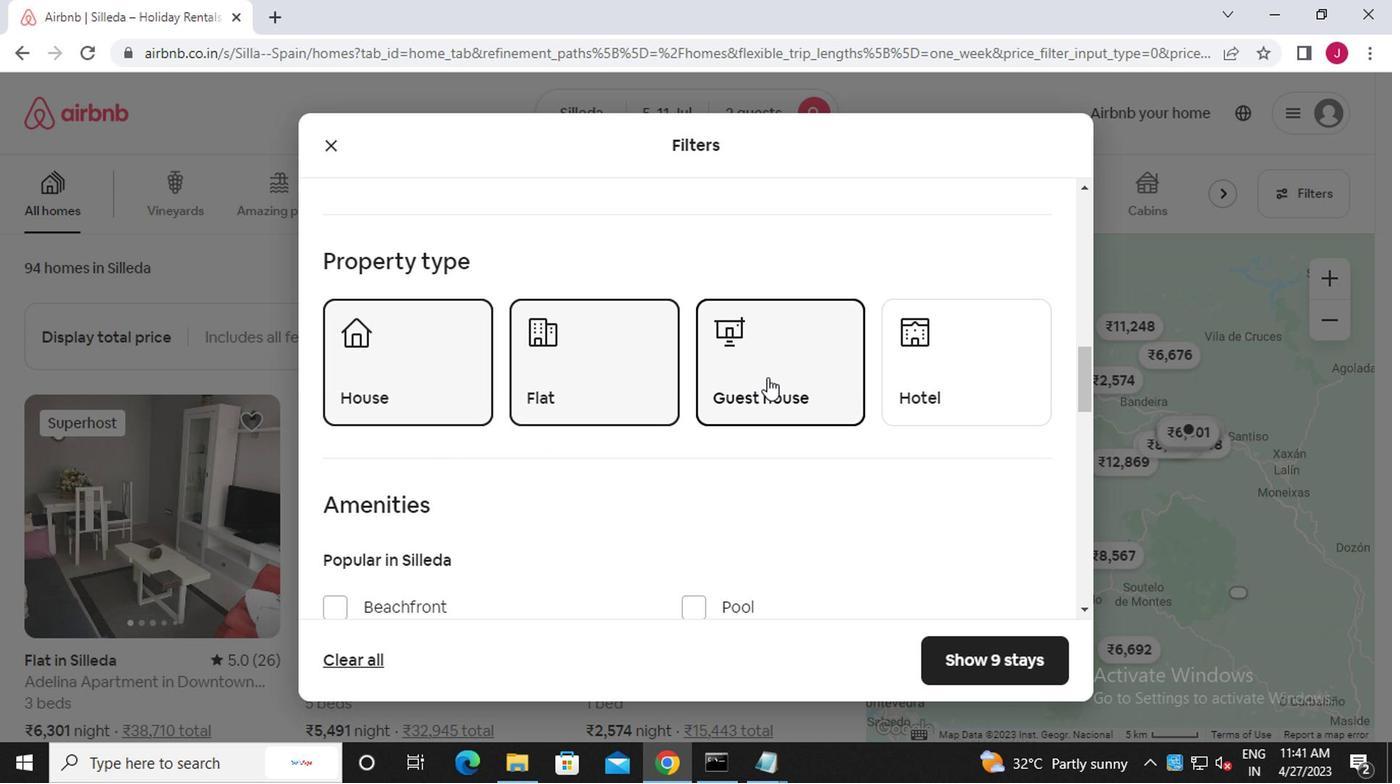 
Action: Mouse moved to (758, 378)
Screenshot: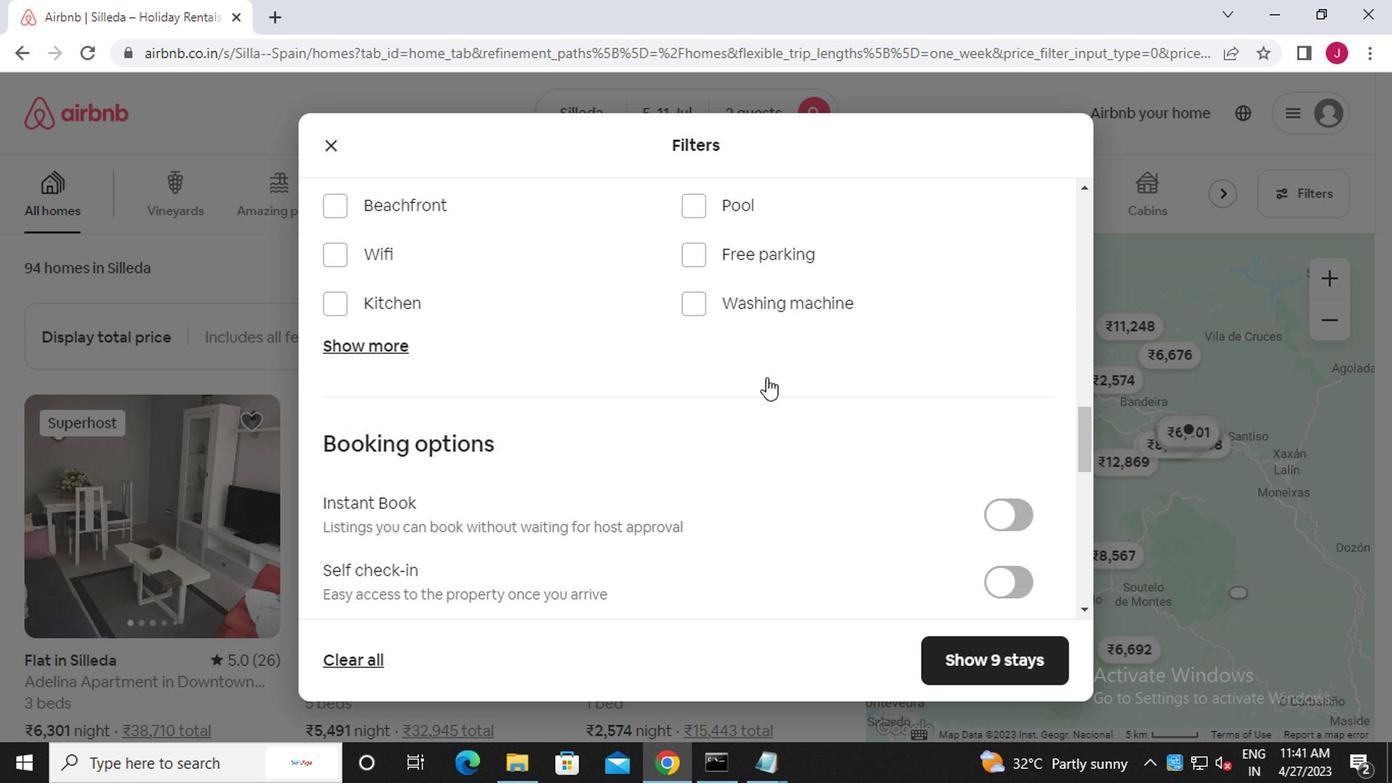 
Action: Mouse scrolled (758, 377) with delta (0, 0)
Screenshot: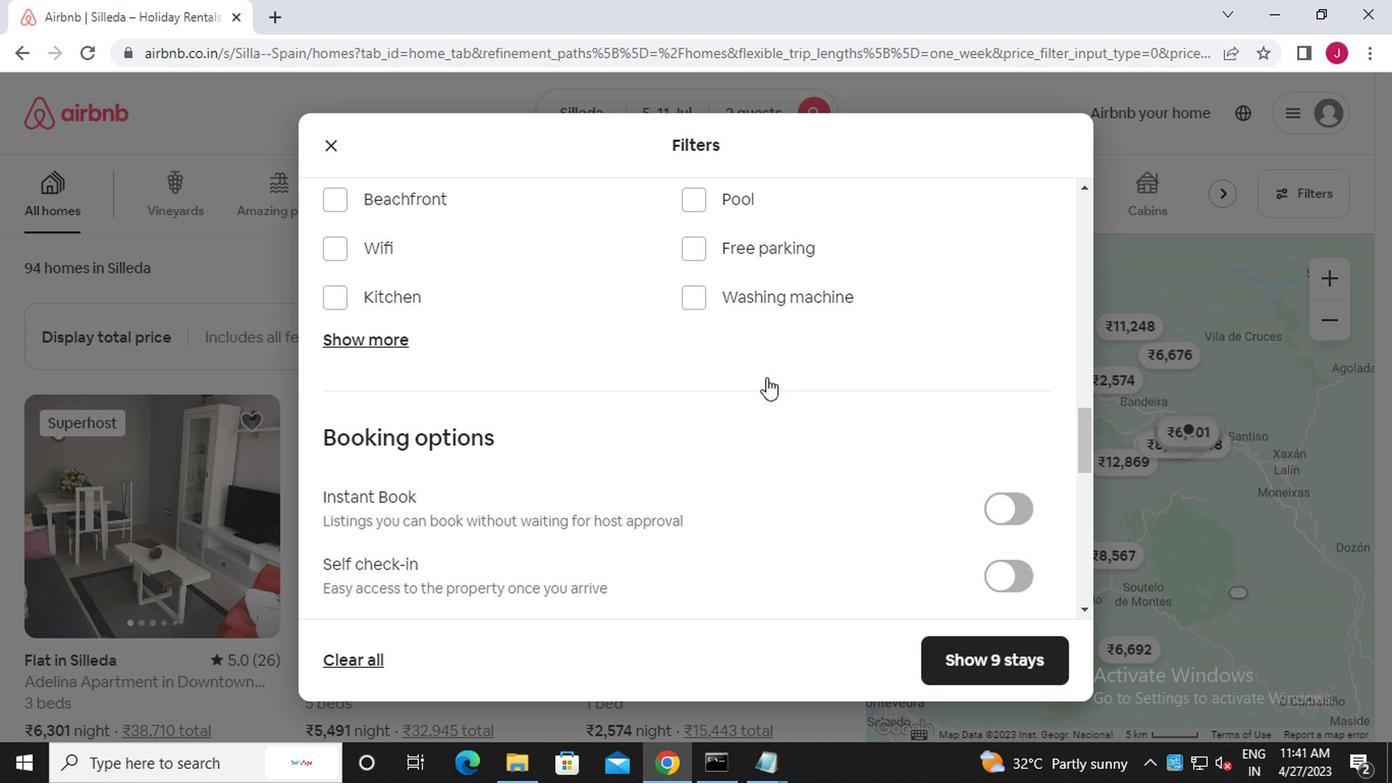 
Action: Mouse moved to (1017, 471)
Screenshot: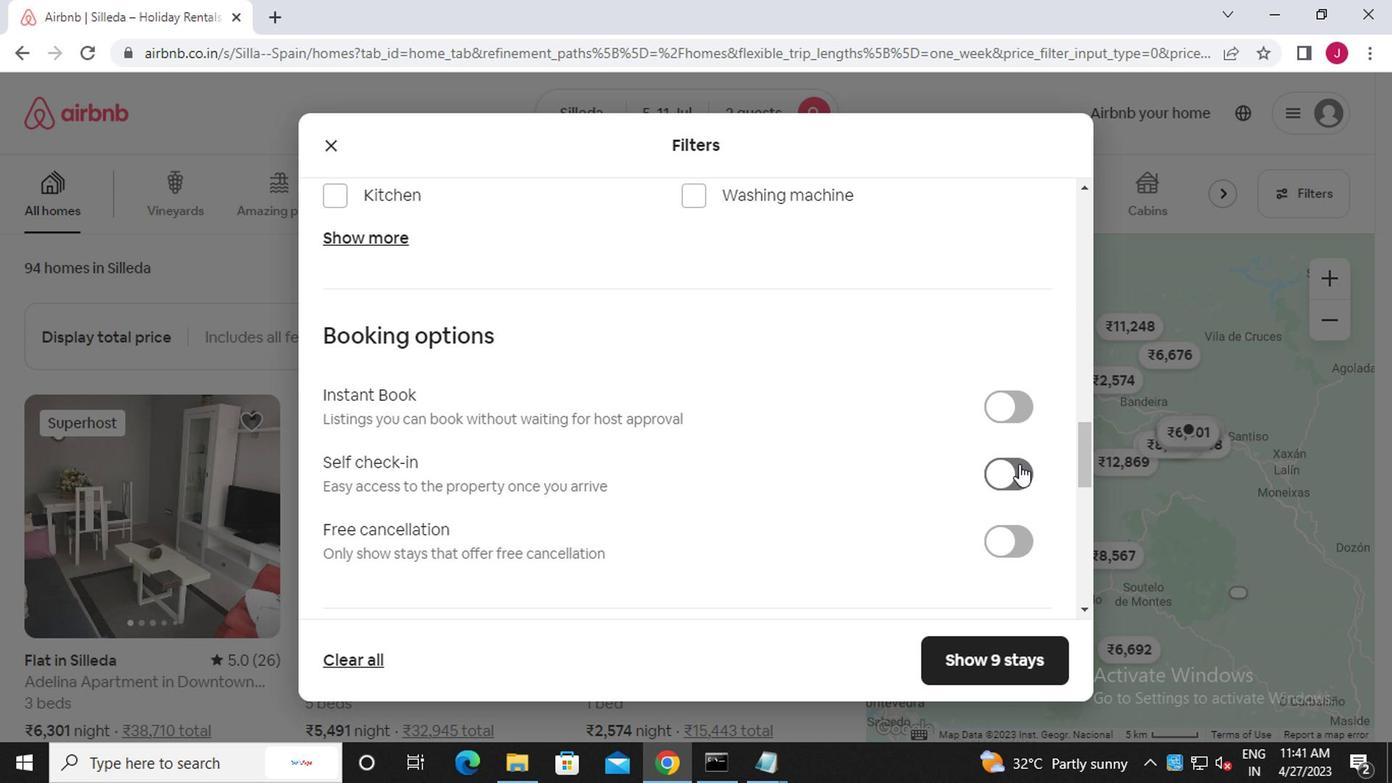 
Action: Mouse pressed left at (1017, 471)
Screenshot: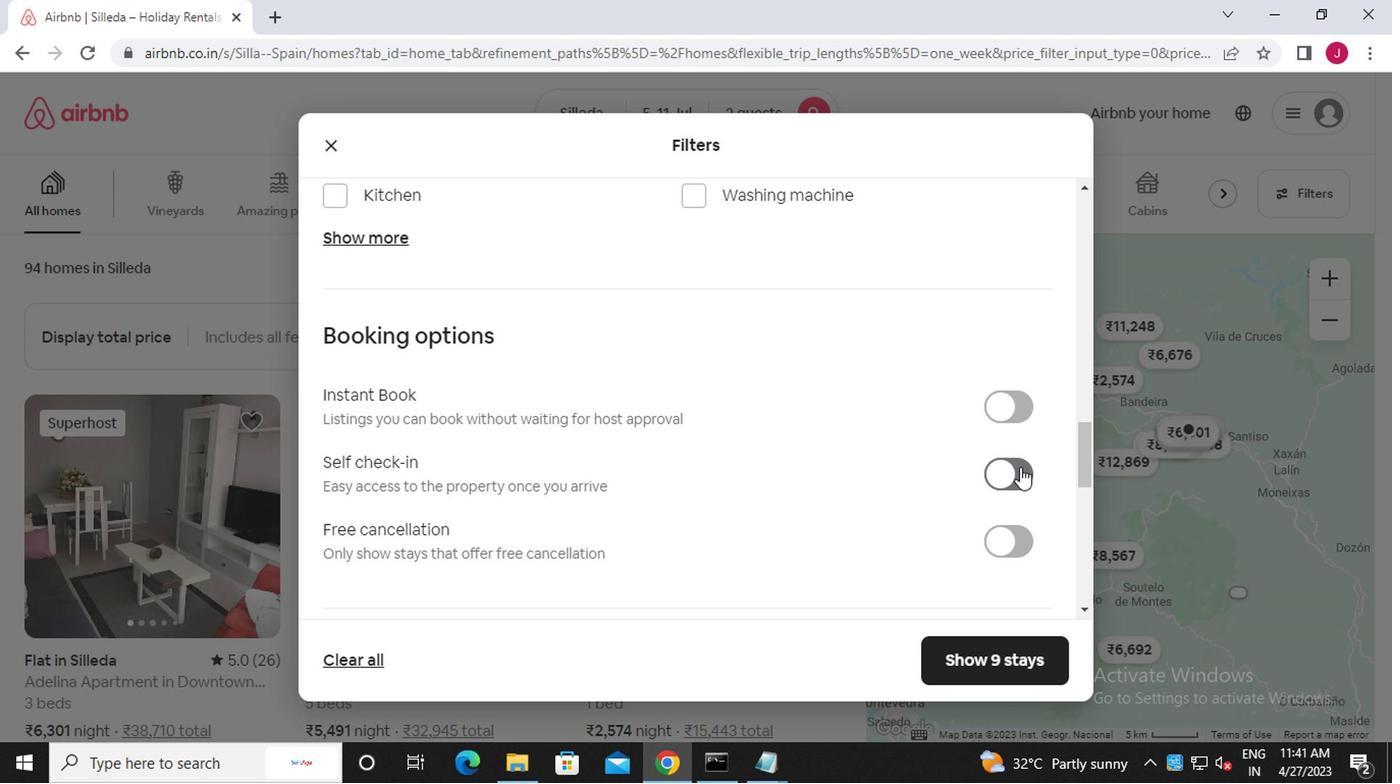 
Action: Mouse moved to (662, 467)
Screenshot: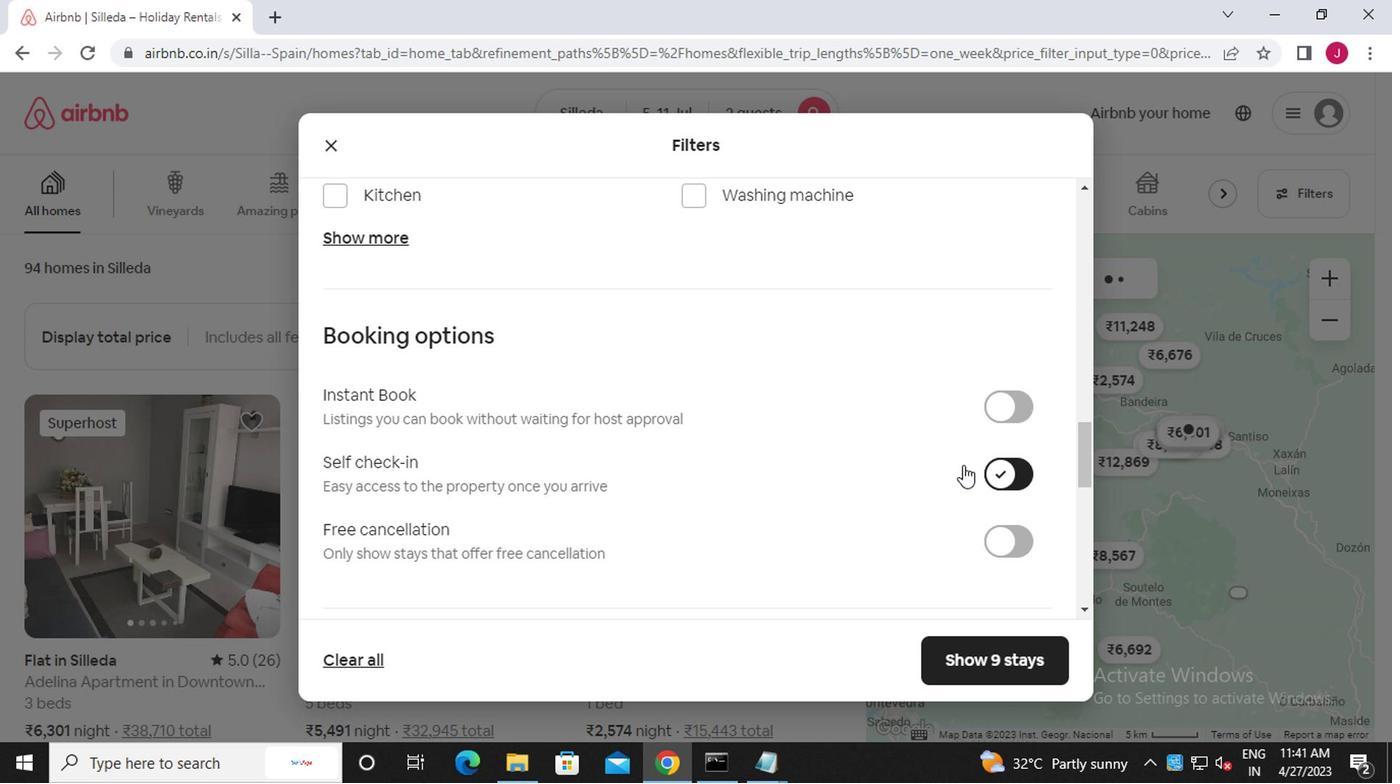 
Action: Mouse scrolled (662, 467) with delta (0, 0)
Screenshot: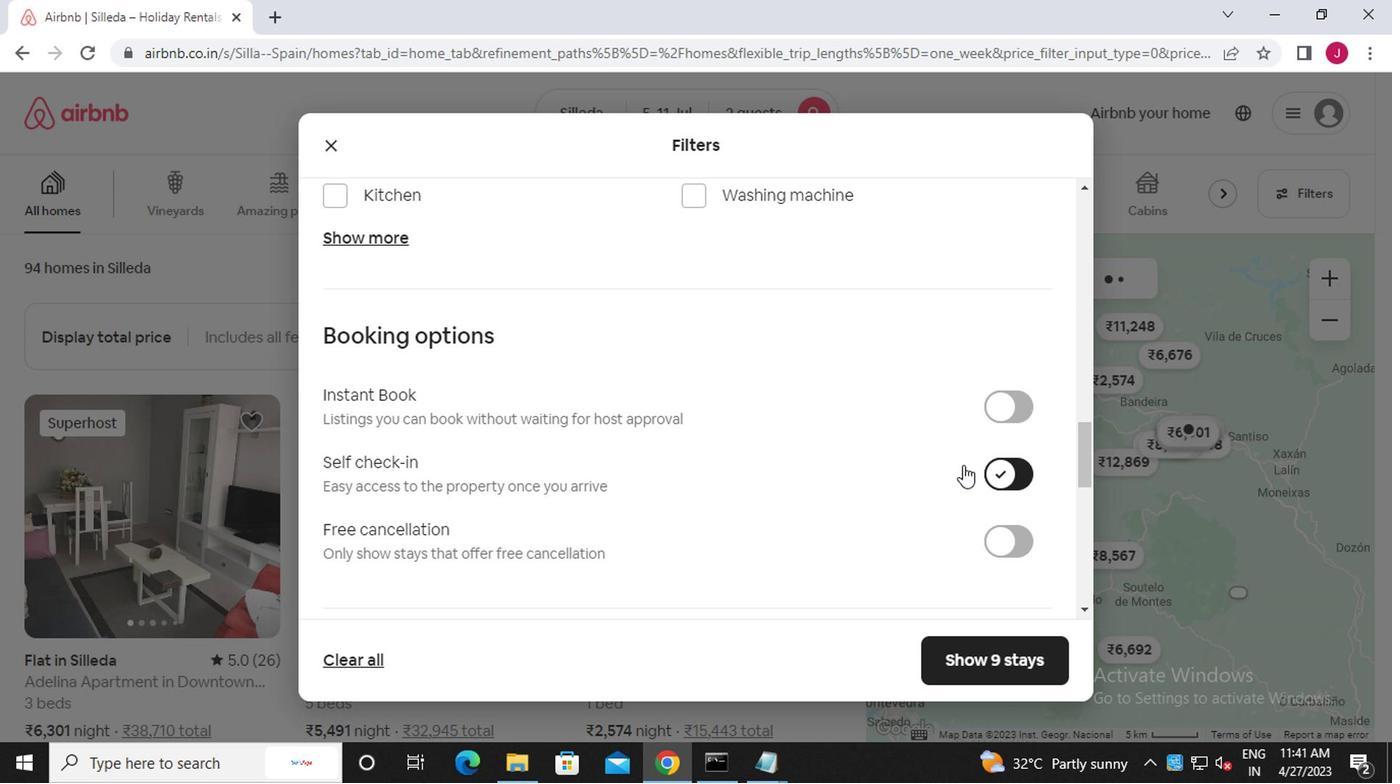 
Action: Mouse scrolled (662, 467) with delta (0, 0)
Screenshot: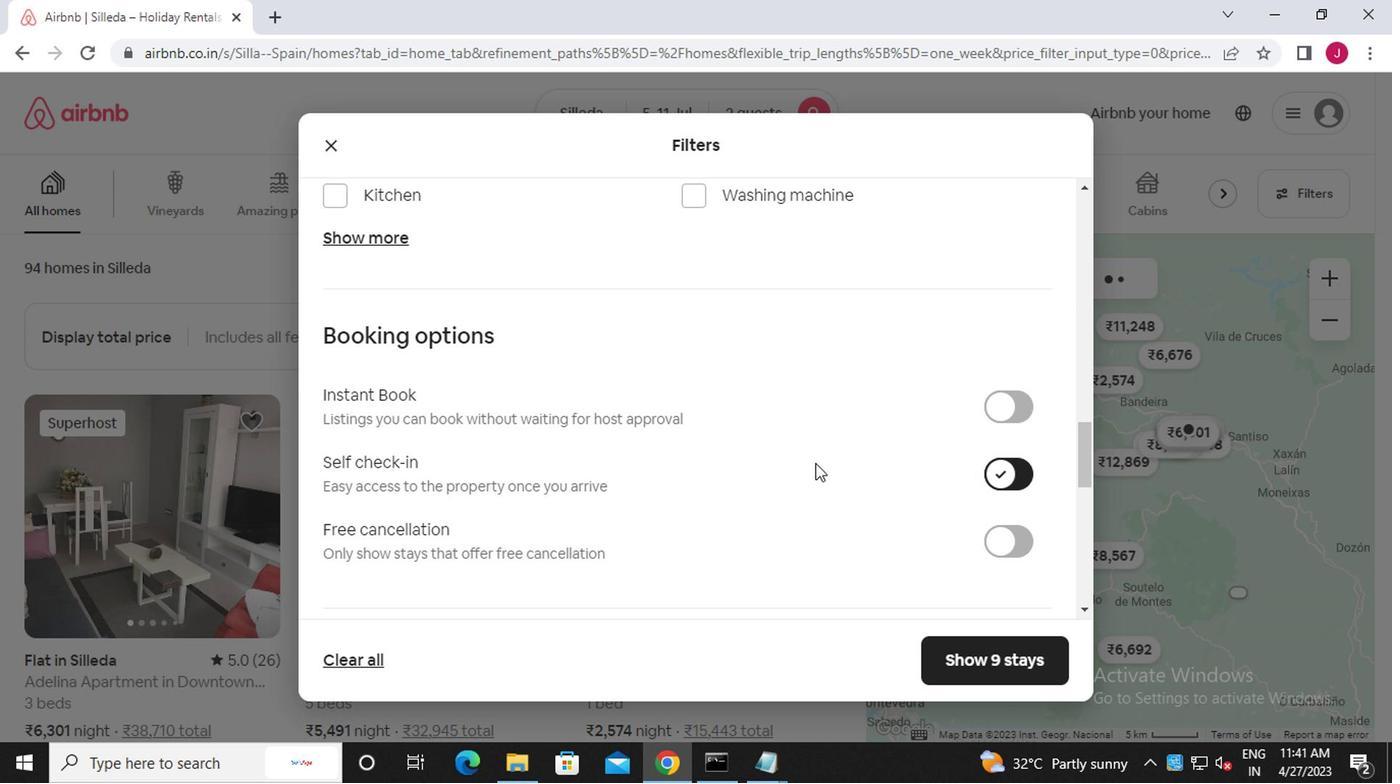 
Action: Mouse scrolled (662, 467) with delta (0, 0)
Screenshot: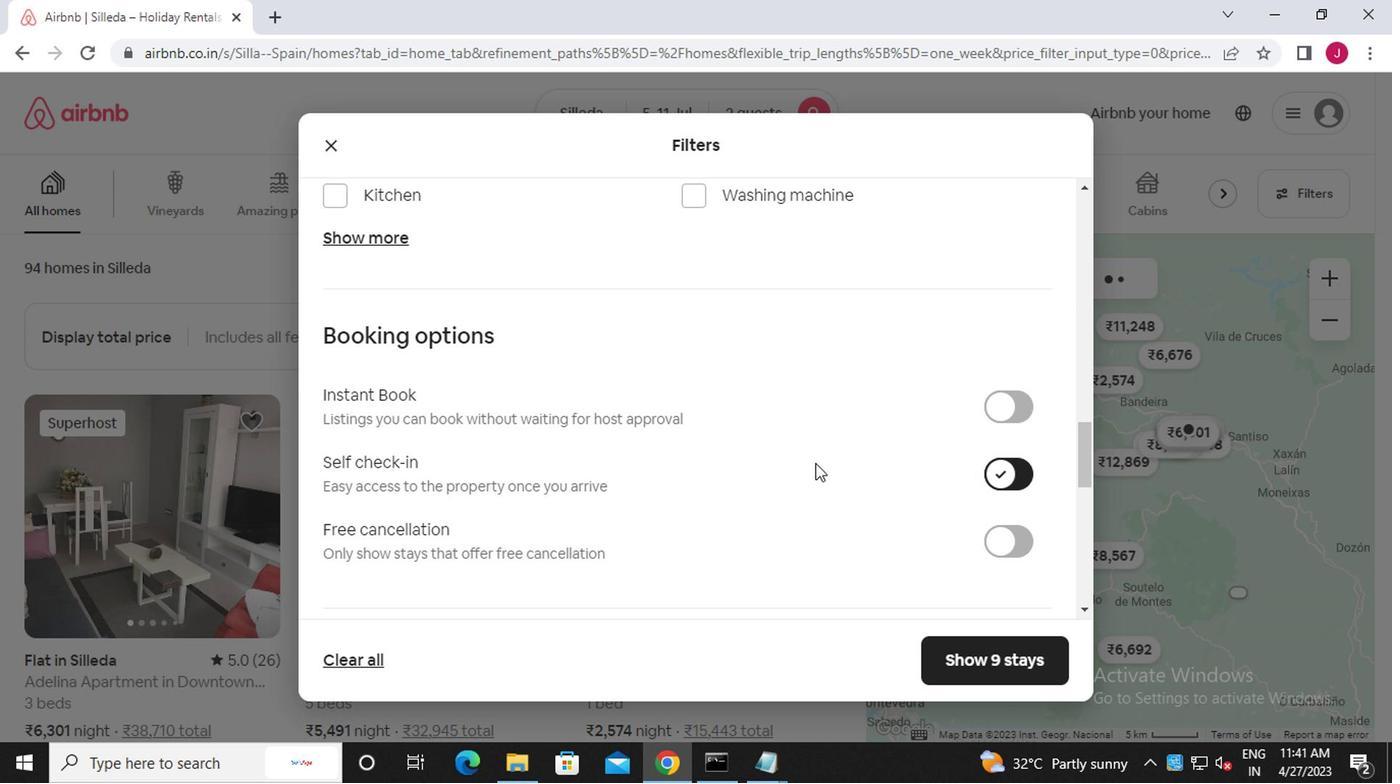 
Action: Mouse scrolled (662, 467) with delta (0, 0)
Screenshot: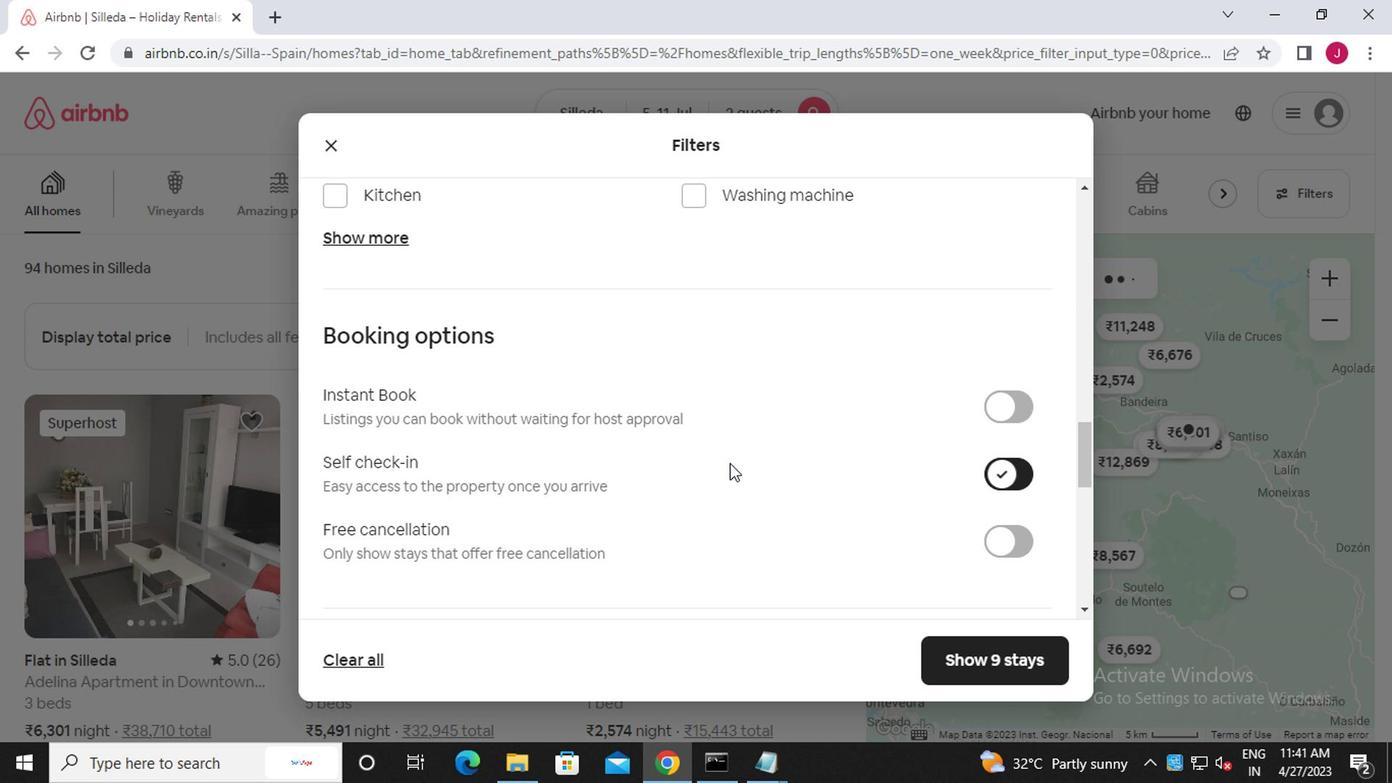
Action: Mouse moved to (654, 467)
Screenshot: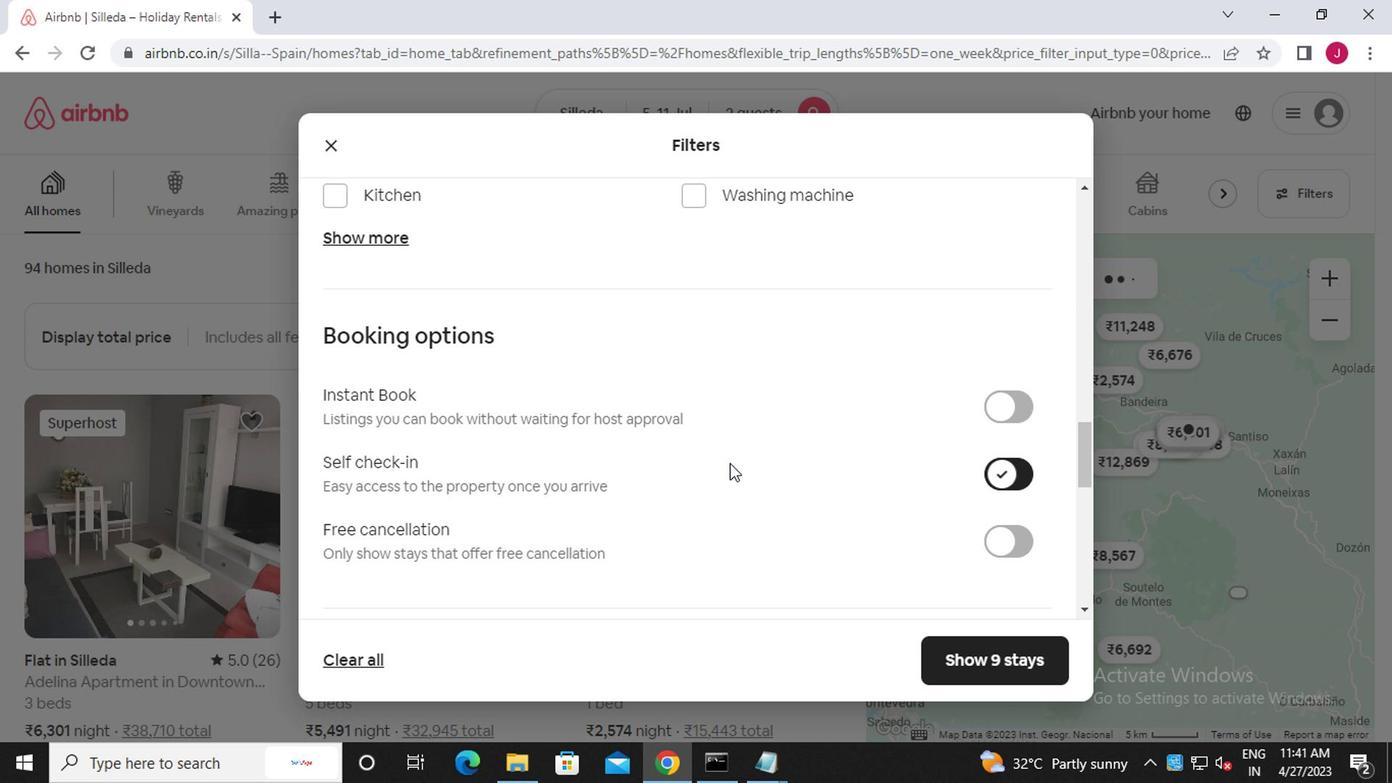 
Action: Mouse scrolled (654, 467) with delta (0, 0)
Screenshot: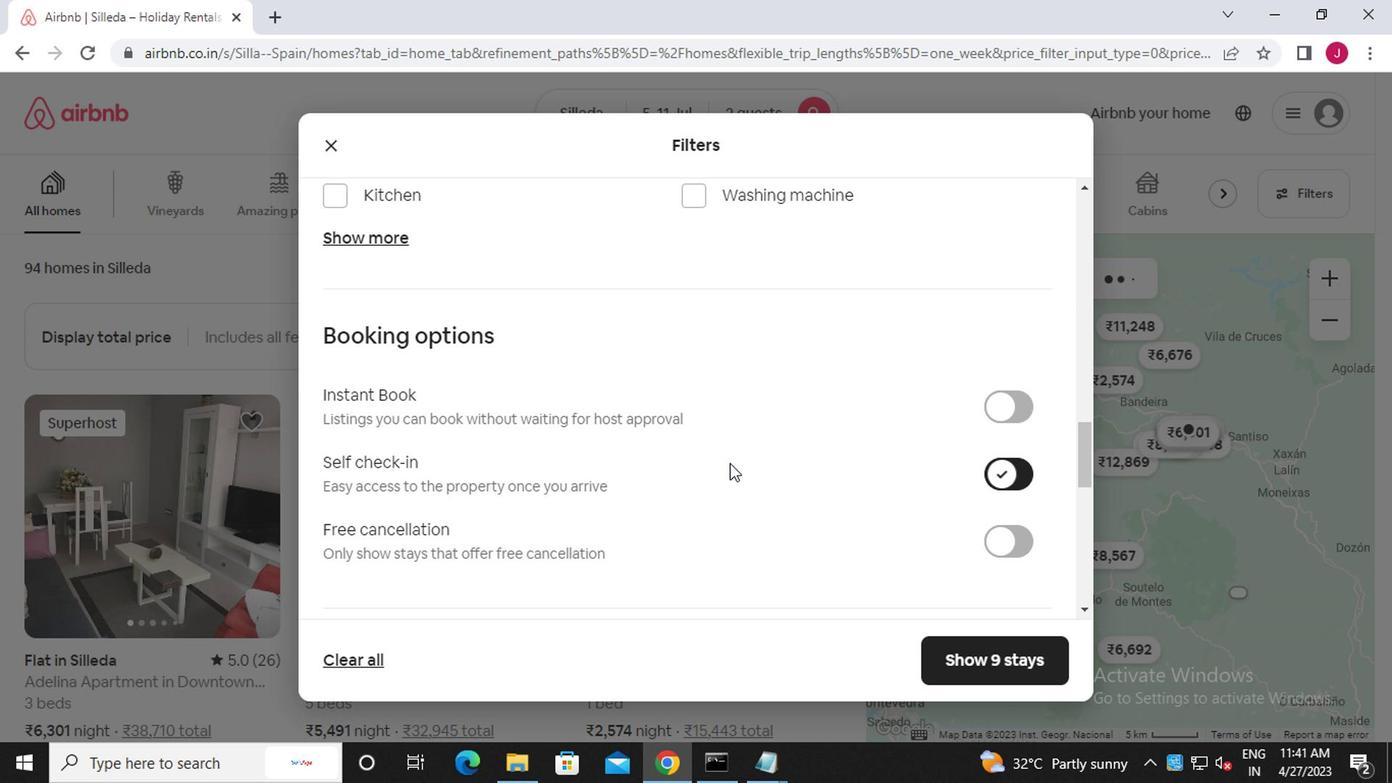 
Action: Mouse moved to (646, 467)
Screenshot: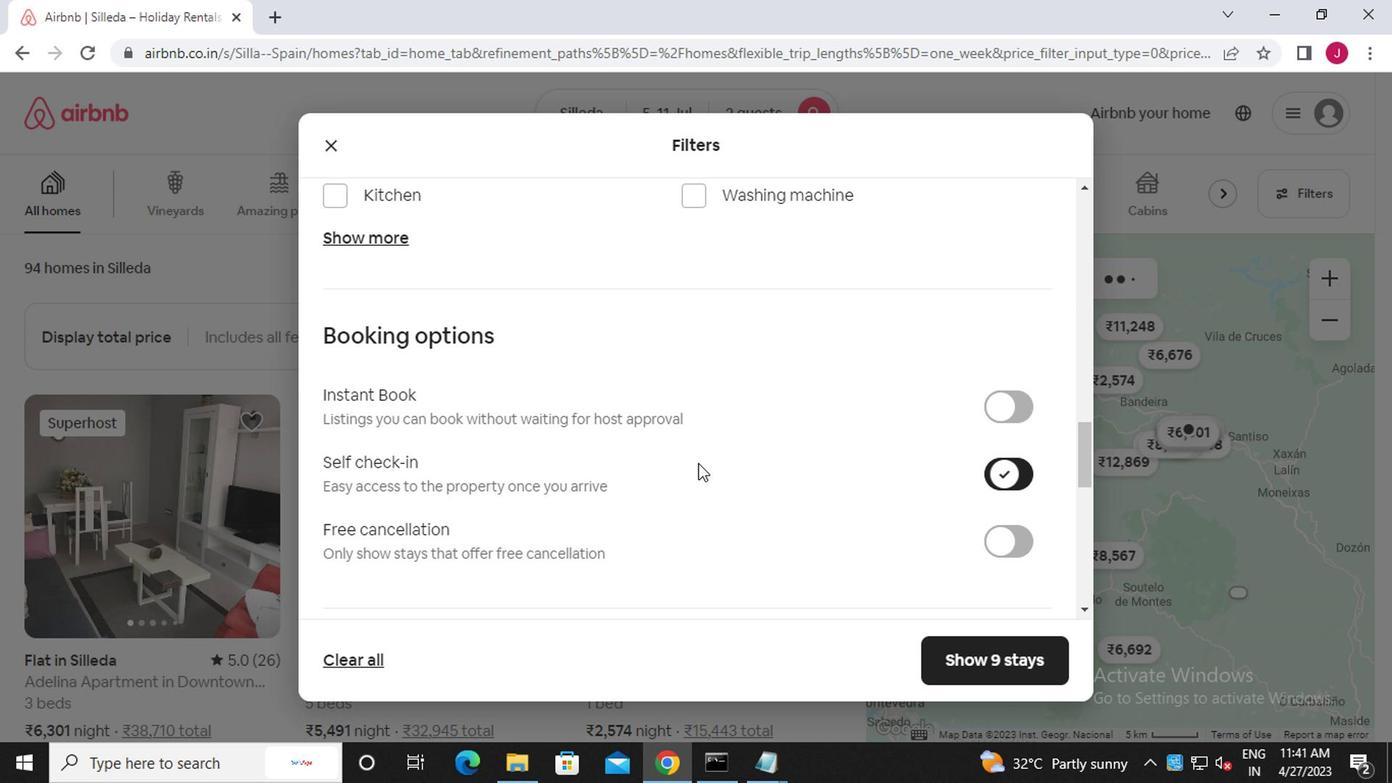 
Action: Mouse scrolled (646, 466) with delta (0, 0)
Screenshot: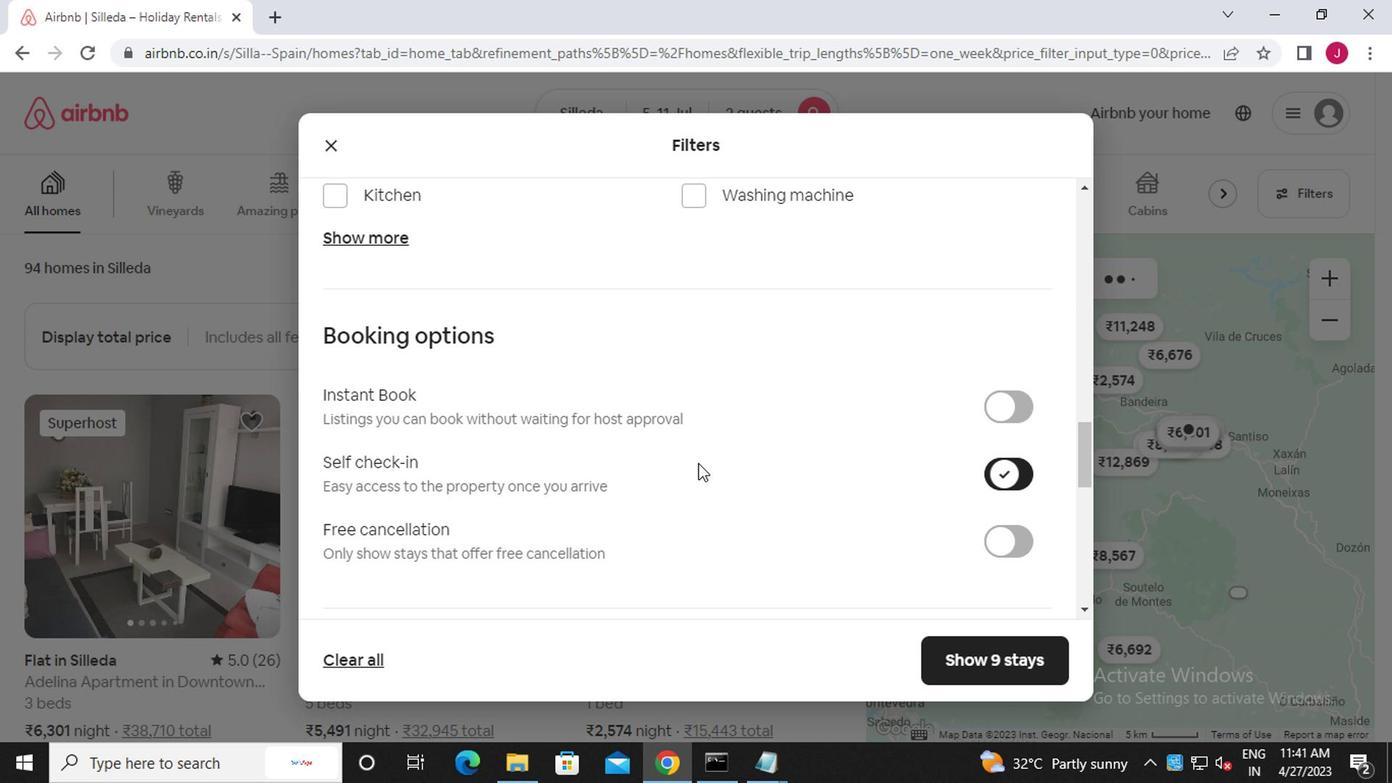 
Action: Mouse moved to (635, 466)
Screenshot: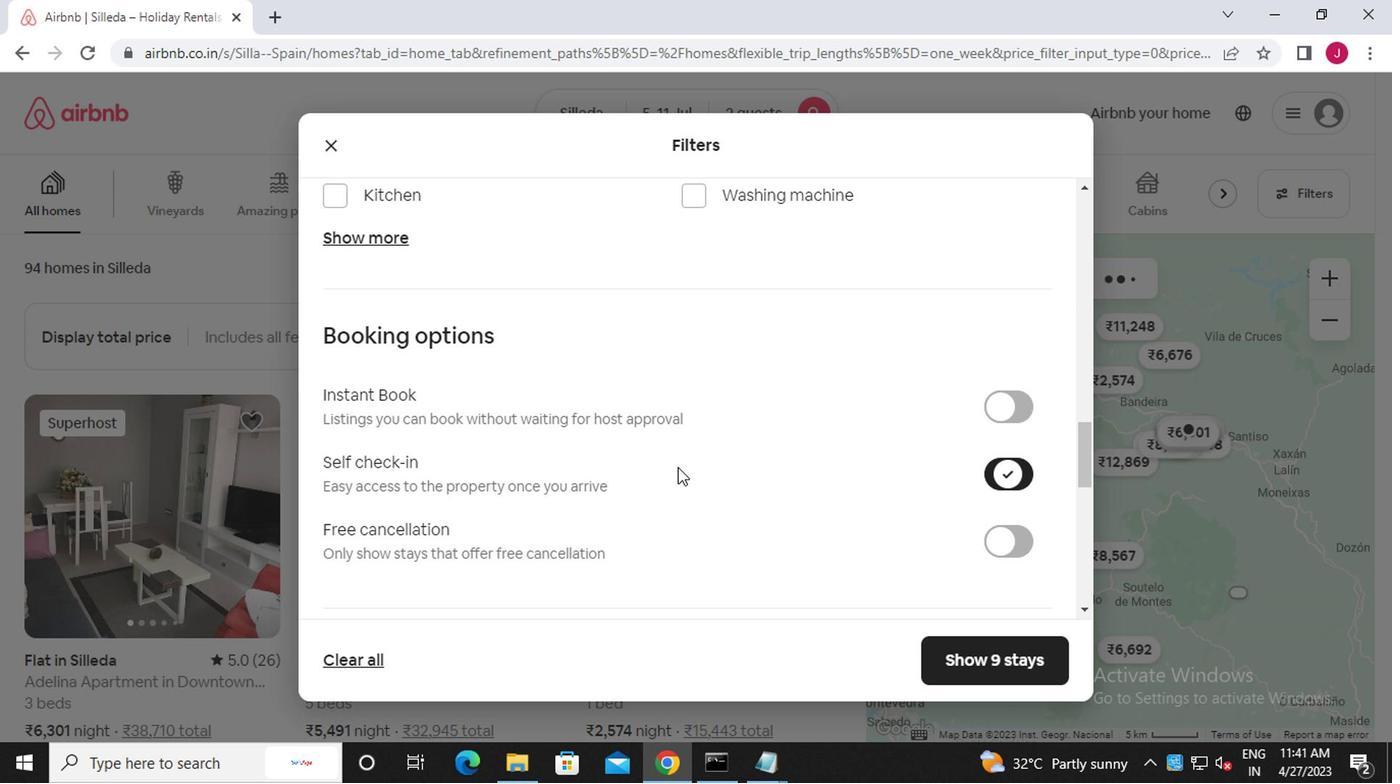 
Action: Mouse scrolled (635, 464) with delta (0, -1)
Screenshot: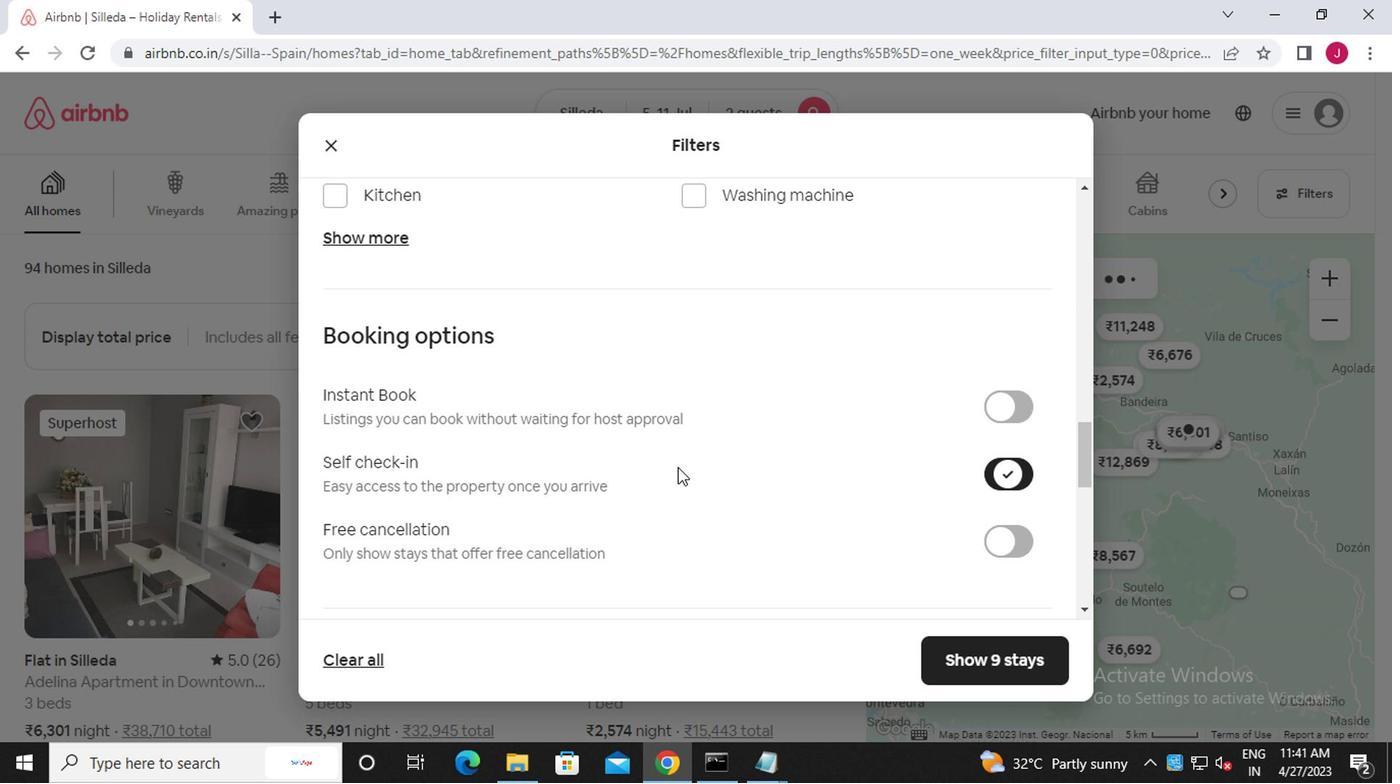 
Action: Mouse moved to (336, 520)
Screenshot: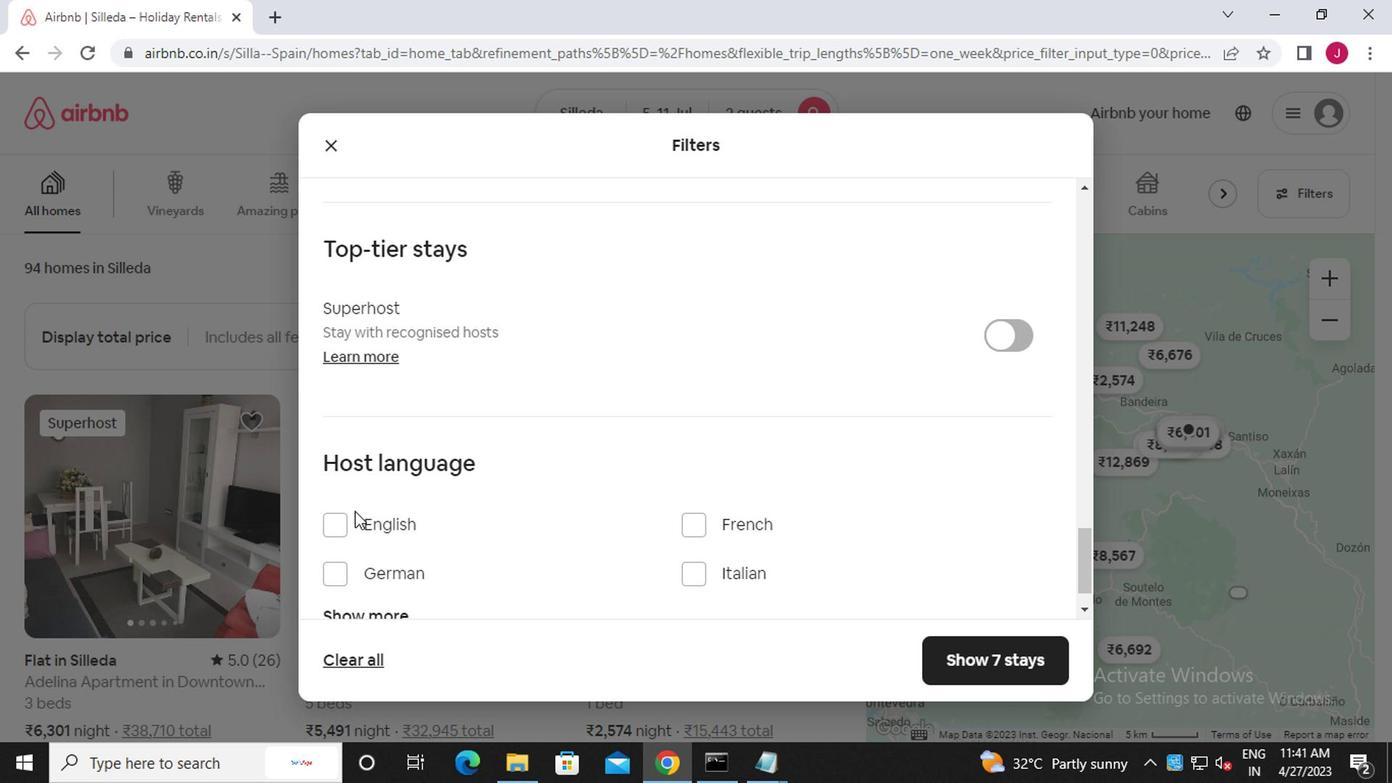 
Action: Mouse pressed left at (336, 520)
Screenshot: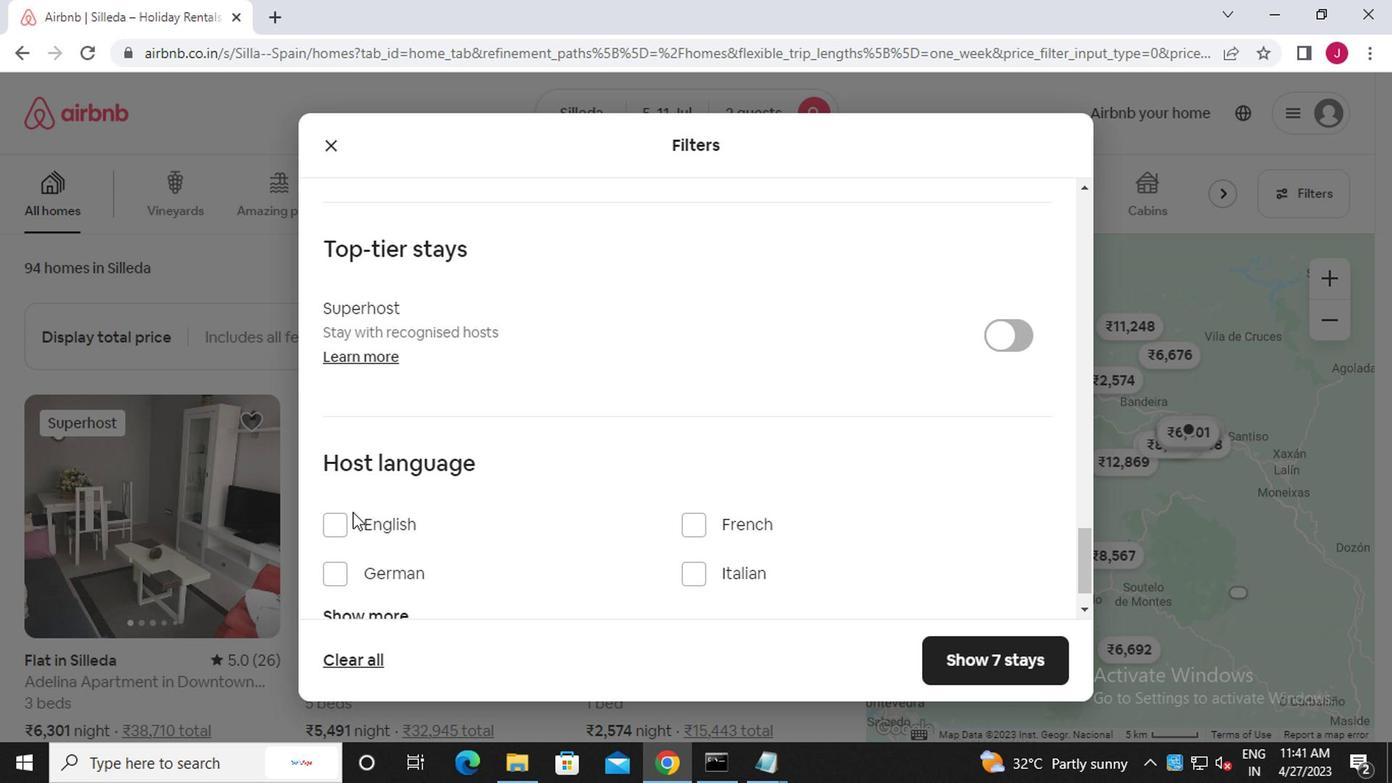 
Action: Mouse moved to (954, 662)
Screenshot: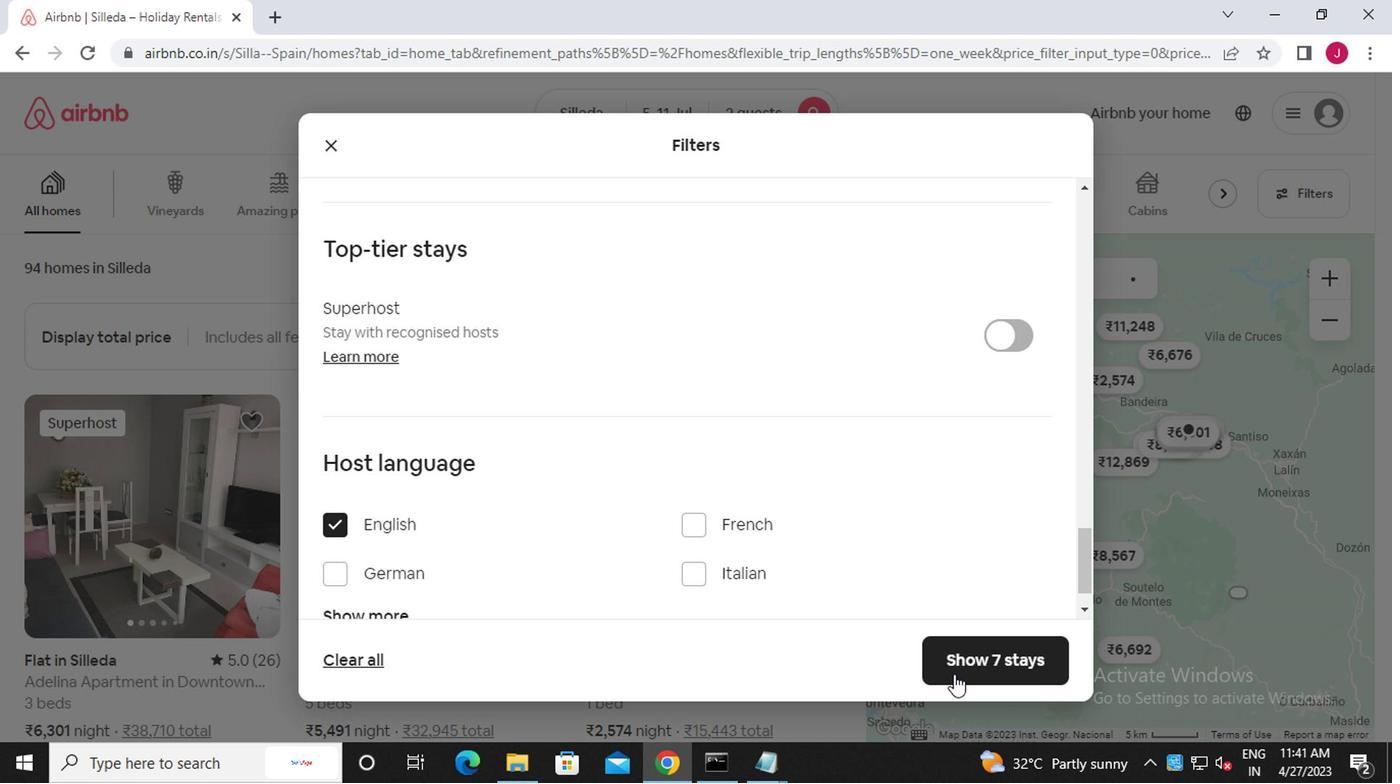 
Action: Mouse pressed left at (954, 662)
Screenshot: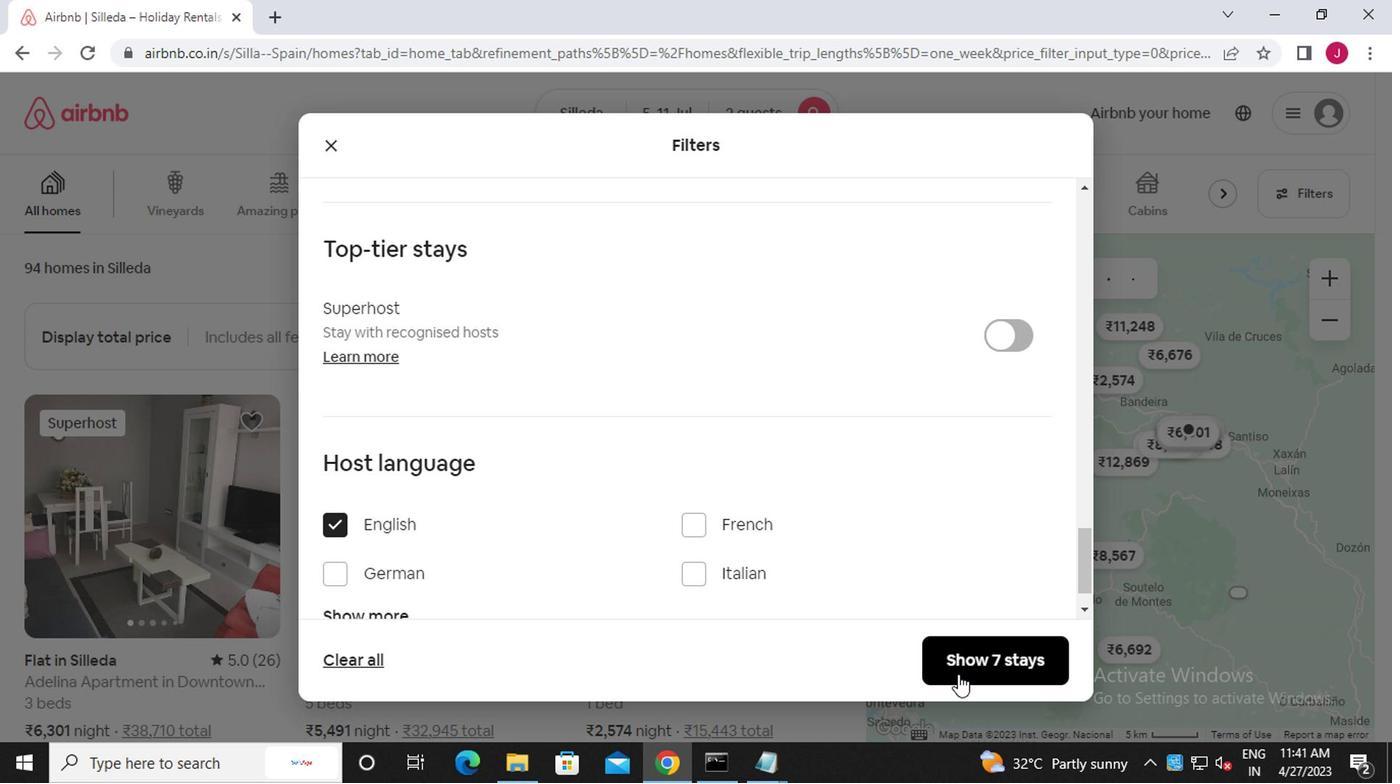 
Action: Mouse moved to (935, 649)
Screenshot: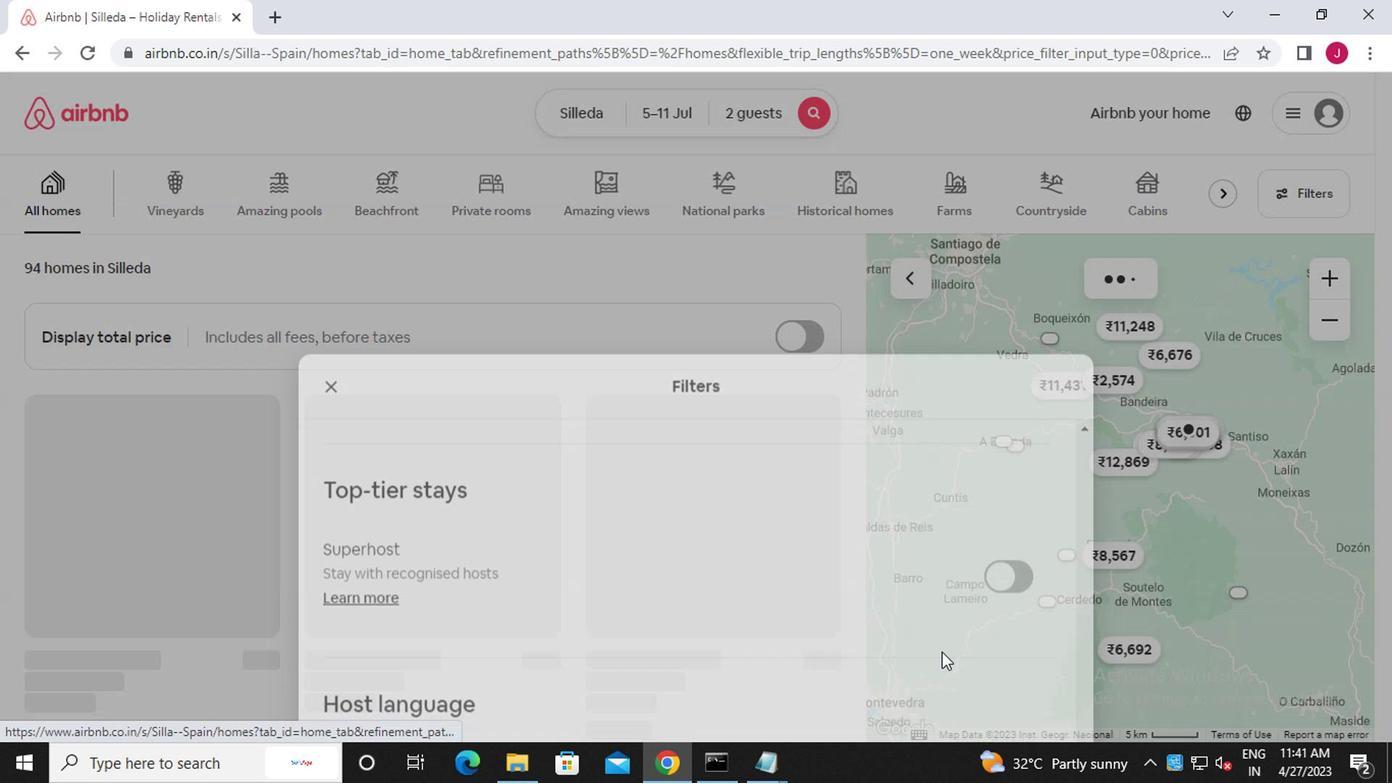 
